 Task: Find connections with filter location Khandela with filter topic #Homeofficewith filter profile language Spanish with filter current company L&T Technology Services with filter school Noida International University with filter industry Community Services with filter service category Insurance with filter keywords title Welder
Action: Mouse moved to (327, 267)
Screenshot: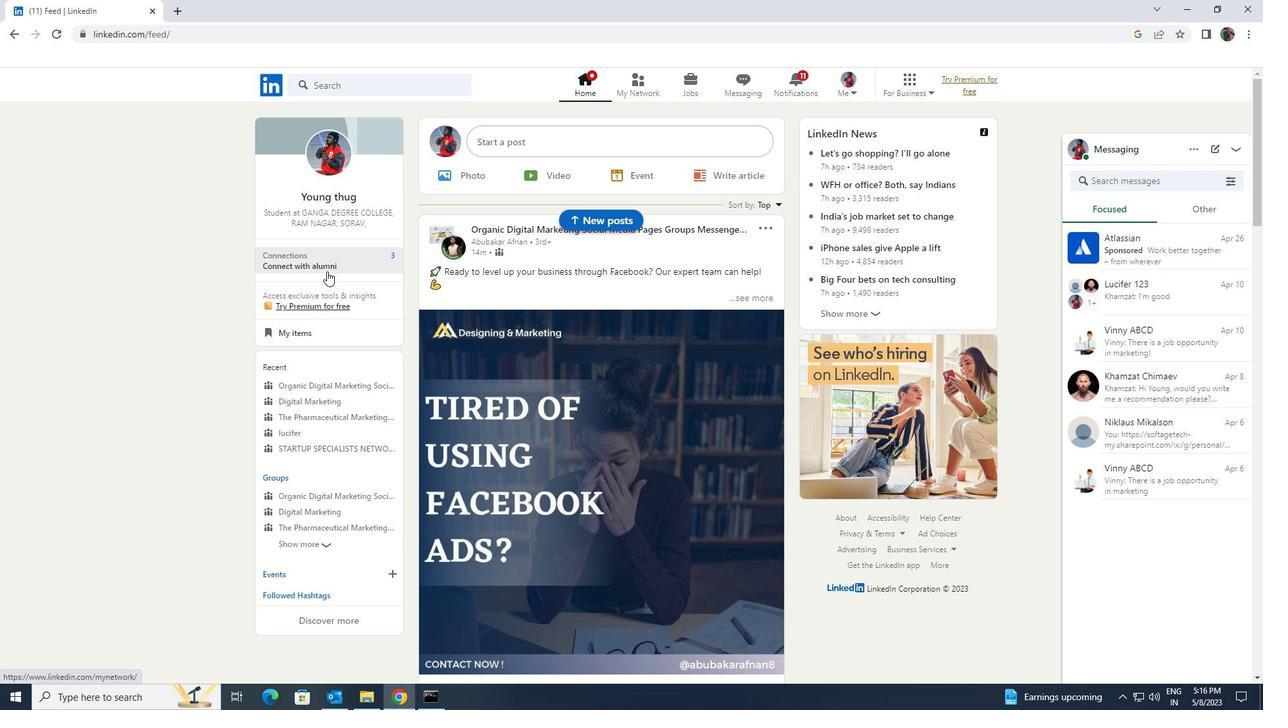 
Action: Mouse pressed left at (327, 267)
Screenshot: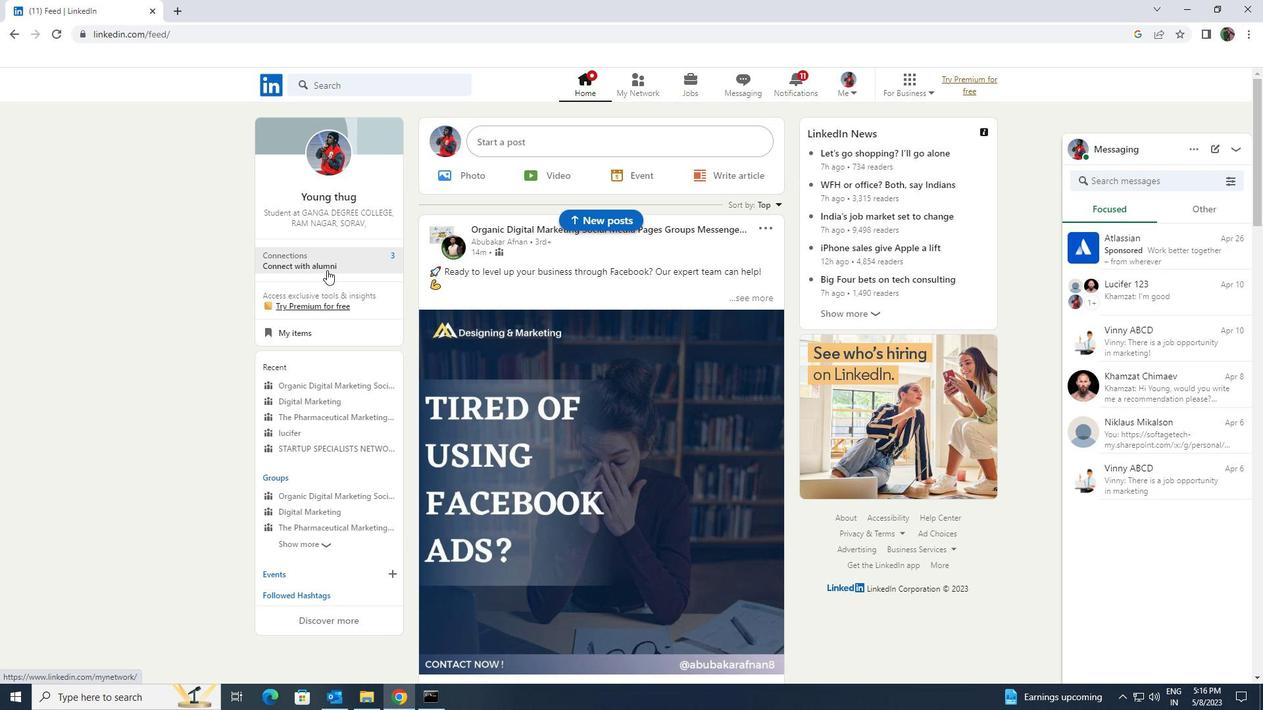 
Action: Mouse moved to (344, 161)
Screenshot: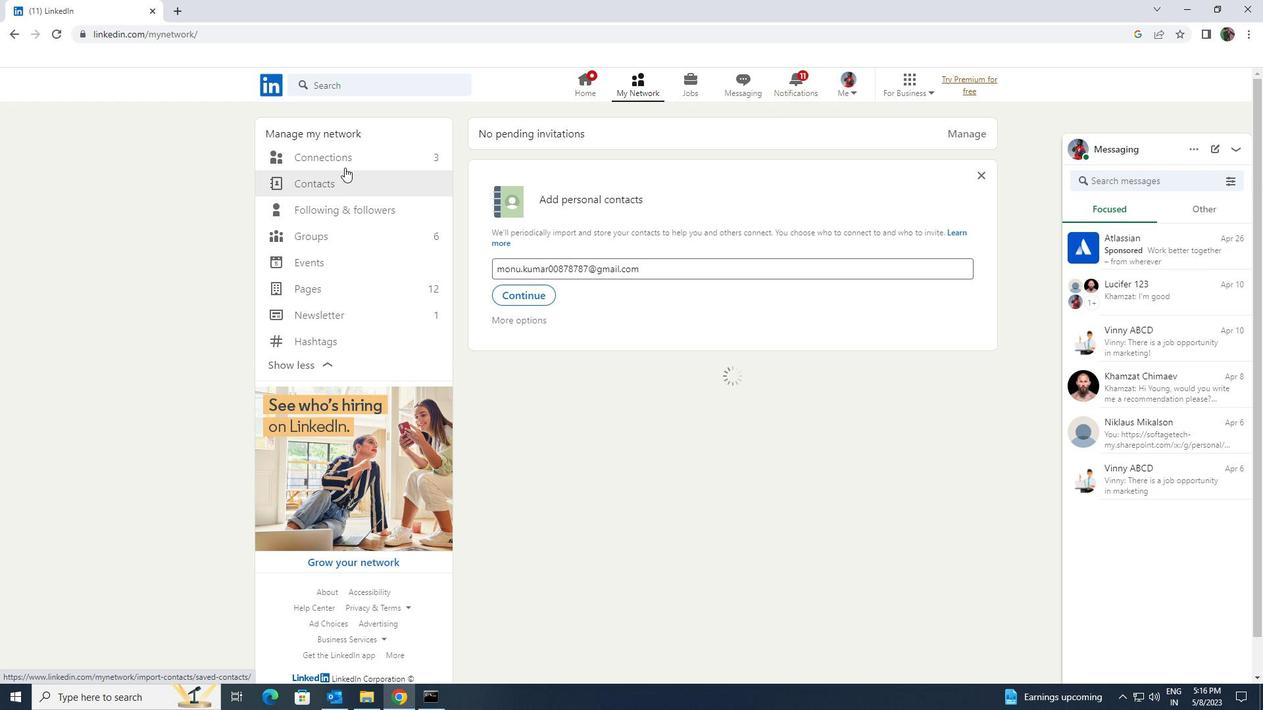 
Action: Mouse pressed left at (344, 161)
Screenshot: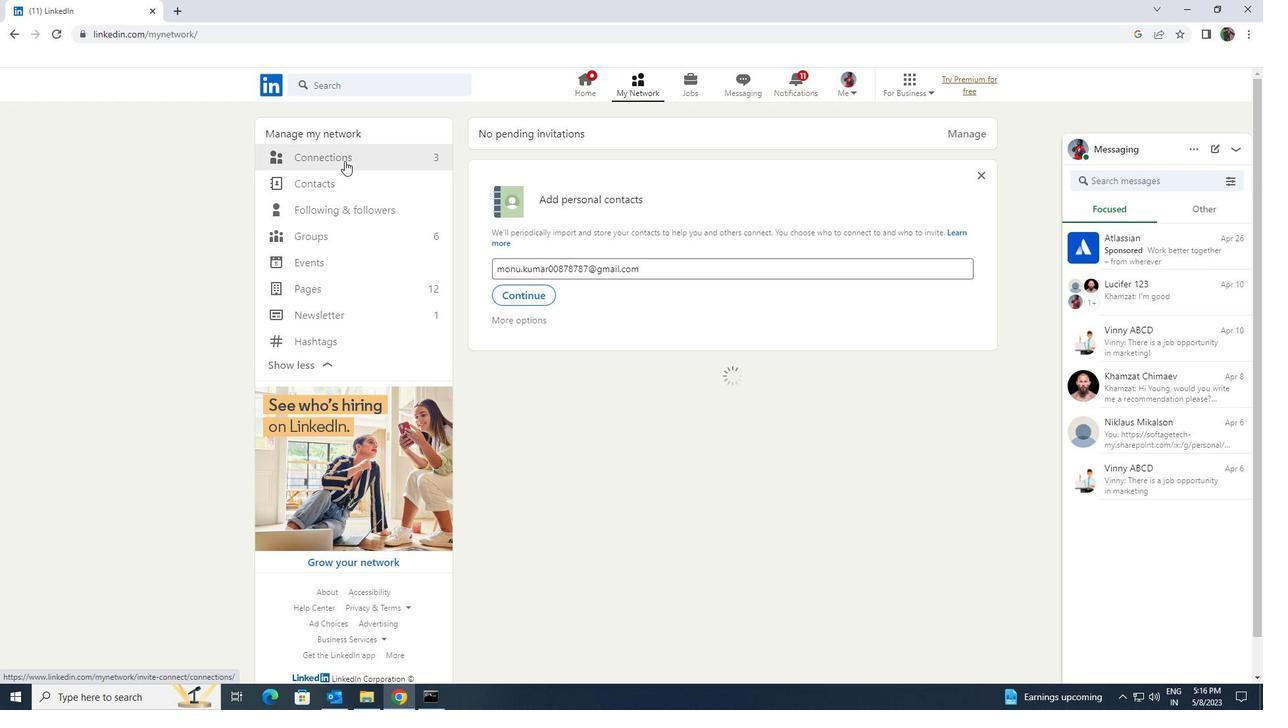 
Action: Mouse moved to (715, 158)
Screenshot: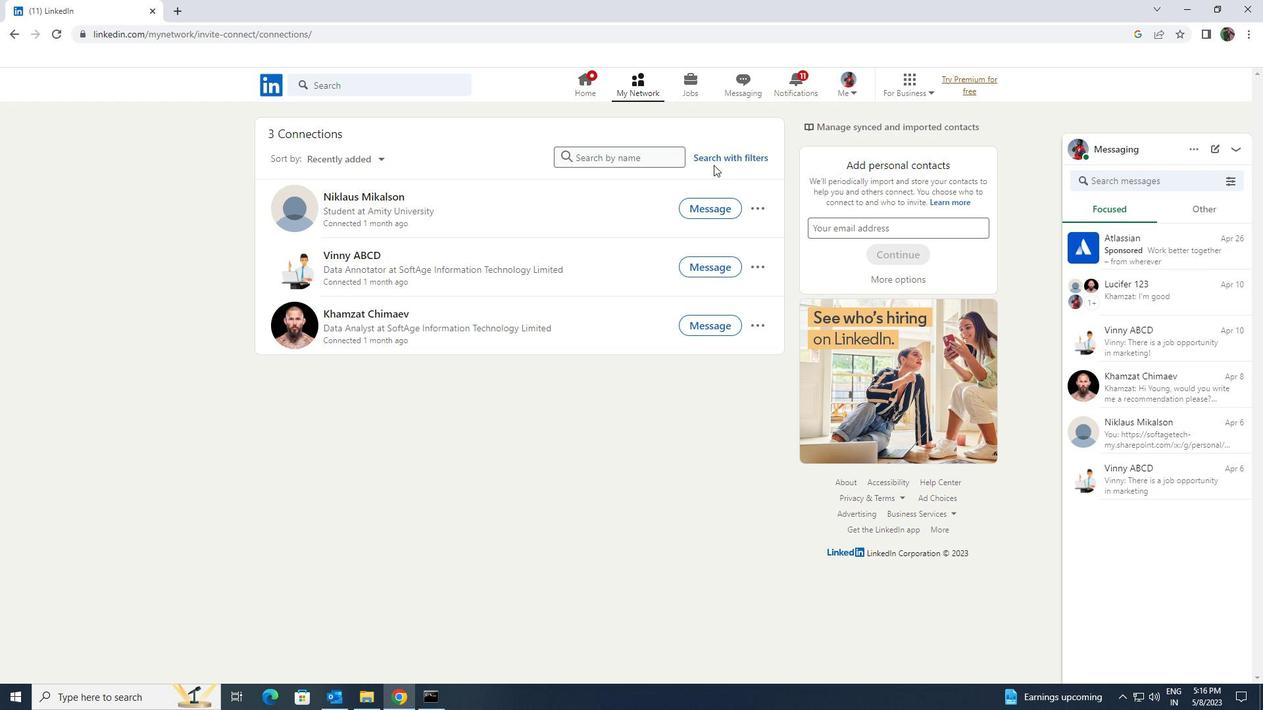 
Action: Mouse pressed left at (715, 158)
Screenshot: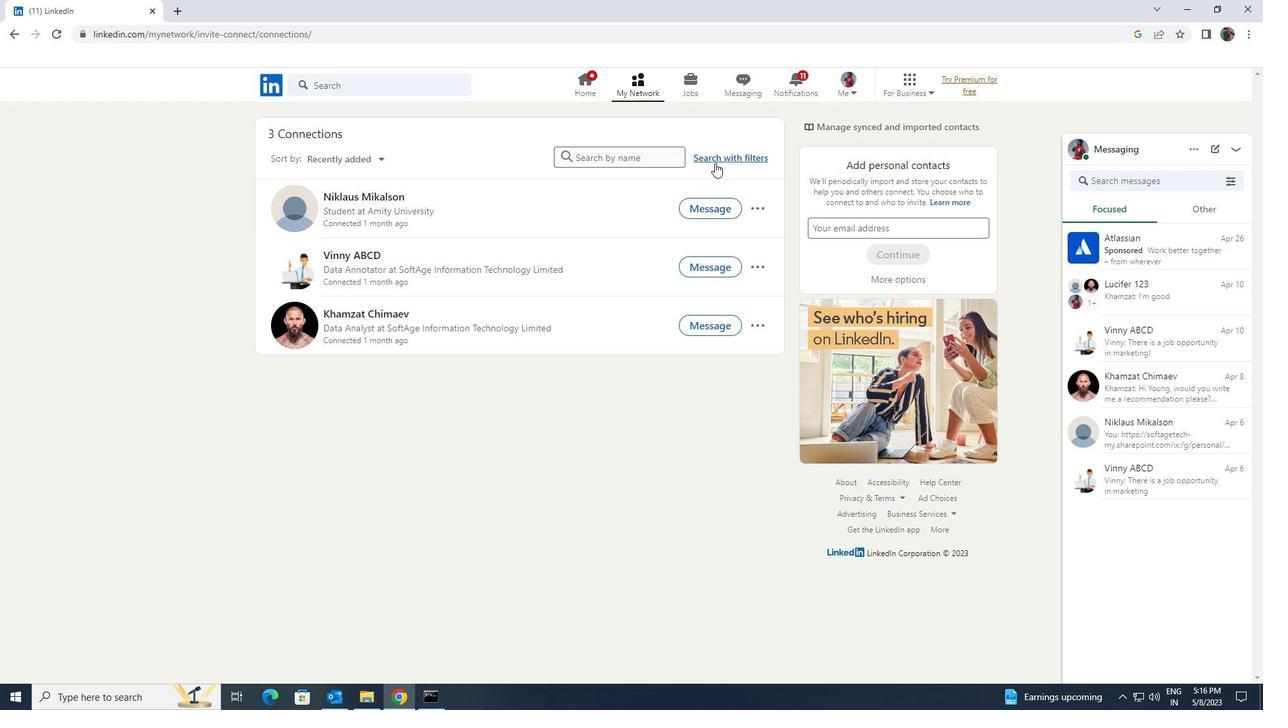 
Action: Mouse moved to (678, 121)
Screenshot: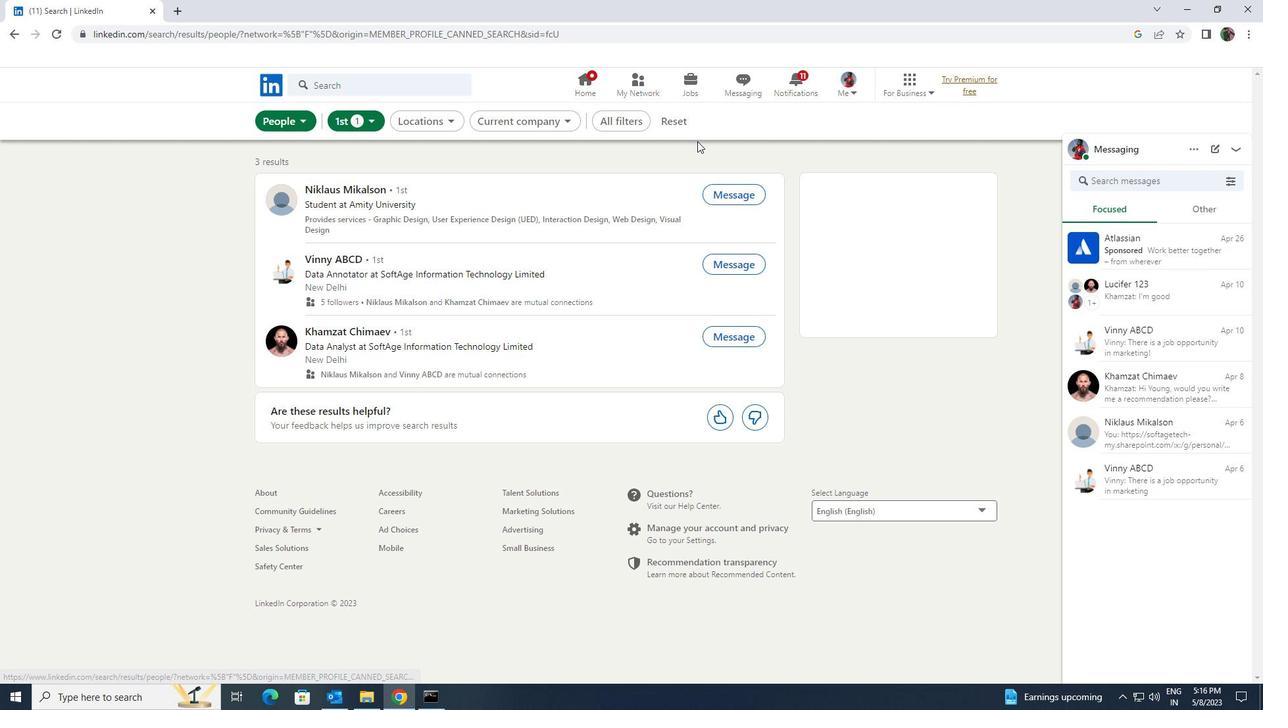 
Action: Mouse pressed left at (678, 121)
Screenshot: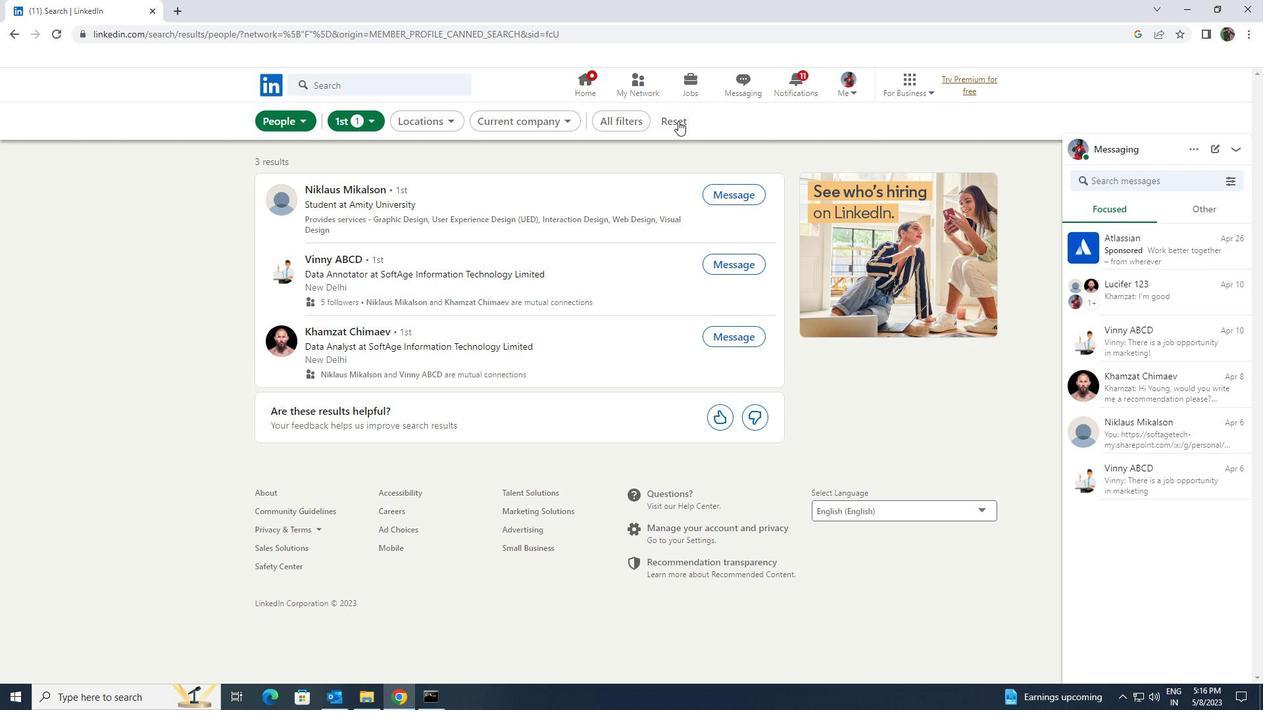 
Action: Mouse moved to (669, 118)
Screenshot: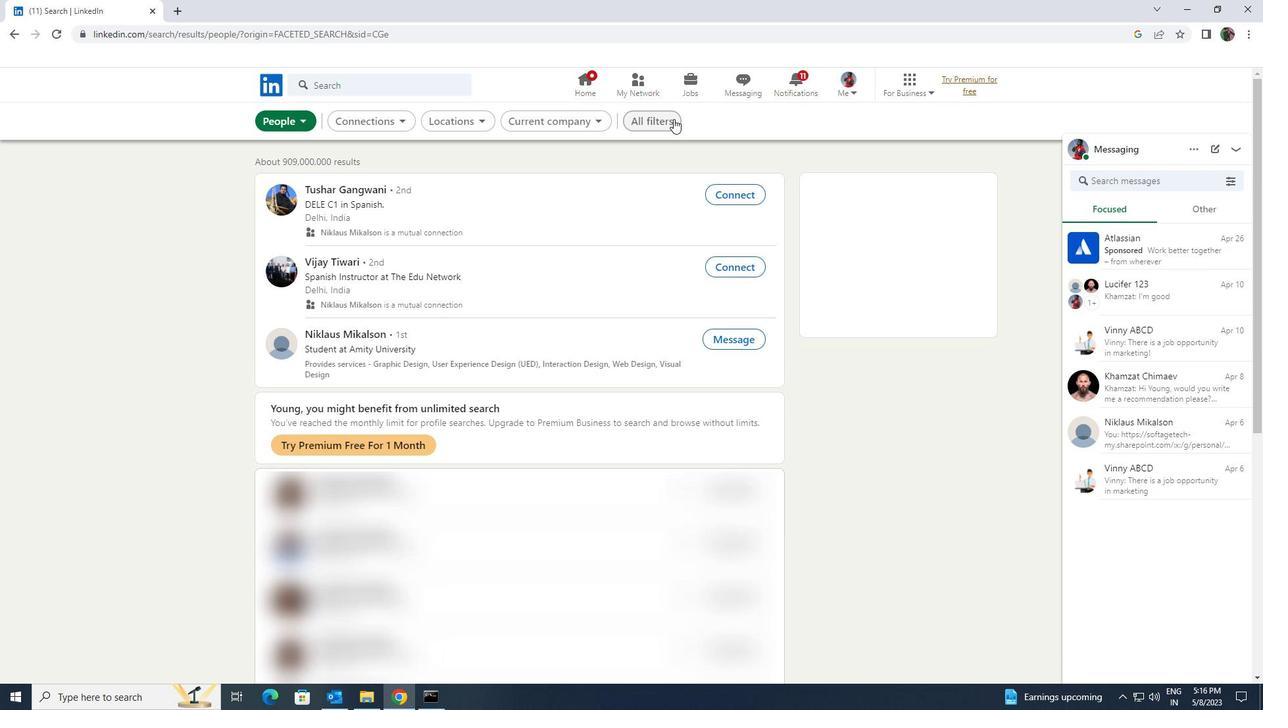 
Action: Mouse pressed left at (669, 118)
Screenshot: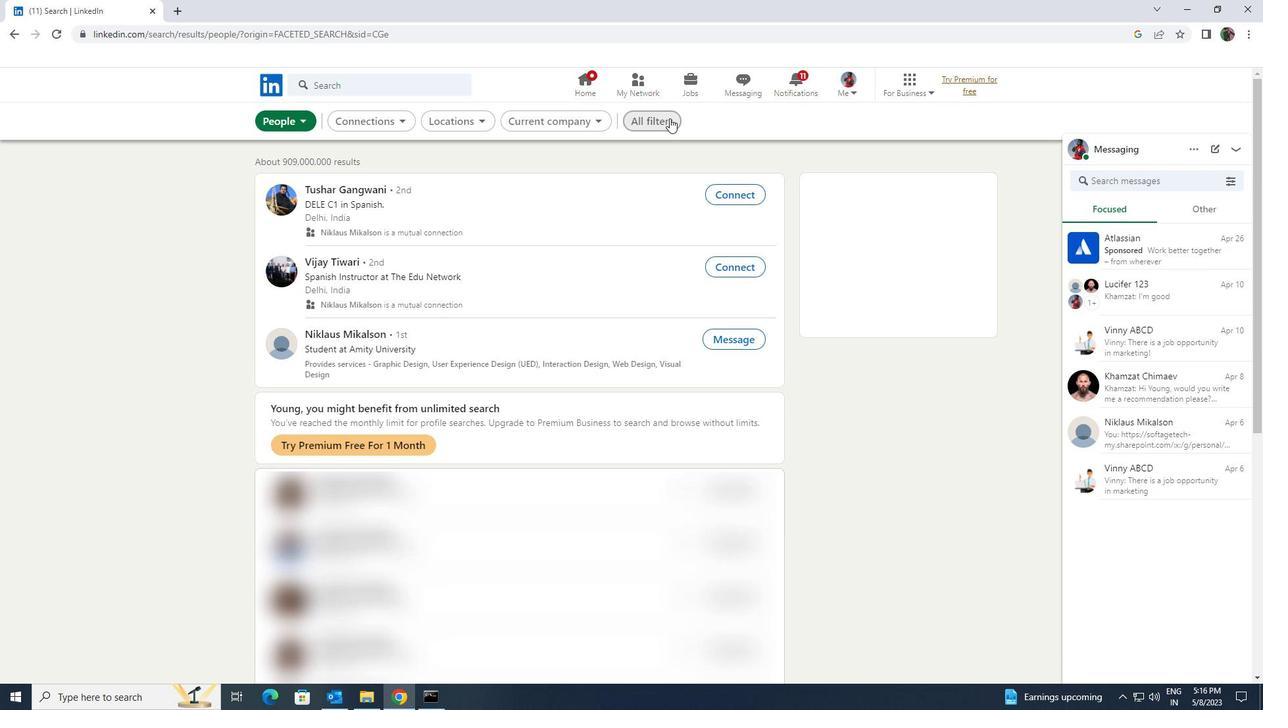 
Action: Mouse moved to (1091, 511)
Screenshot: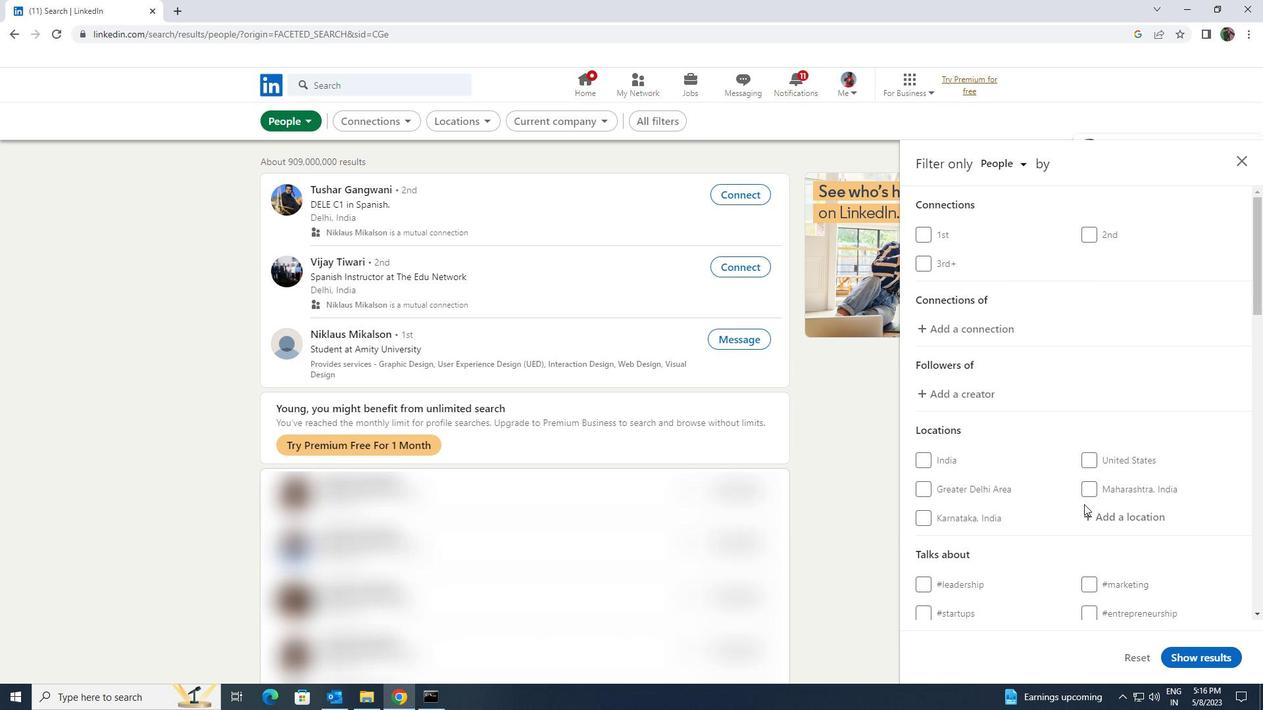 
Action: Mouse pressed left at (1091, 511)
Screenshot: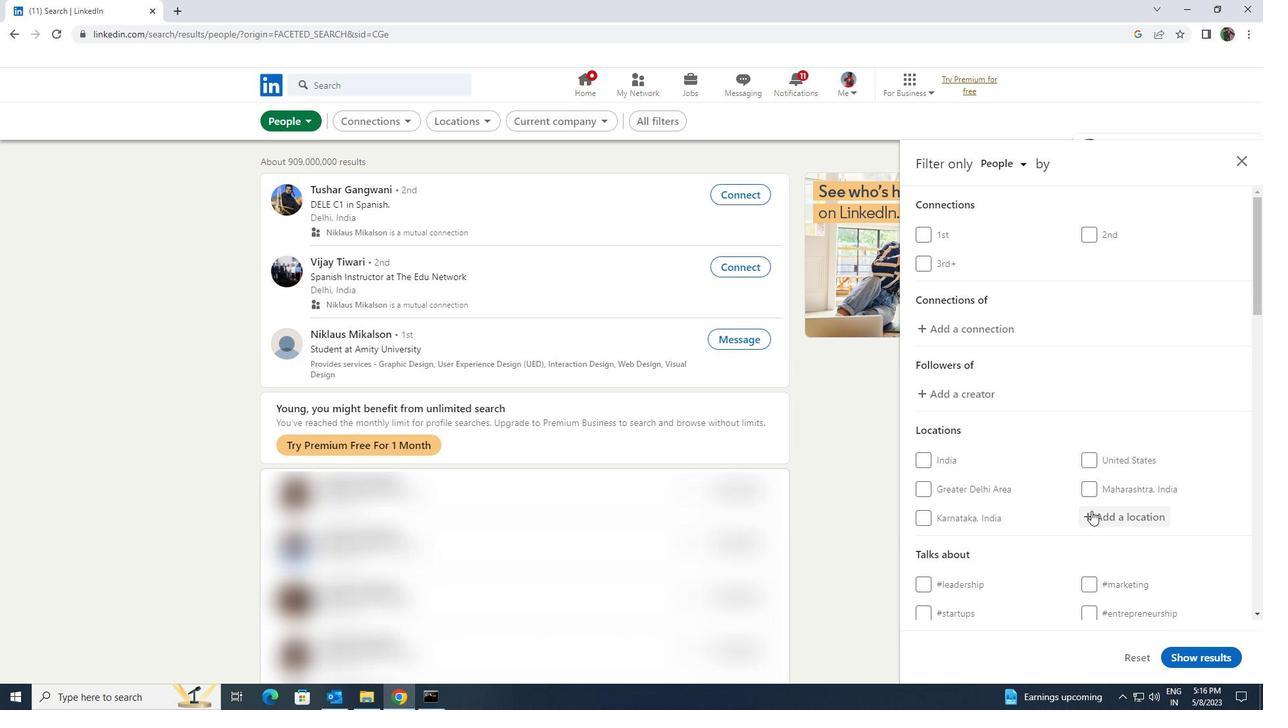 
Action: Key pressed <Key.shift>KHANDELA
Screenshot: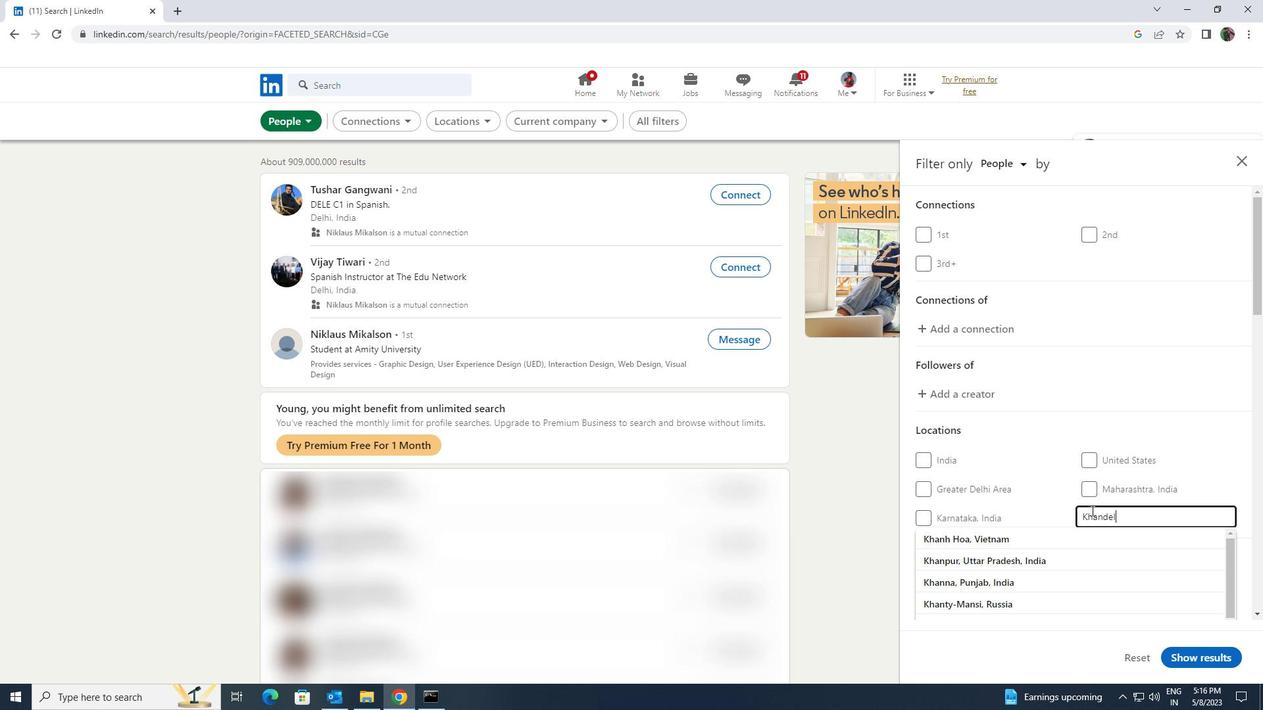 
Action: Mouse moved to (1098, 535)
Screenshot: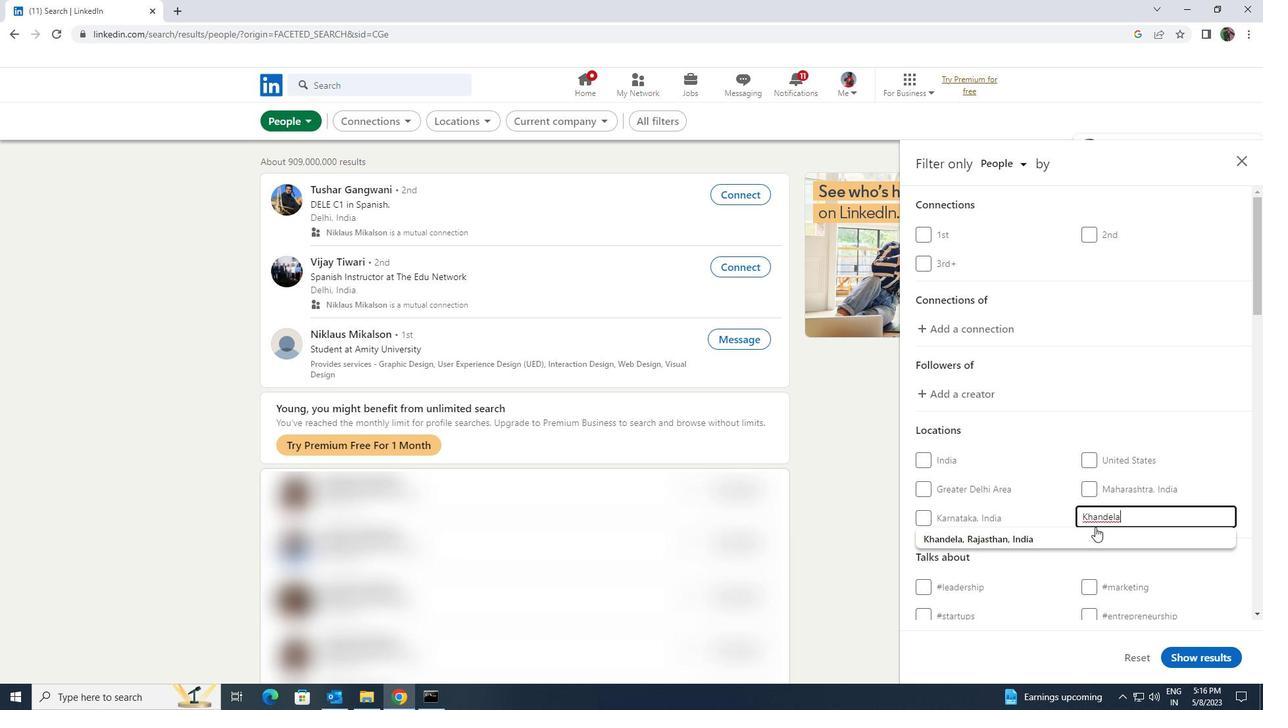 
Action: Mouse pressed left at (1098, 535)
Screenshot: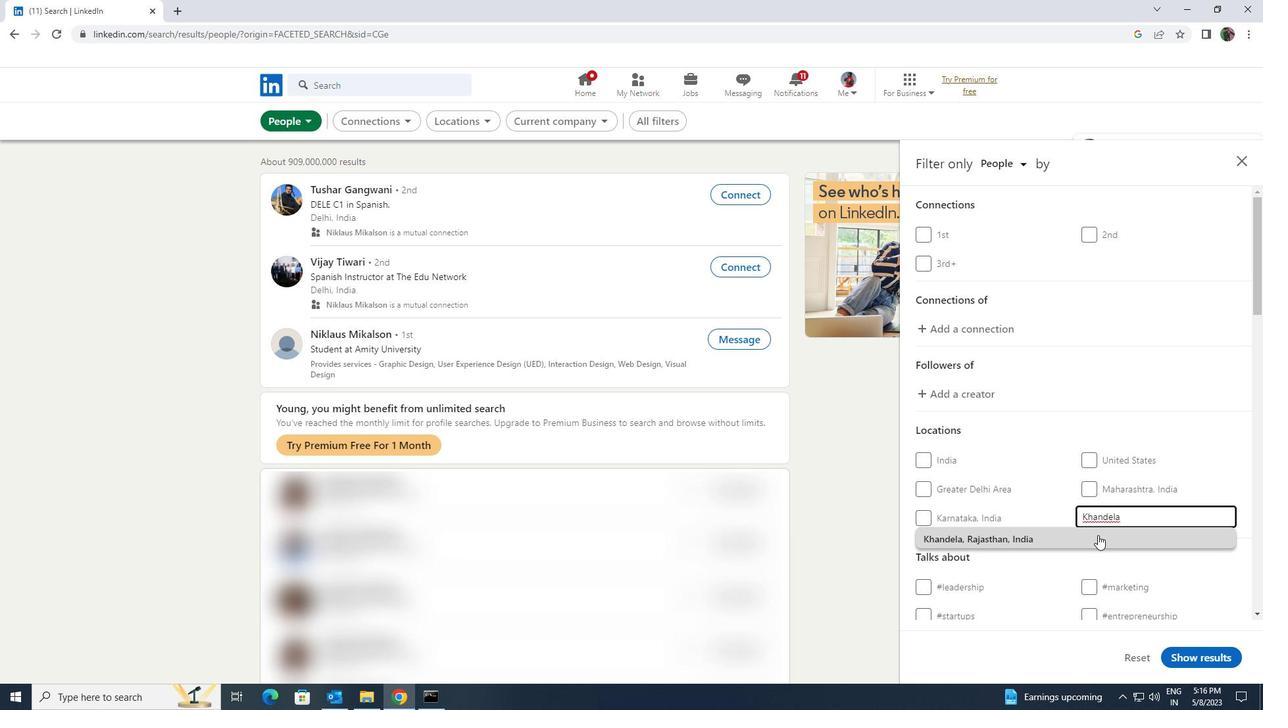 
Action: Mouse scrolled (1098, 534) with delta (0, 0)
Screenshot: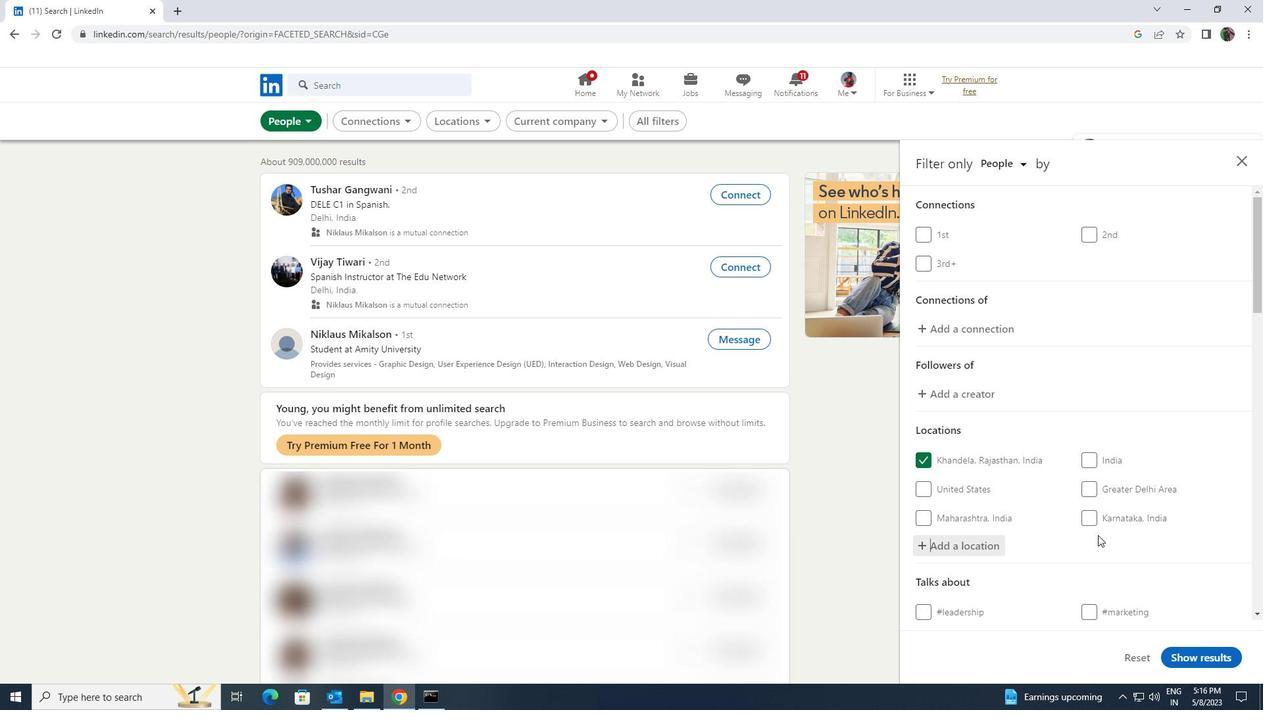 
Action: Mouse scrolled (1098, 534) with delta (0, 0)
Screenshot: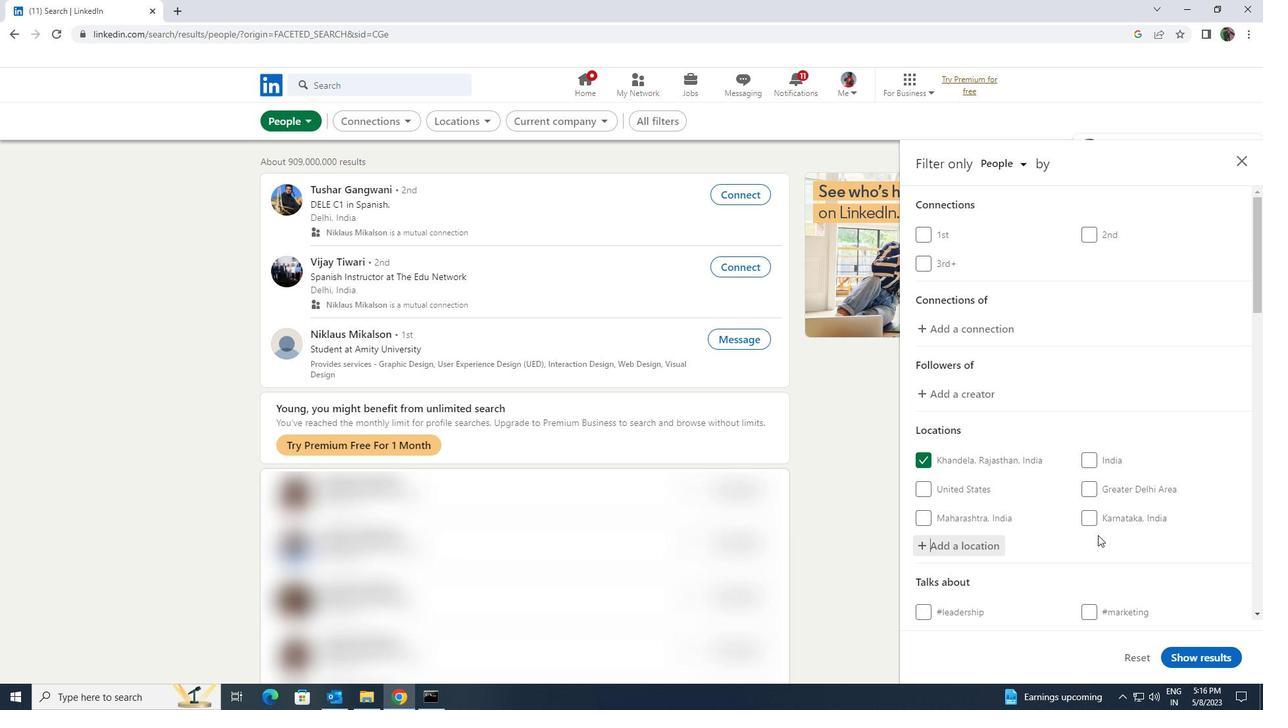 
Action: Mouse pressed left at (1098, 535)
Screenshot: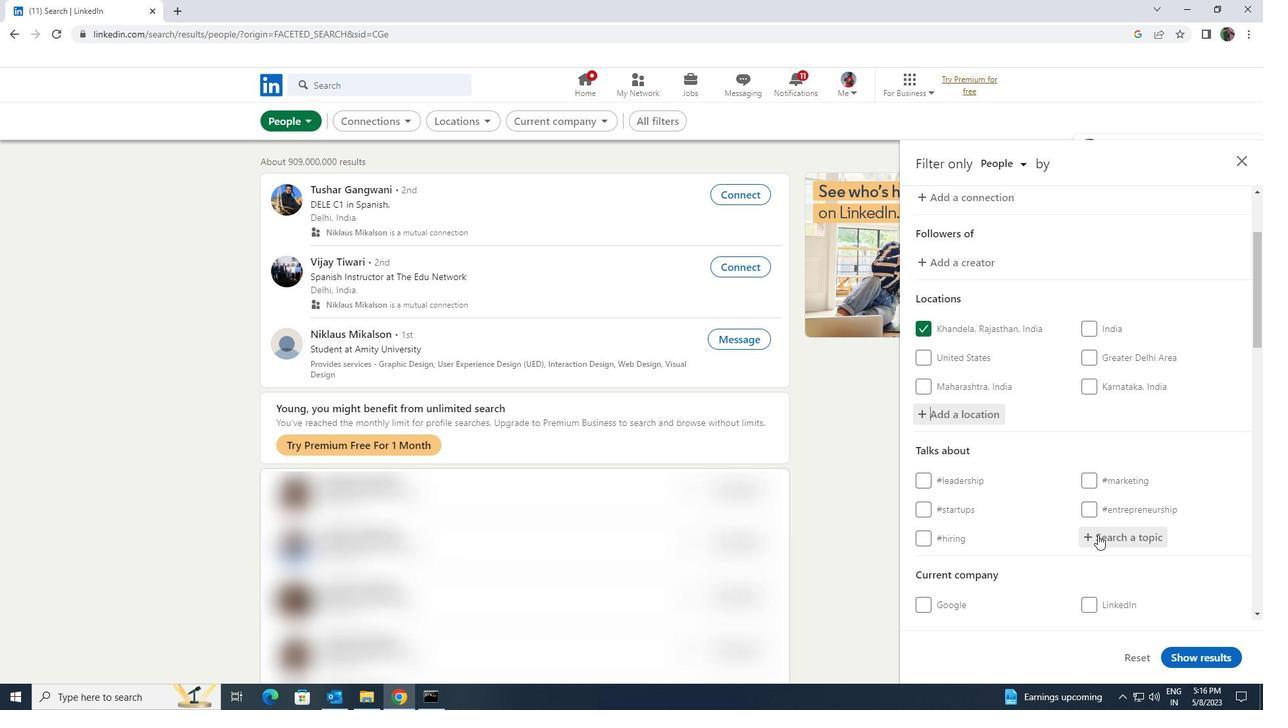 
Action: Key pressed <Key.shift><Key.shift><Key.shift><Key.shift><Key.shift><Key.shift><Key.shift><Key.shift><Key.shift>HOMEOFFICE
Screenshot: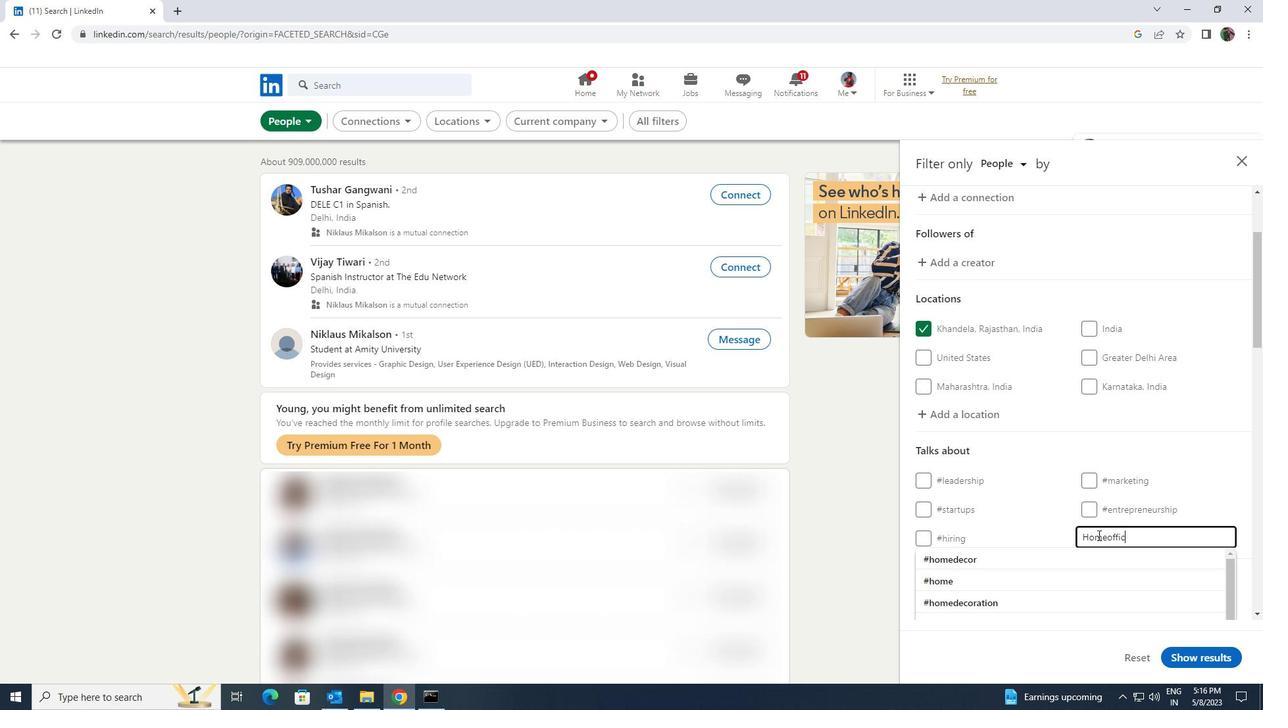 
Action: Mouse moved to (1100, 561)
Screenshot: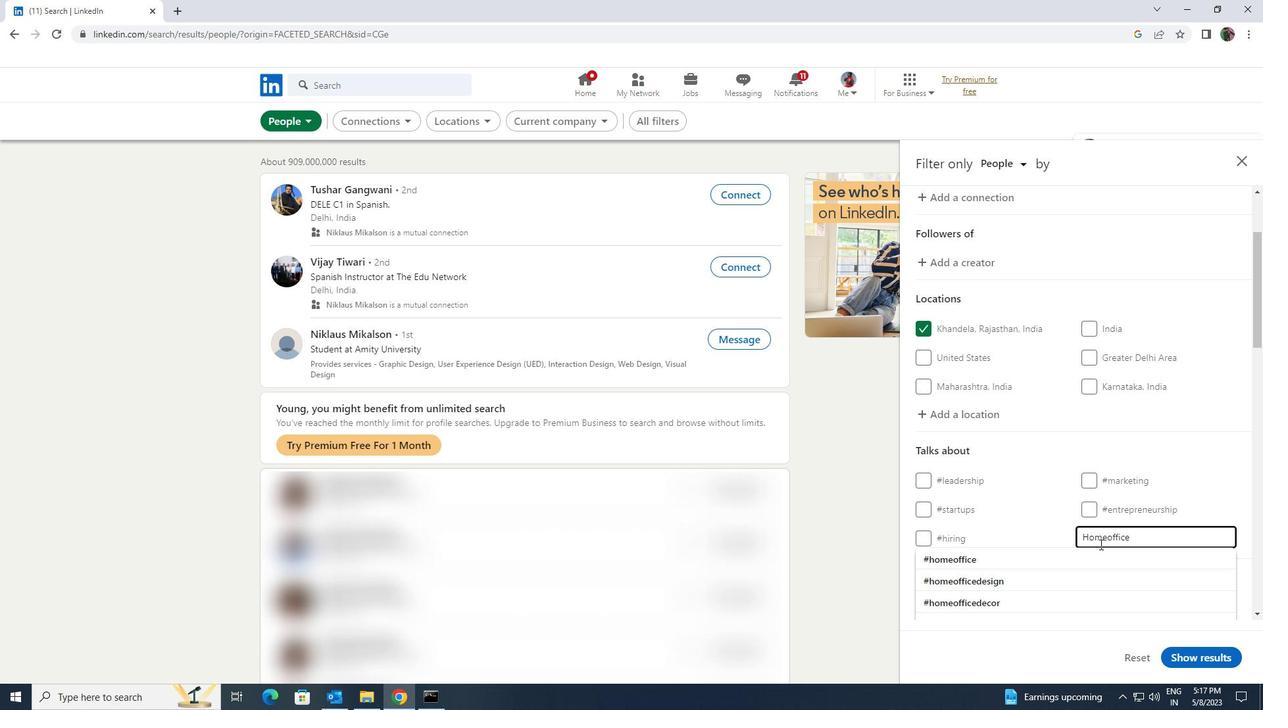 
Action: Mouse pressed left at (1100, 561)
Screenshot: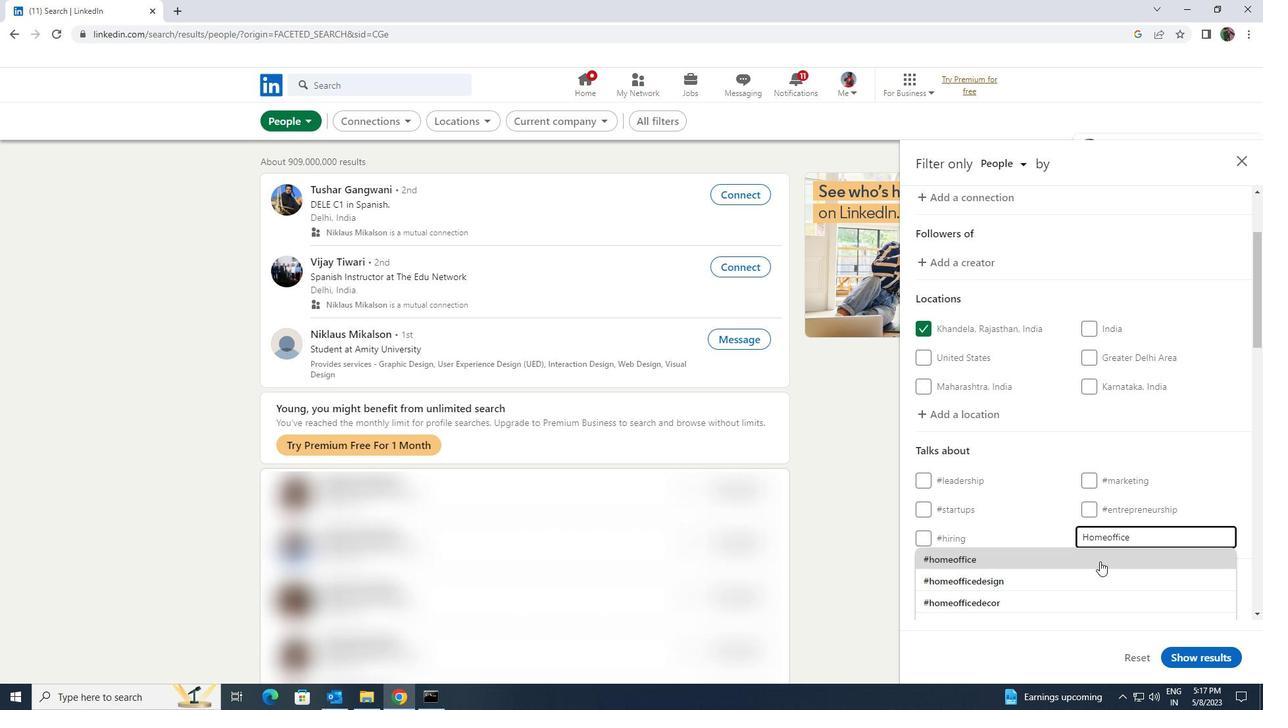
Action: Mouse scrolled (1100, 561) with delta (0, 0)
Screenshot: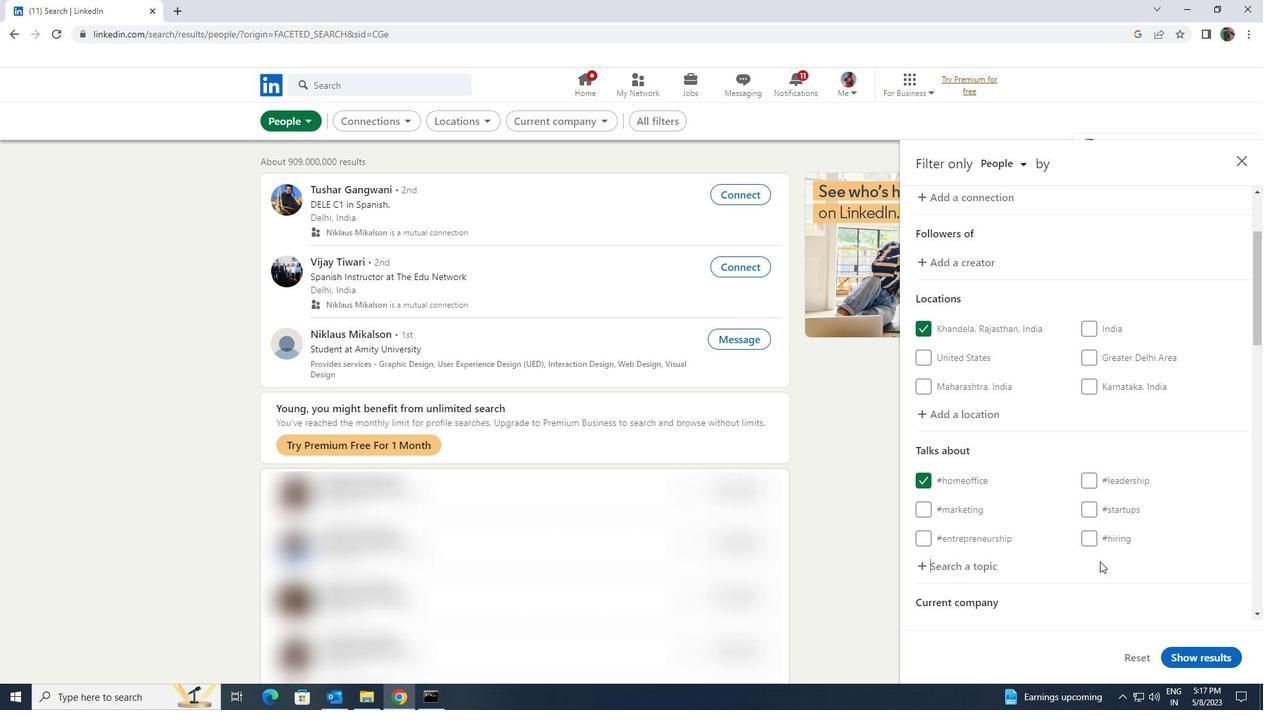 
Action: Mouse scrolled (1100, 561) with delta (0, 0)
Screenshot: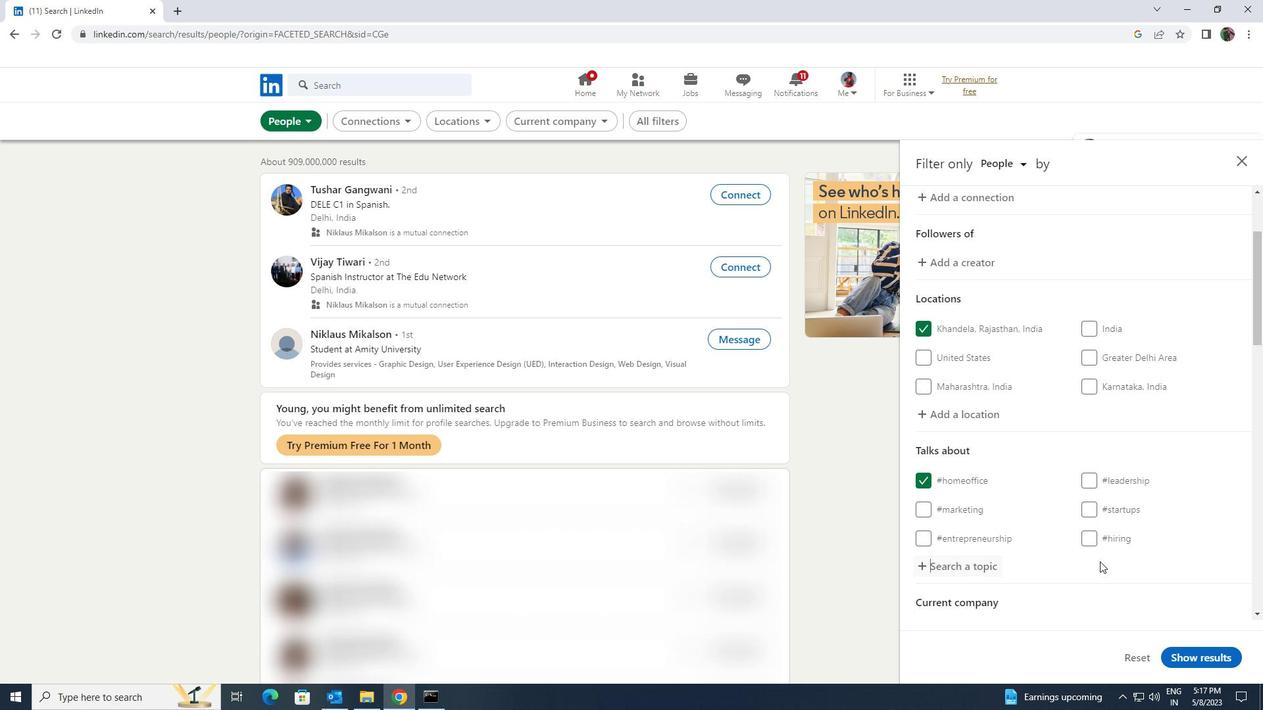 
Action: Mouse scrolled (1100, 561) with delta (0, 0)
Screenshot: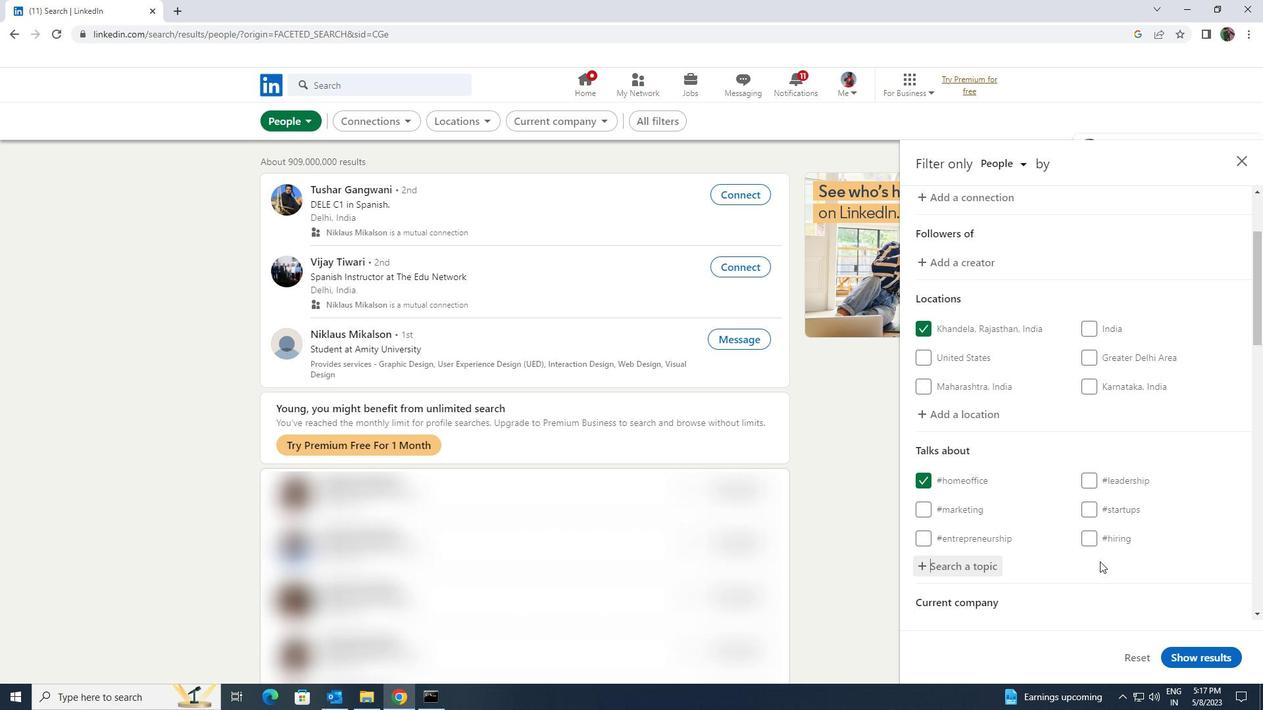 
Action: Mouse moved to (1100, 561)
Screenshot: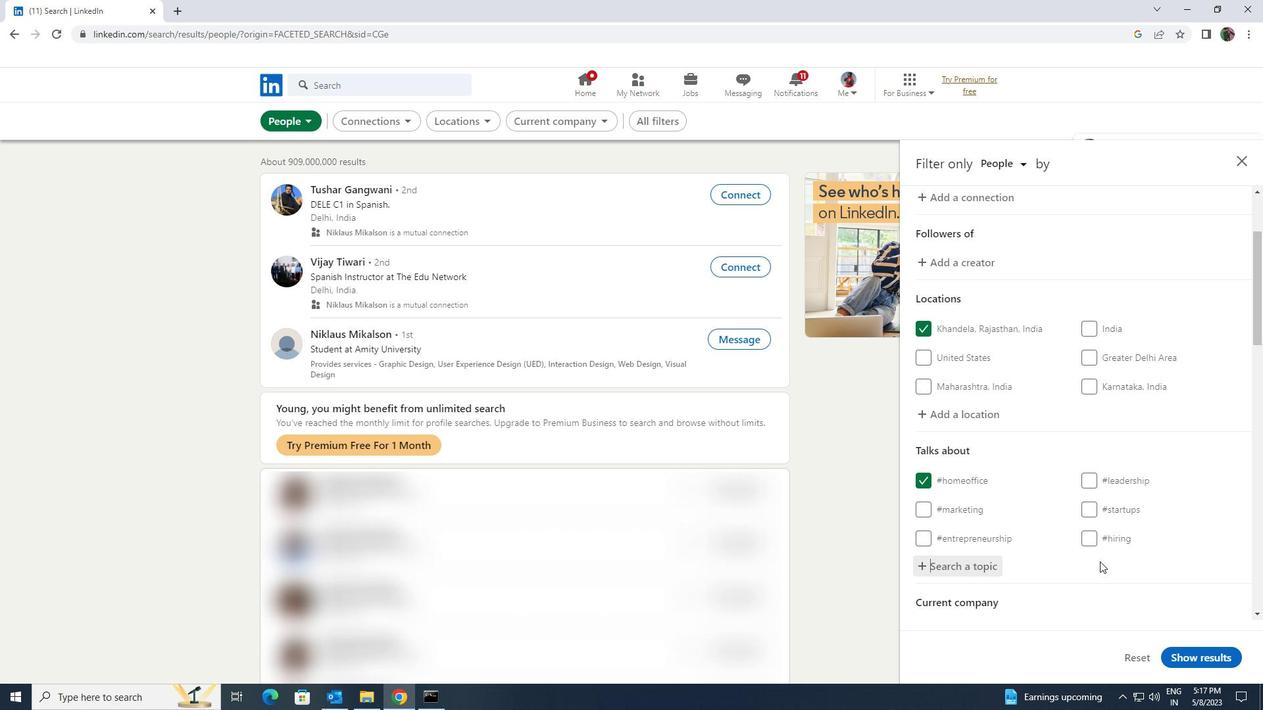 
Action: Mouse scrolled (1100, 561) with delta (0, 0)
Screenshot: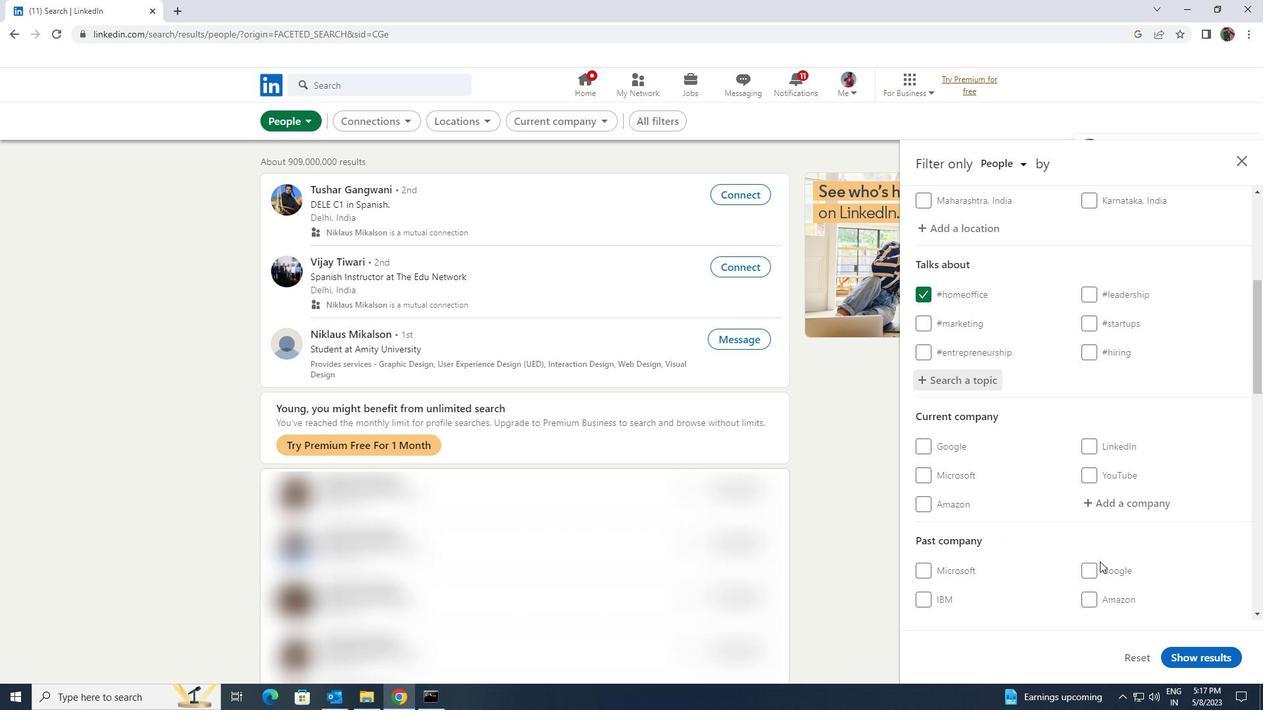 
Action: Mouse scrolled (1100, 561) with delta (0, 0)
Screenshot: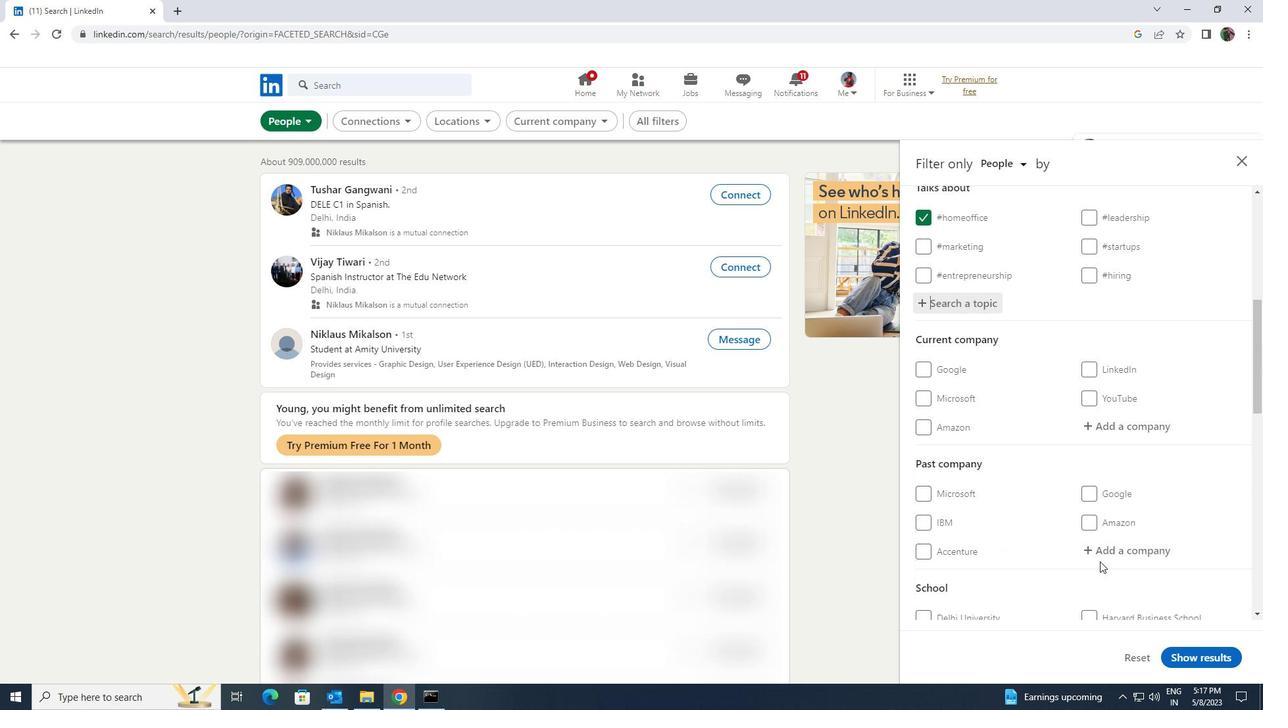 
Action: Mouse moved to (1100, 562)
Screenshot: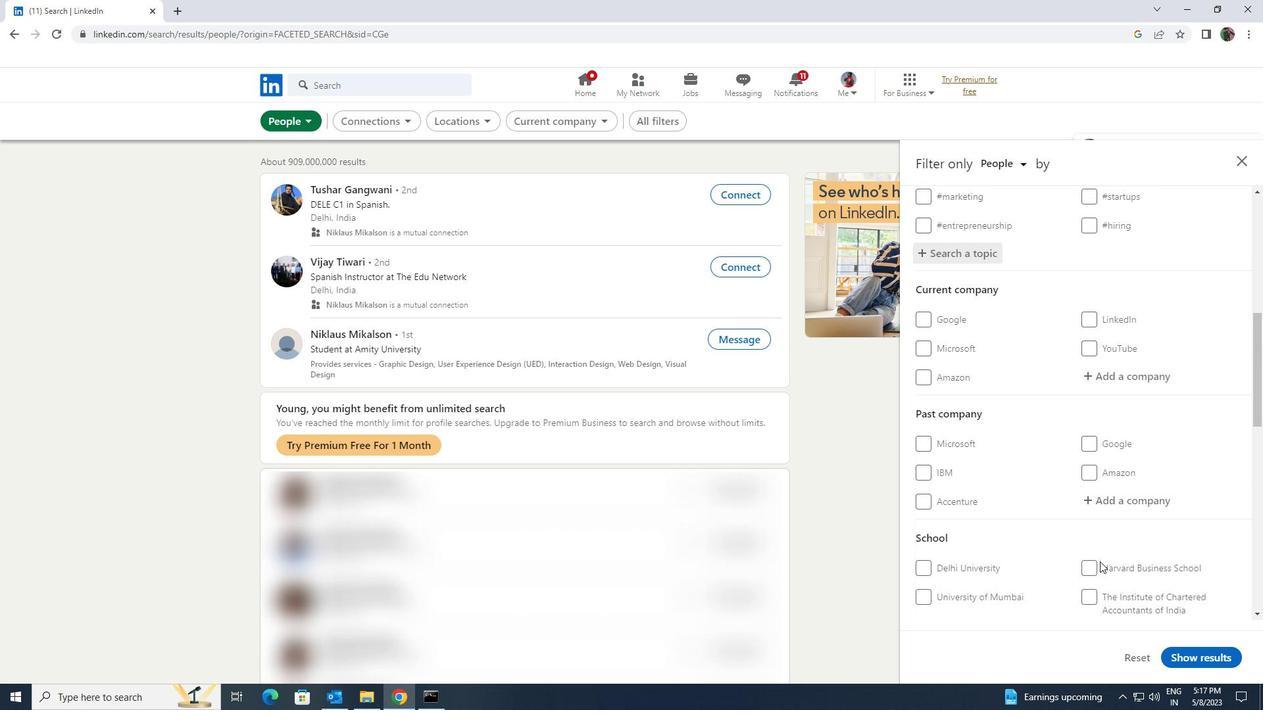 
Action: Mouse scrolled (1100, 561) with delta (0, 0)
Screenshot: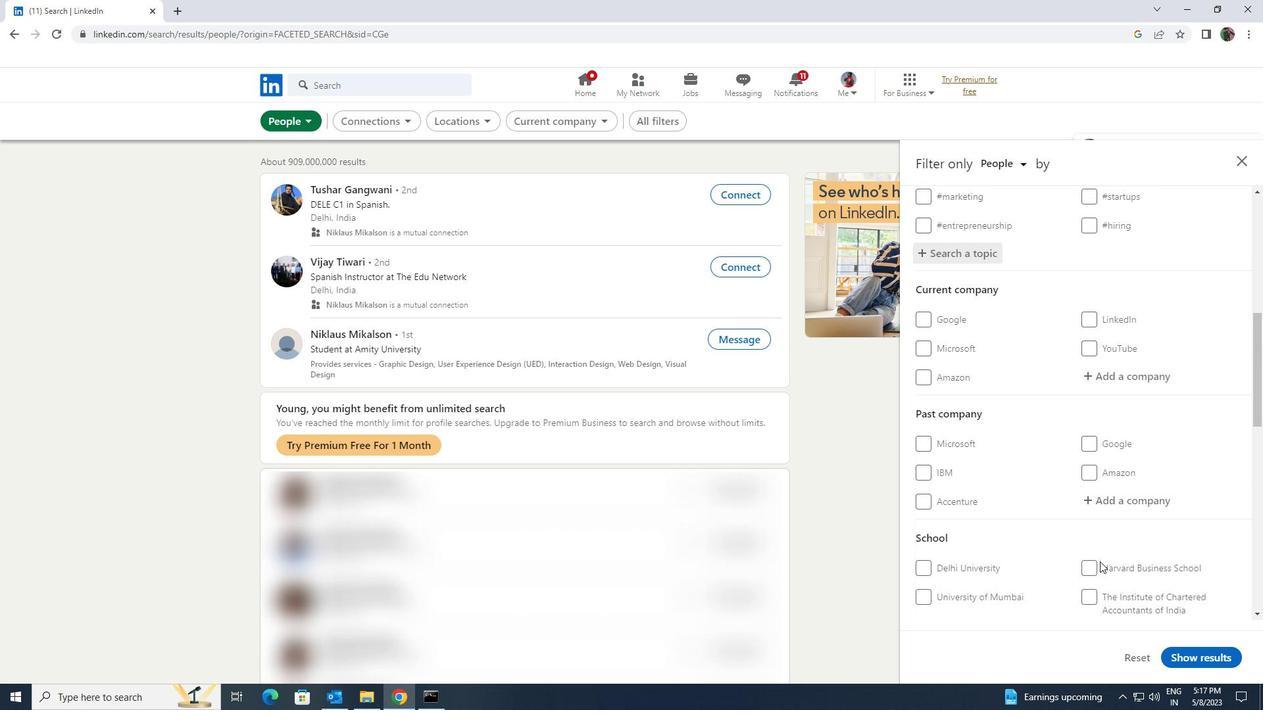 
Action: Mouse scrolled (1100, 561) with delta (0, 0)
Screenshot: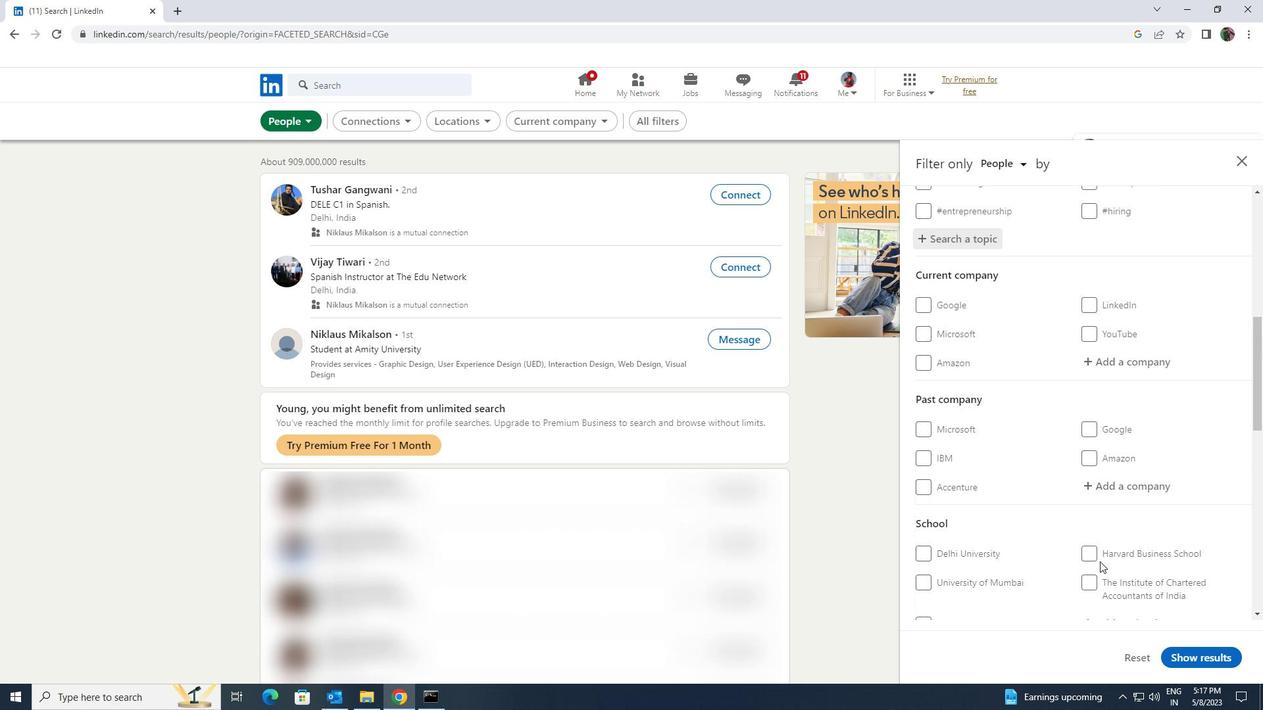 
Action: Mouse scrolled (1100, 561) with delta (0, 0)
Screenshot: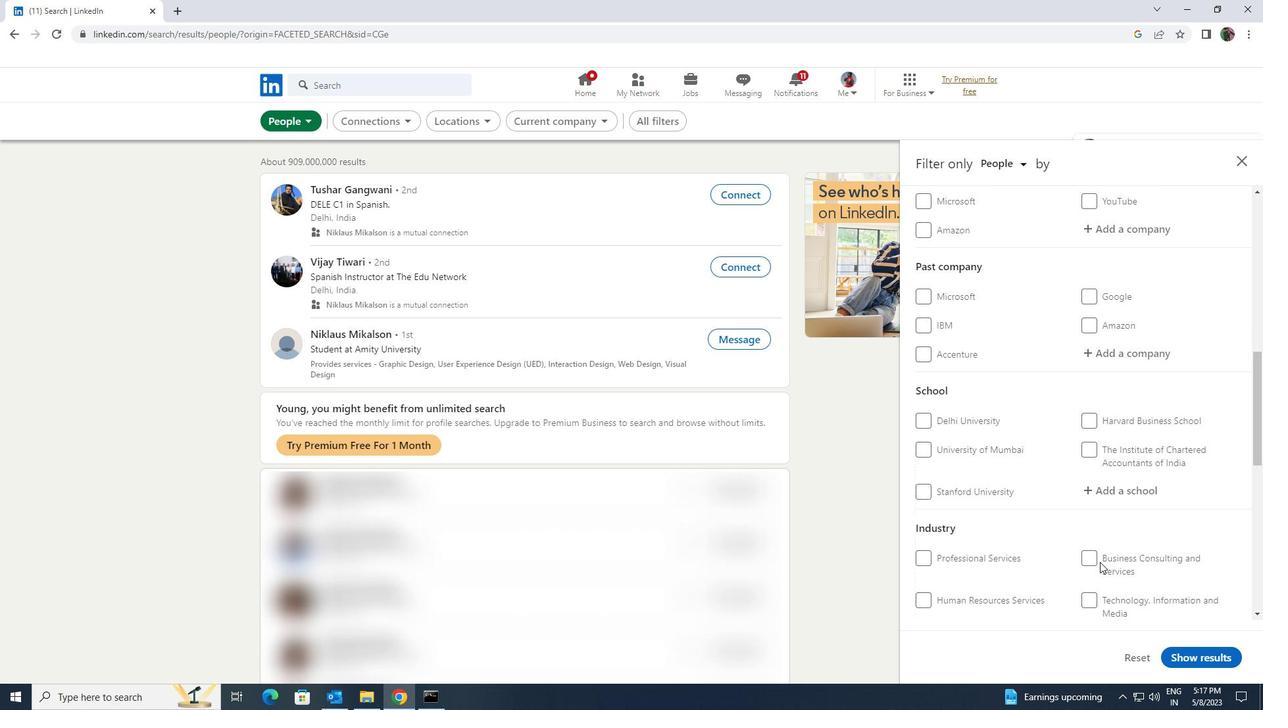 
Action: Mouse scrolled (1100, 561) with delta (0, 0)
Screenshot: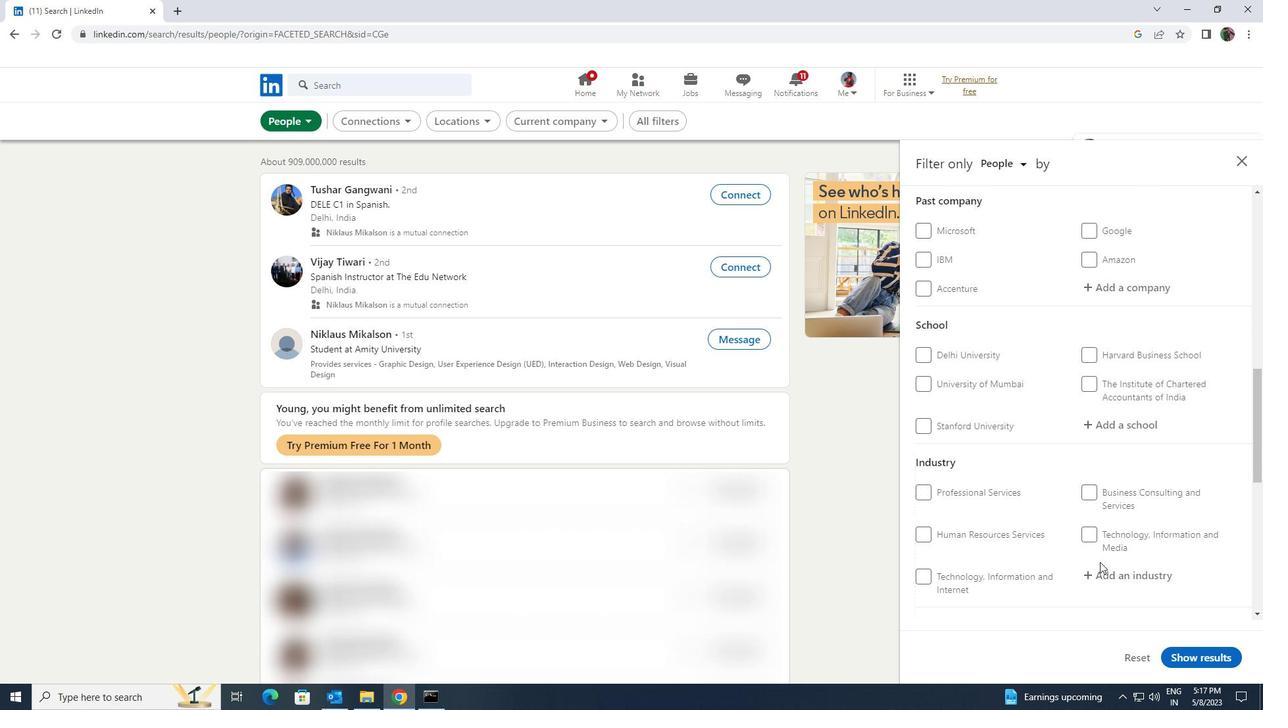 
Action: Mouse scrolled (1100, 561) with delta (0, 0)
Screenshot: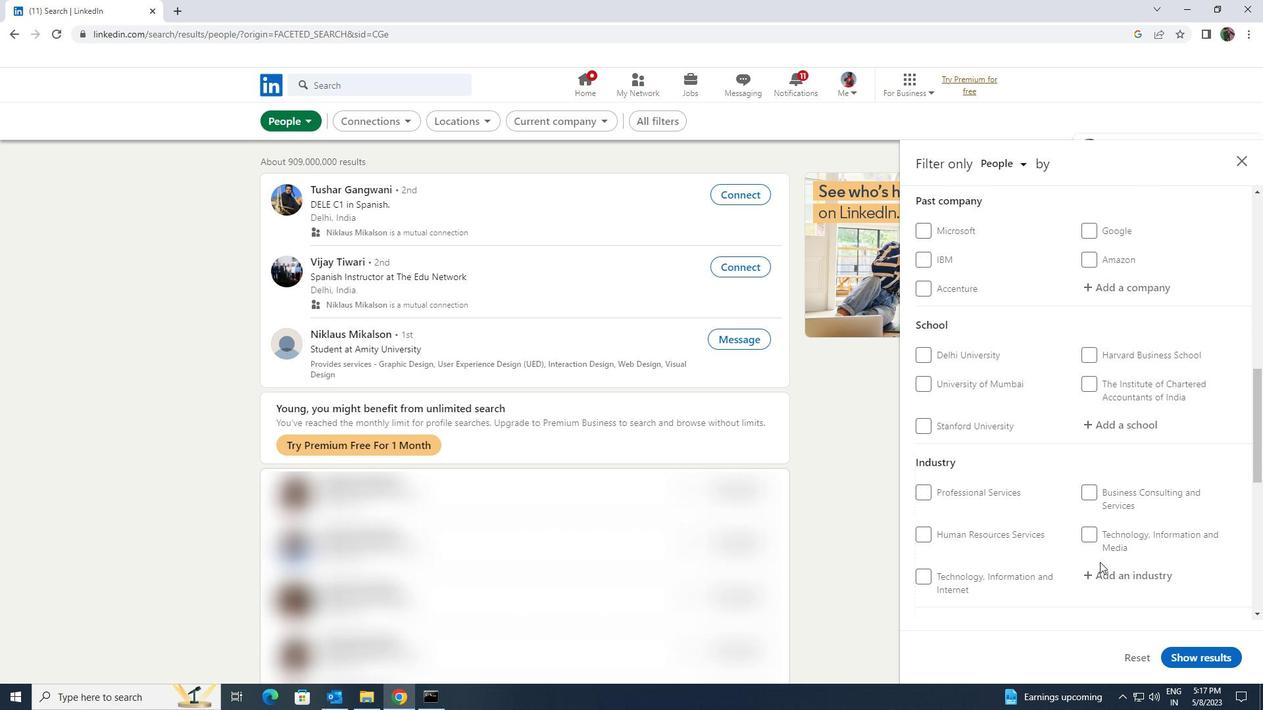 
Action: Mouse moved to (952, 555)
Screenshot: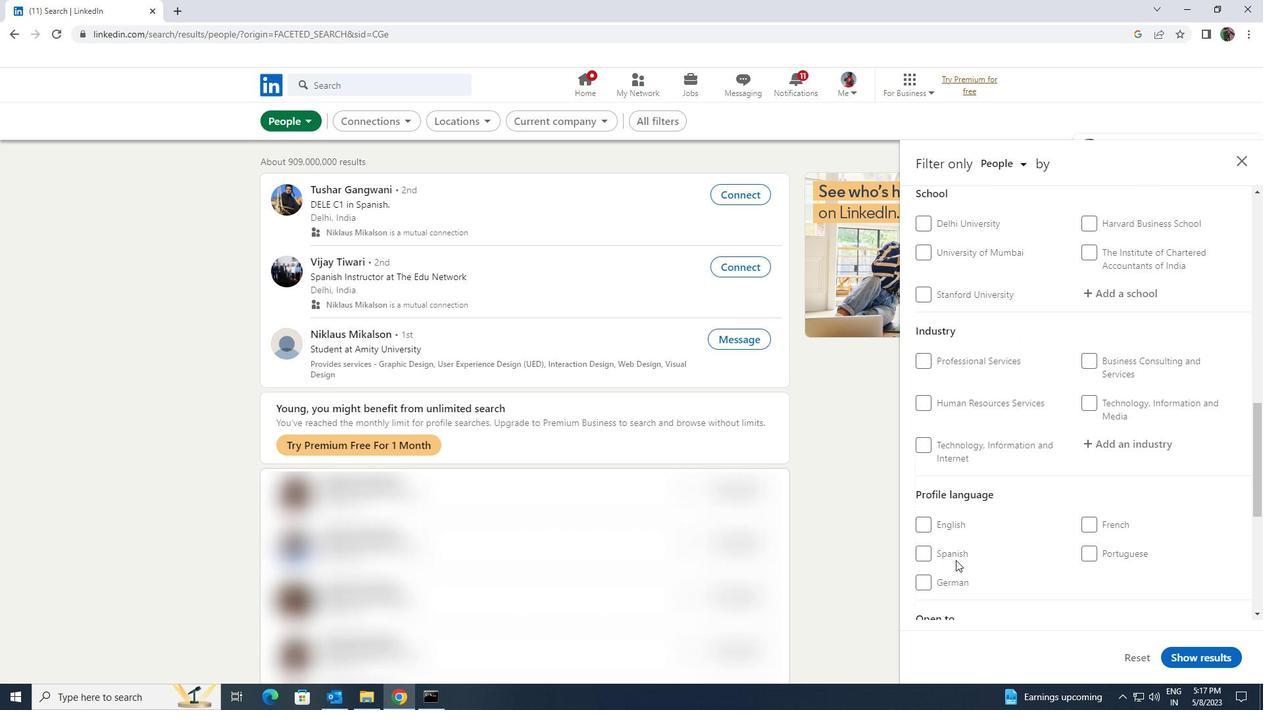 
Action: Mouse pressed left at (952, 555)
Screenshot: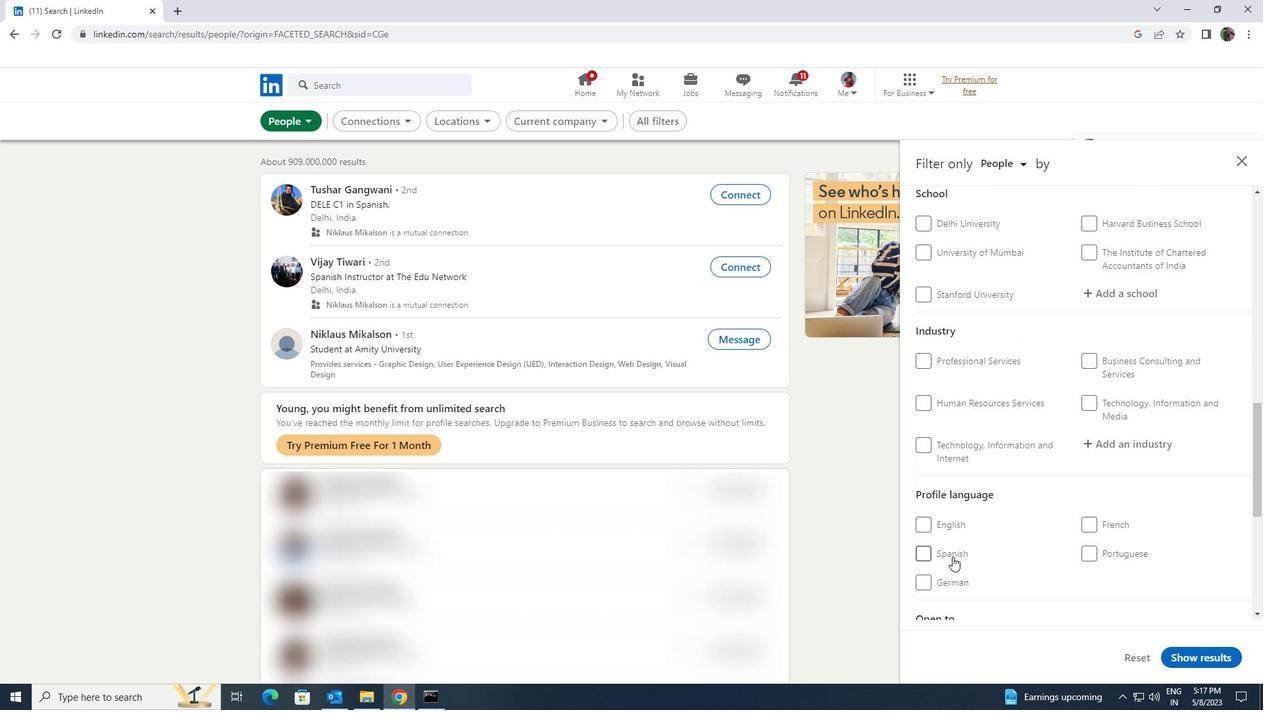 
Action: Mouse moved to (1093, 583)
Screenshot: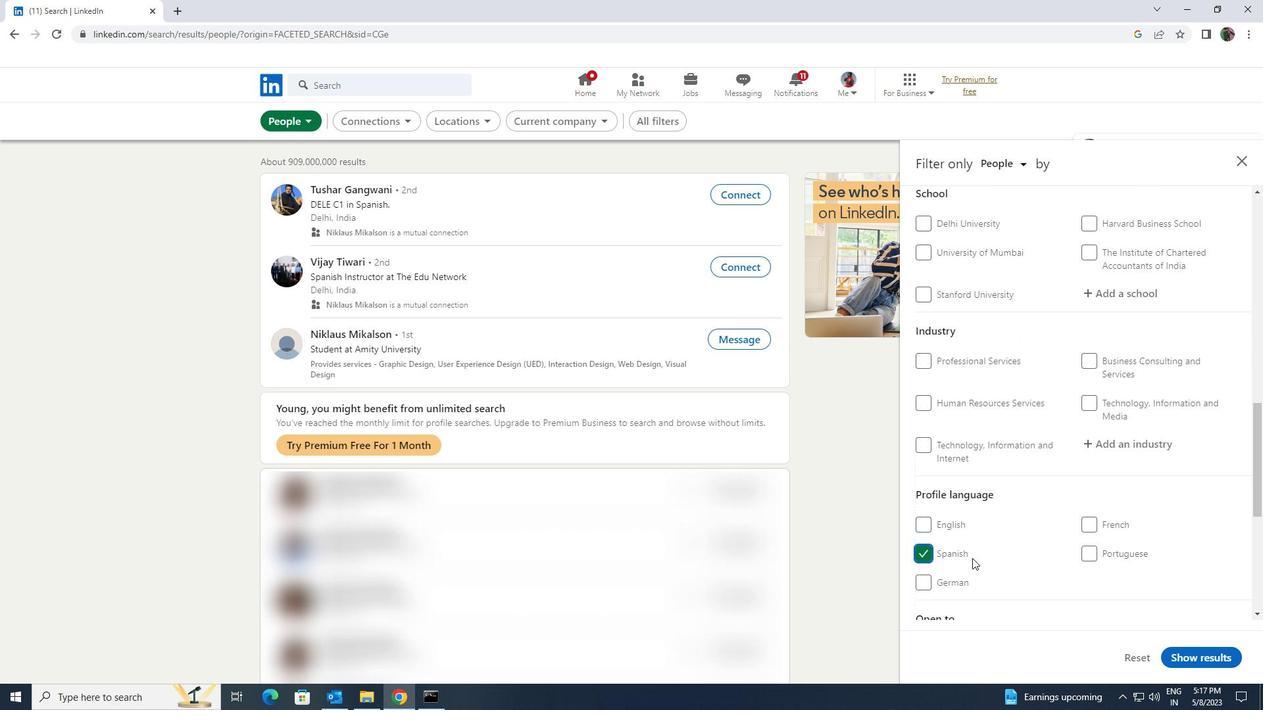 
Action: Mouse scrolled (1093, 584) with delta (0, 0)
Screenshot: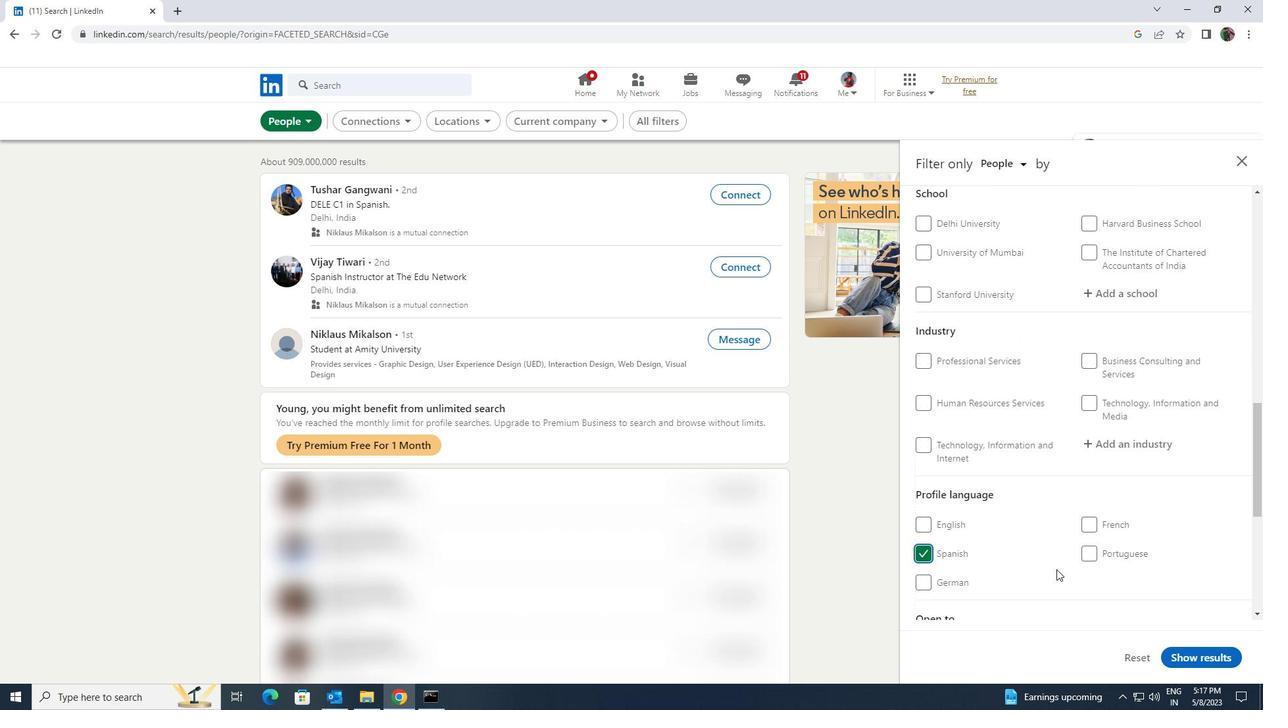 
Action: Mouse scrolled (1093, 584) with delta (0, 0)
Screenshot: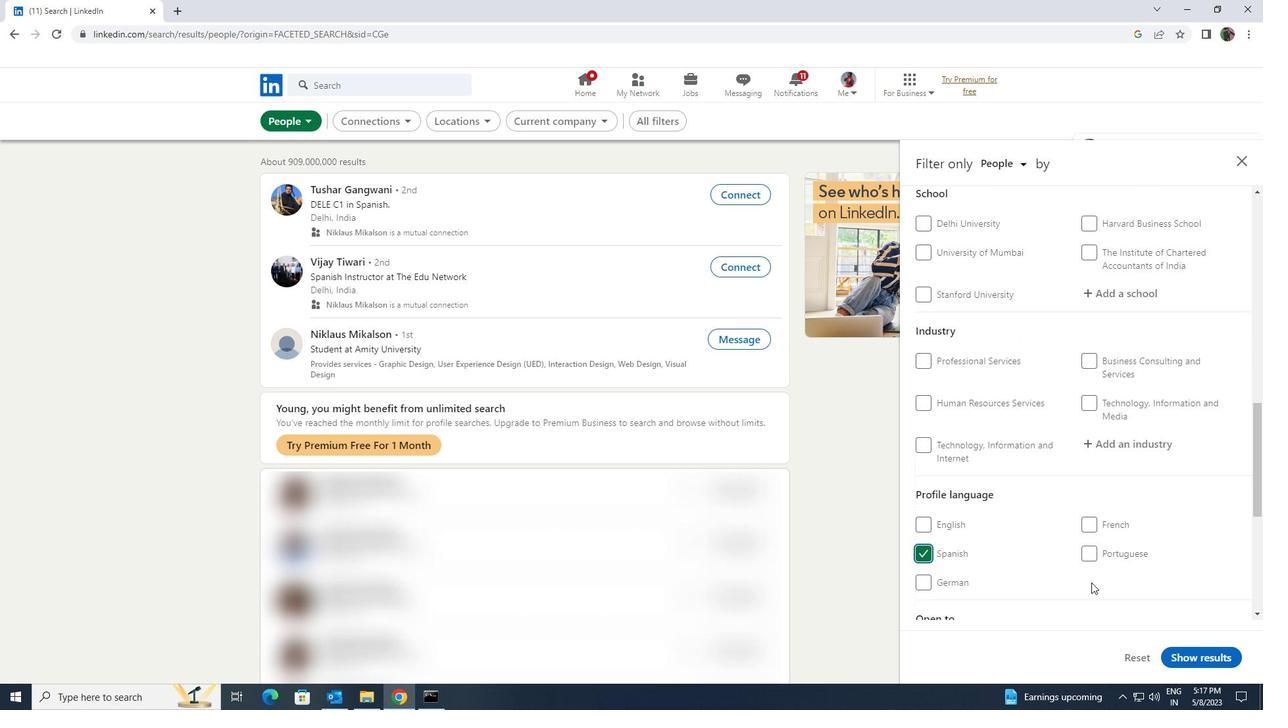 
Action: Mouse scrolled (1093, 584) with delta (0, 0)
Screenshot: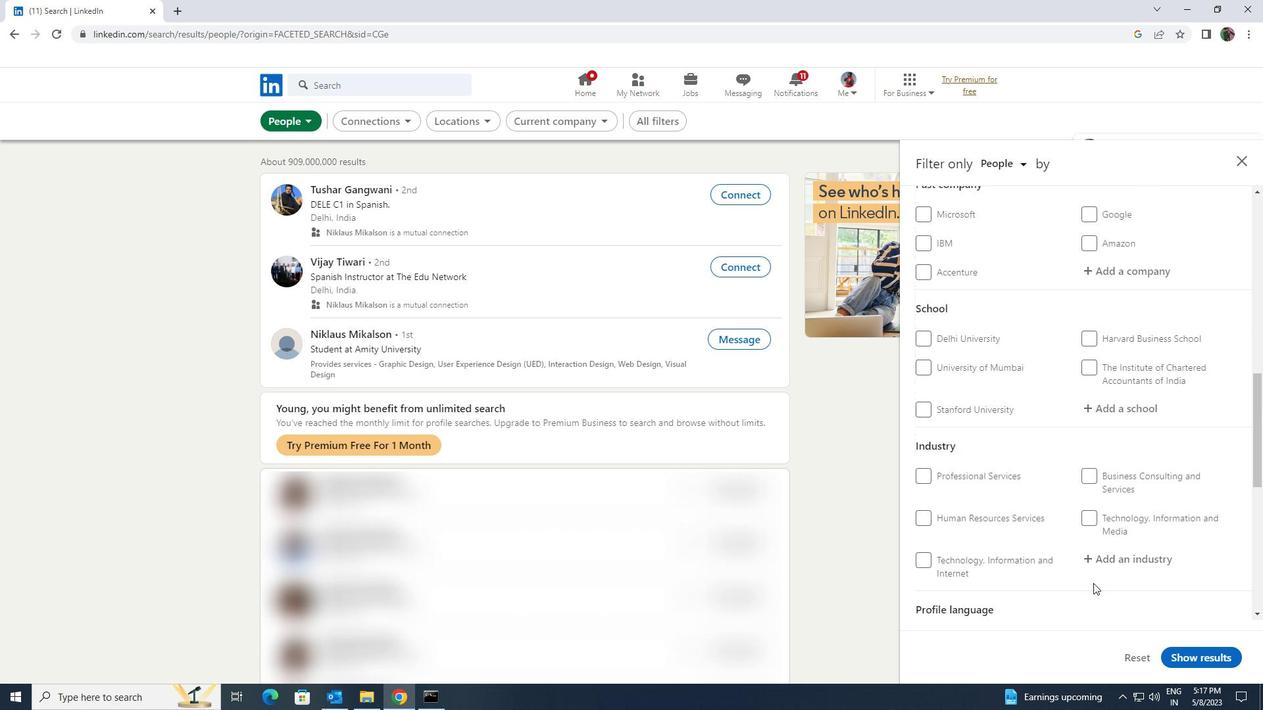 
Action: Mouse scrolled (1093, 584) with delta (0, 0)
Screenshot: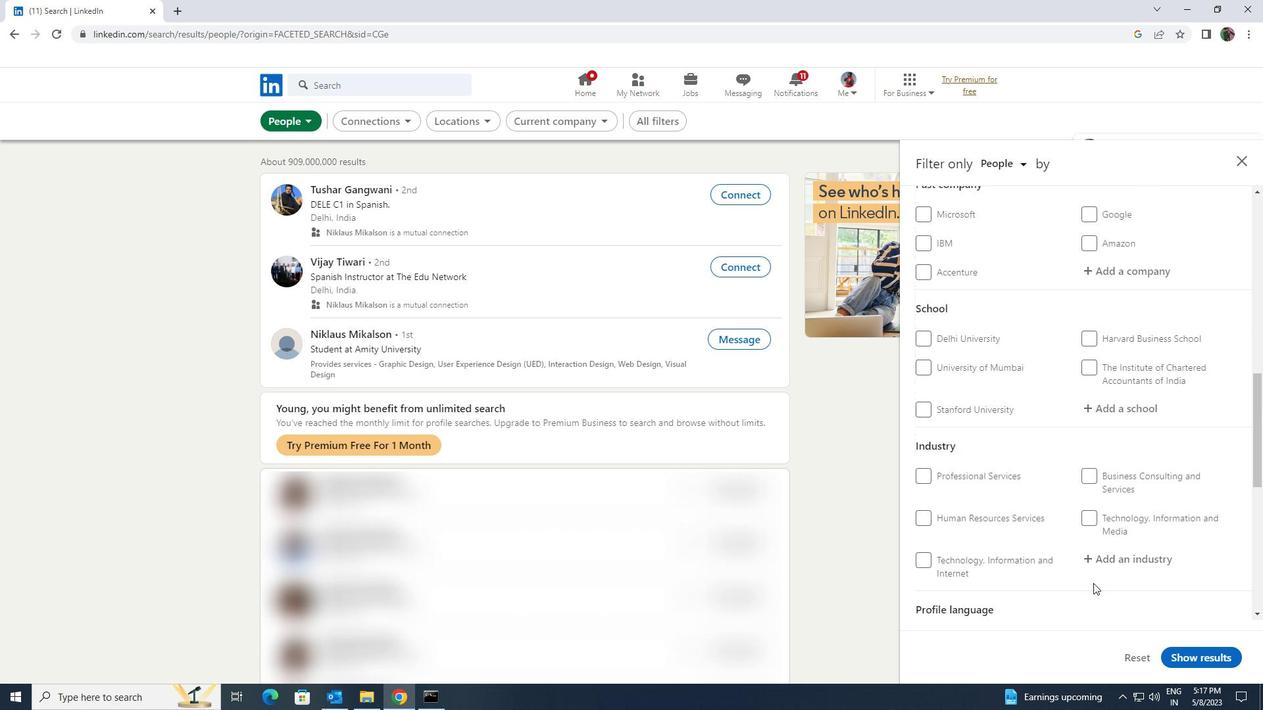
Action: Mouse scrolled (1093, 584) with delta (0, 0)
Screenshot: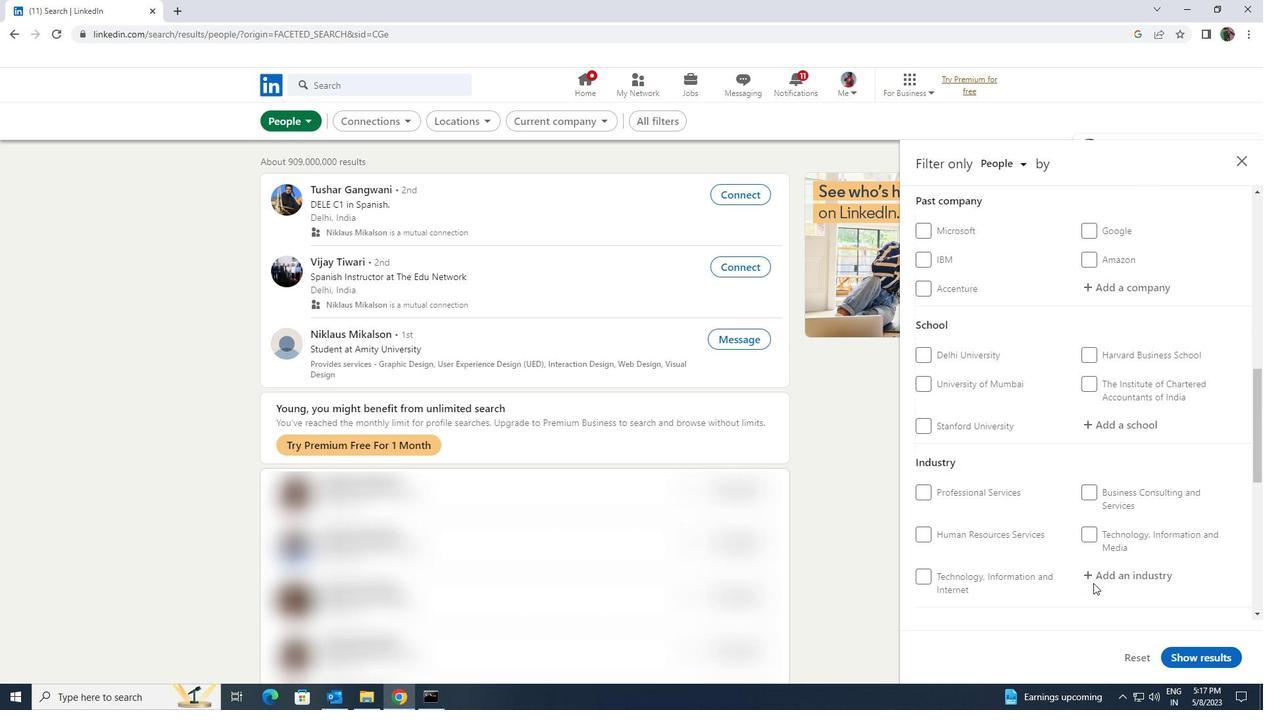 
Action: Mouse scrolled (1093, 584) with delta (0, 0)
Screenshot: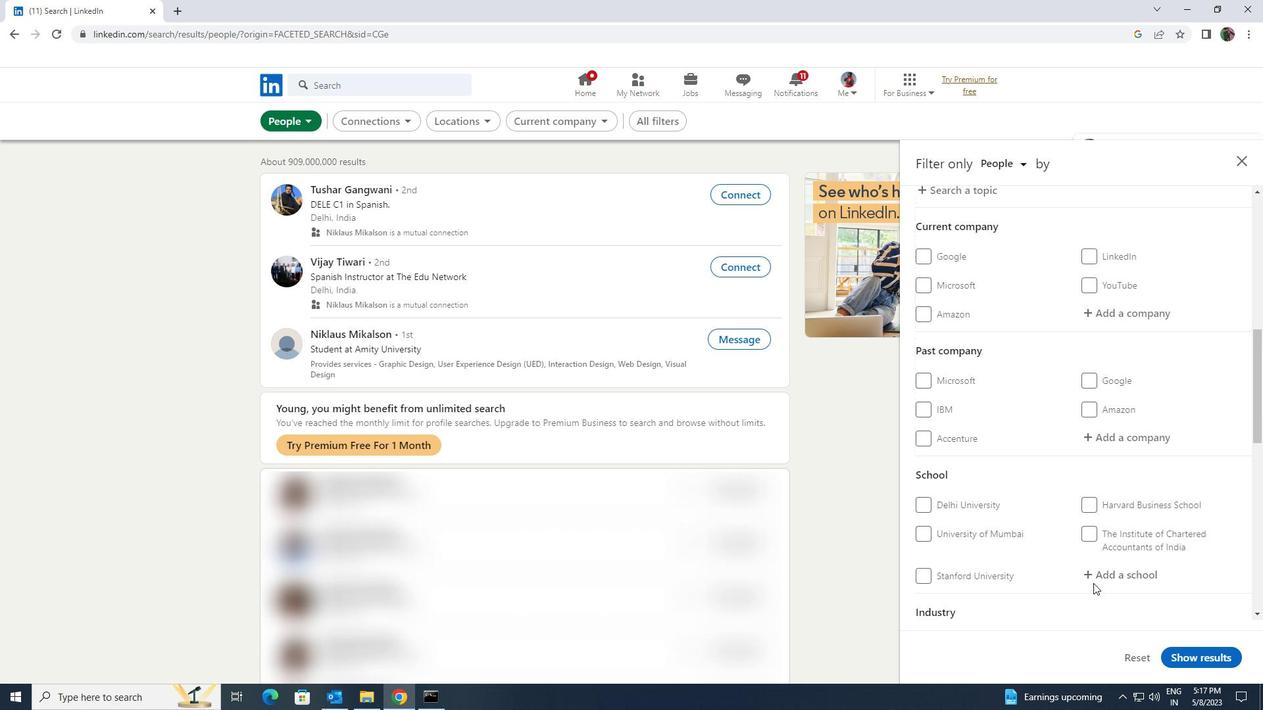 
Action: Mouse scrolled (1093, 584) with delta (0, 0)
Screenshot: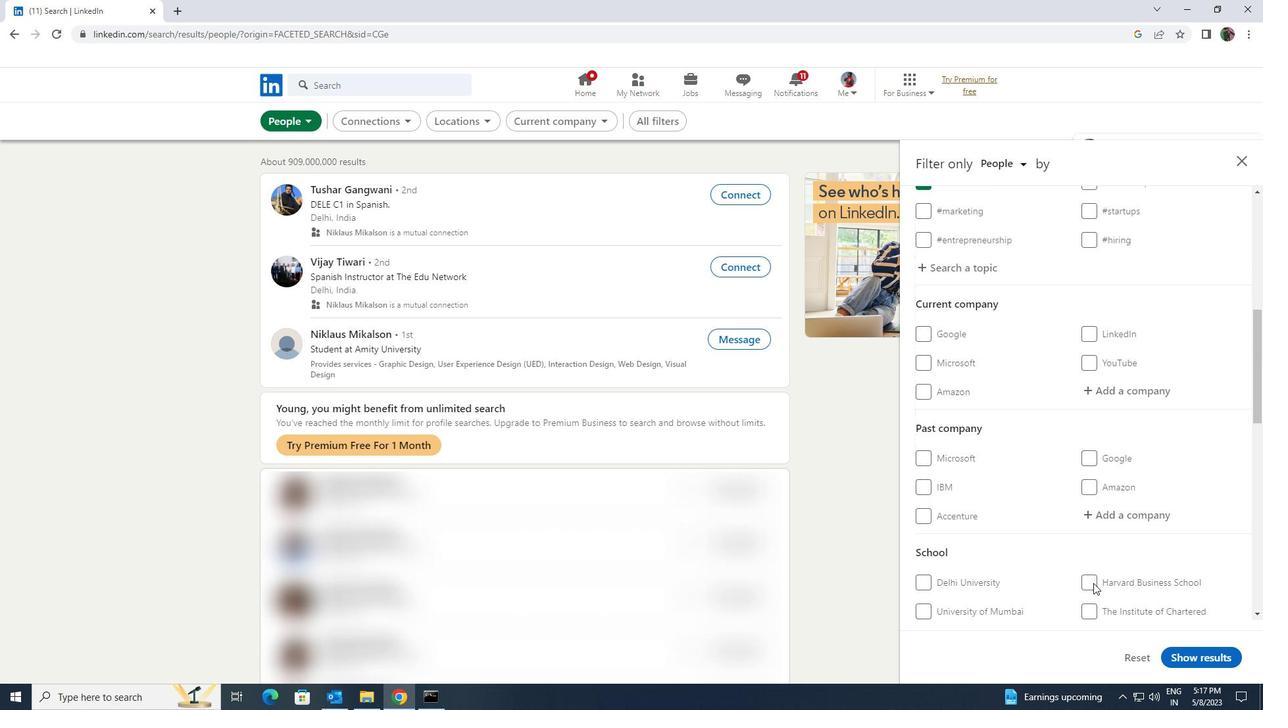 
Action: Mouse scrolled (1093, 584) with delta (0, 0)
Screenshot: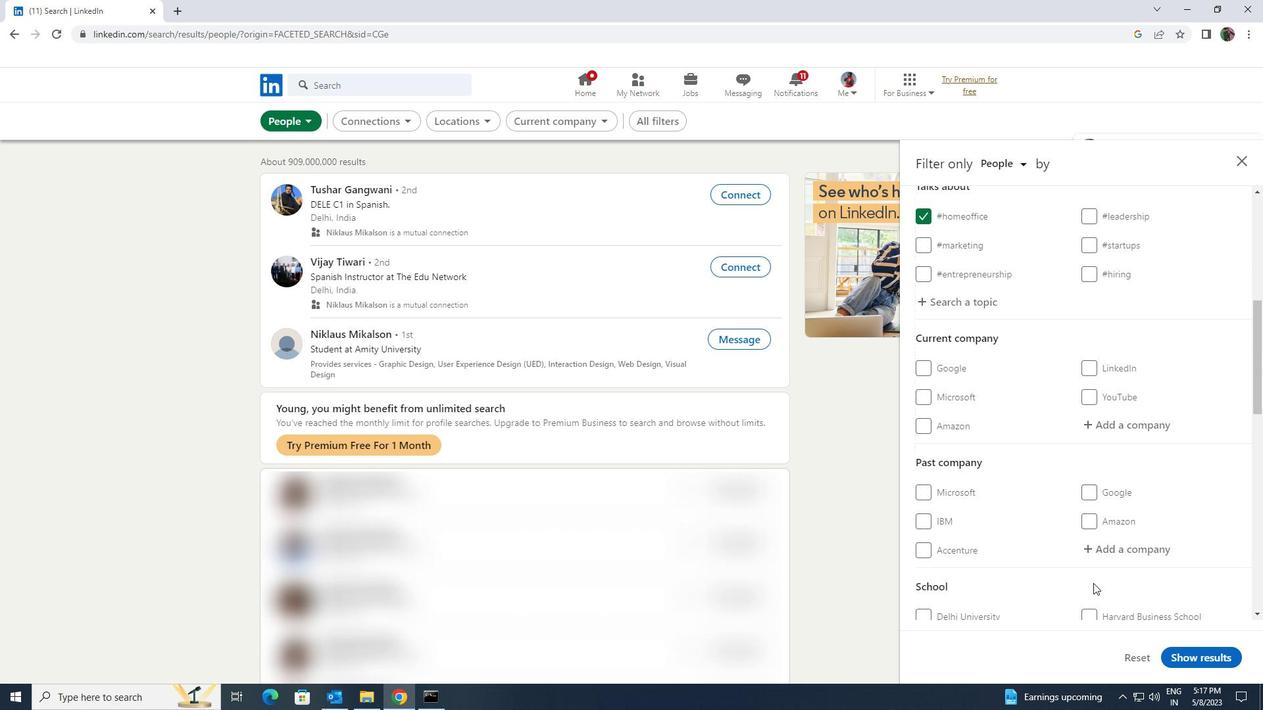 
Action: Mouse moved to (1096, 563)
Screenshot: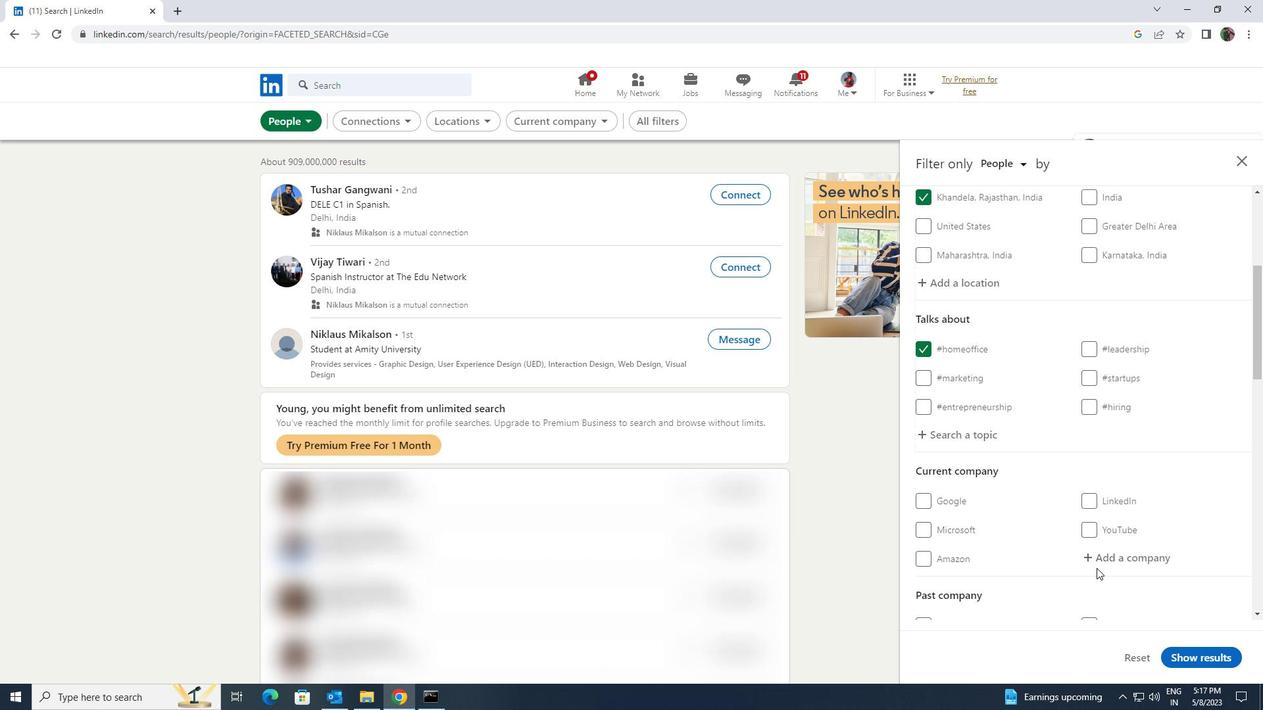 
Action: Mouse pressed left at (1096, 563)
Screenshot: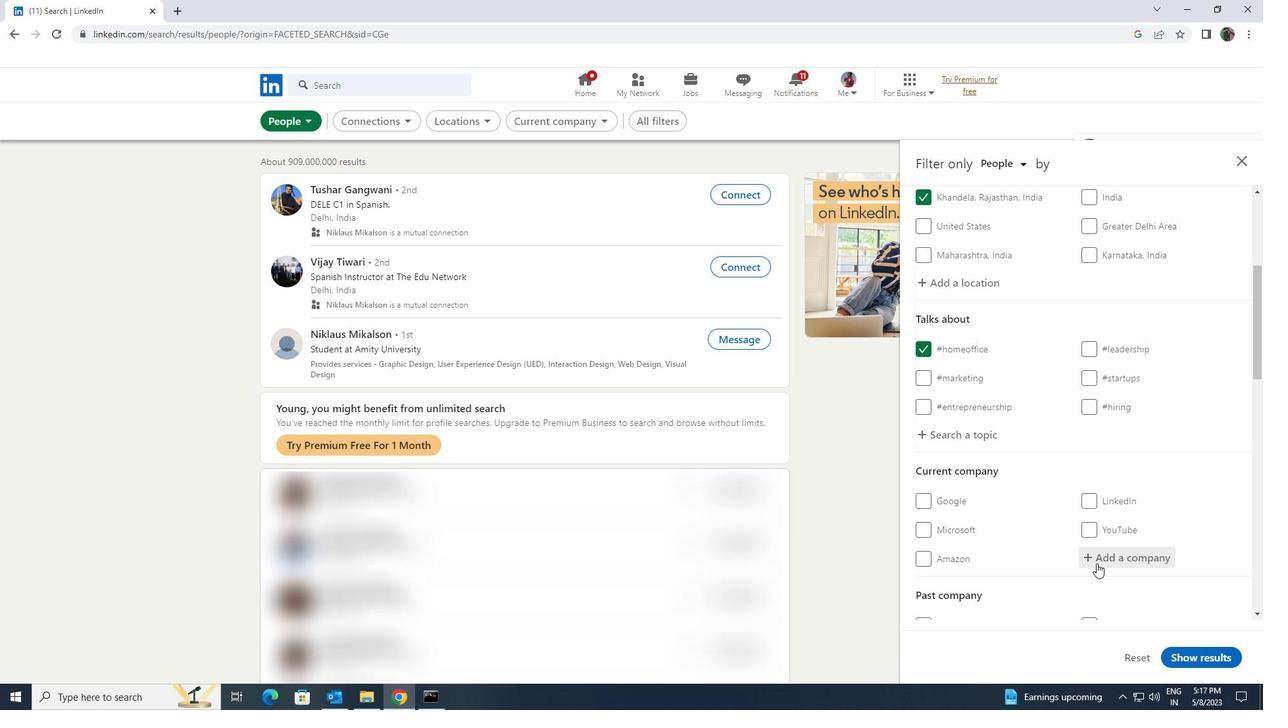 
Action: Key pressed <Key.shift>L<Key.shift><Key.shift><Key.shift><Key.shift><Key.shift><Key.shift>&T
Screenshot: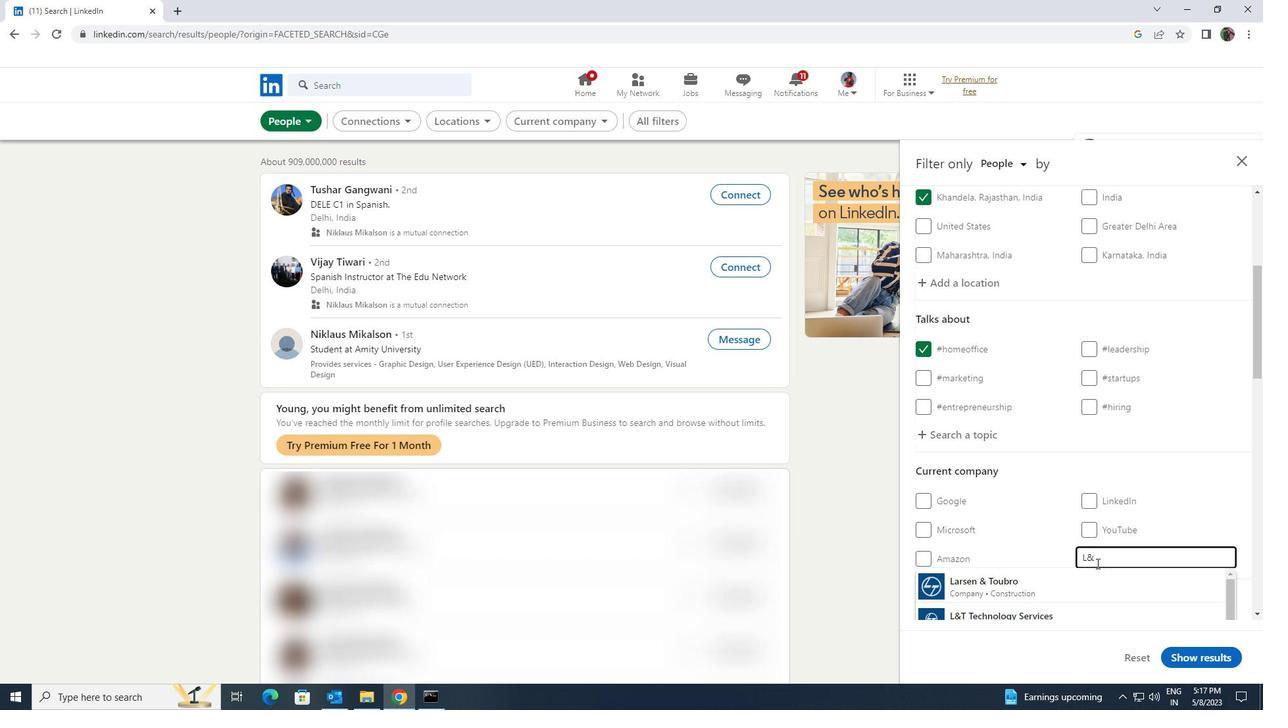 
Action: Mouse moved to (1096, 574)
Screenshot: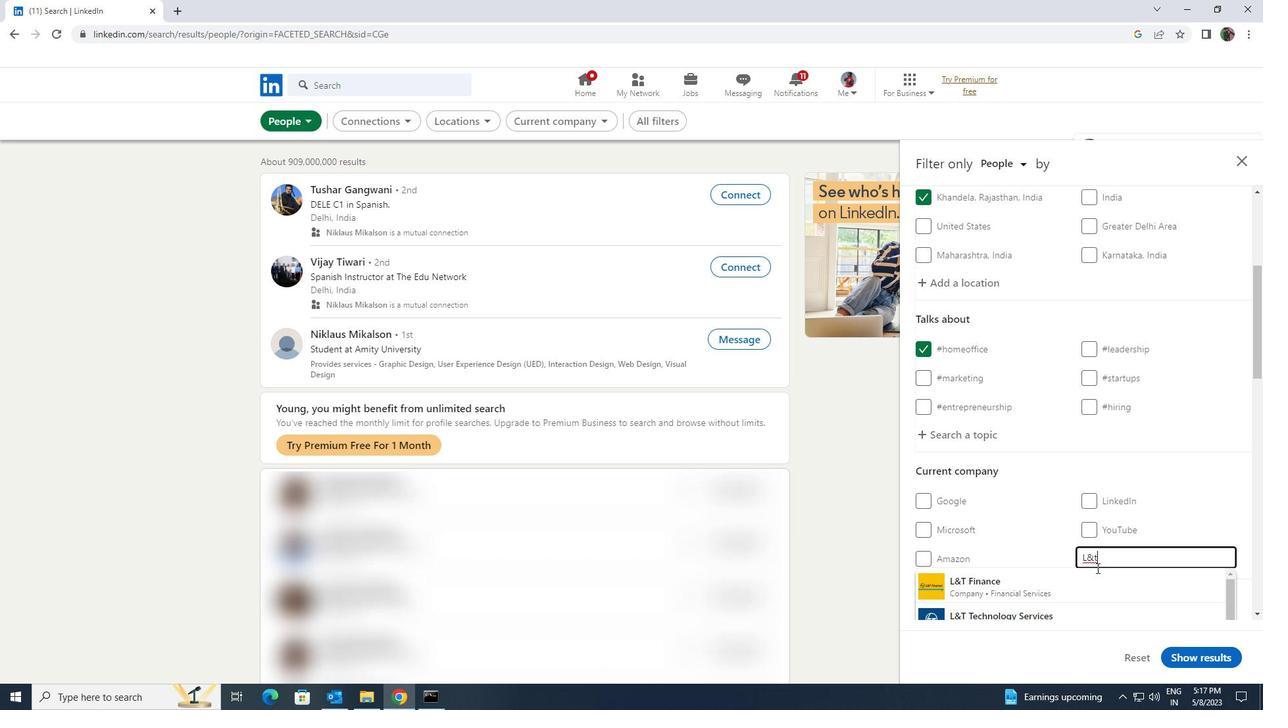 
Action: Key pressed <Key.space><Key.space><Key.shift>TECHNOLOGY
Screenshot: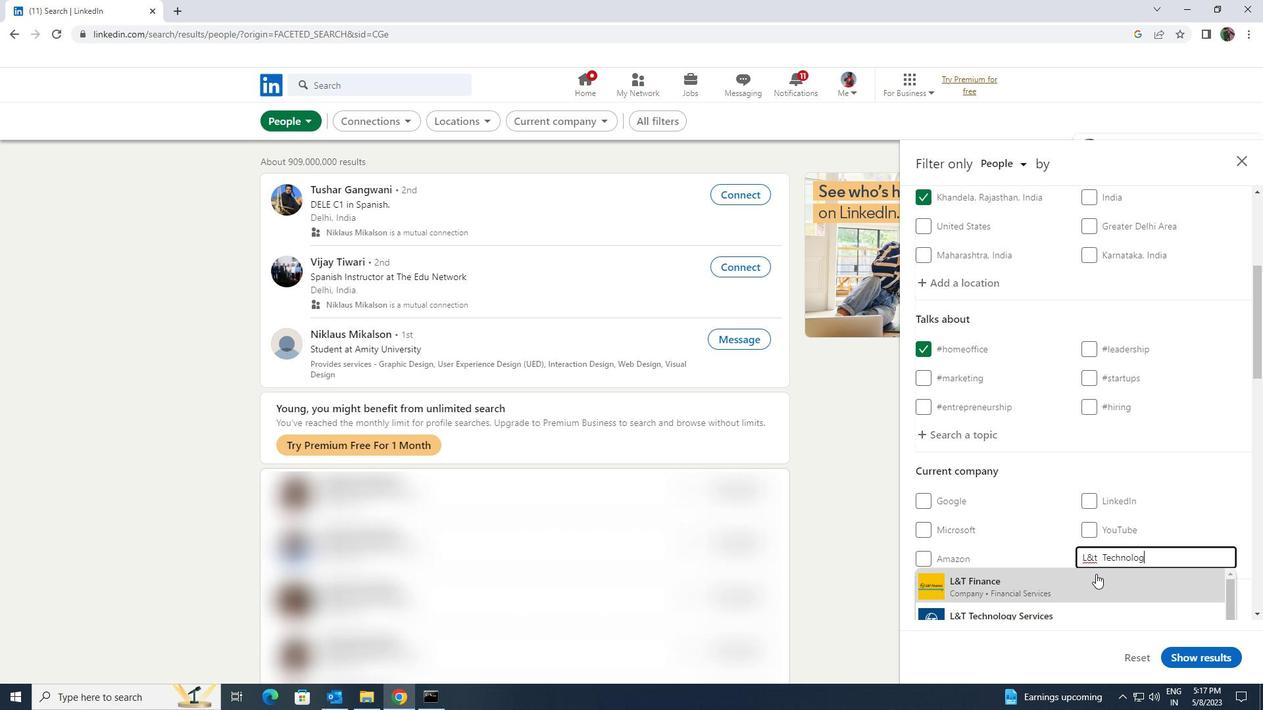 
Action: Mouse pressed left at (1096, 574)
Screenshot: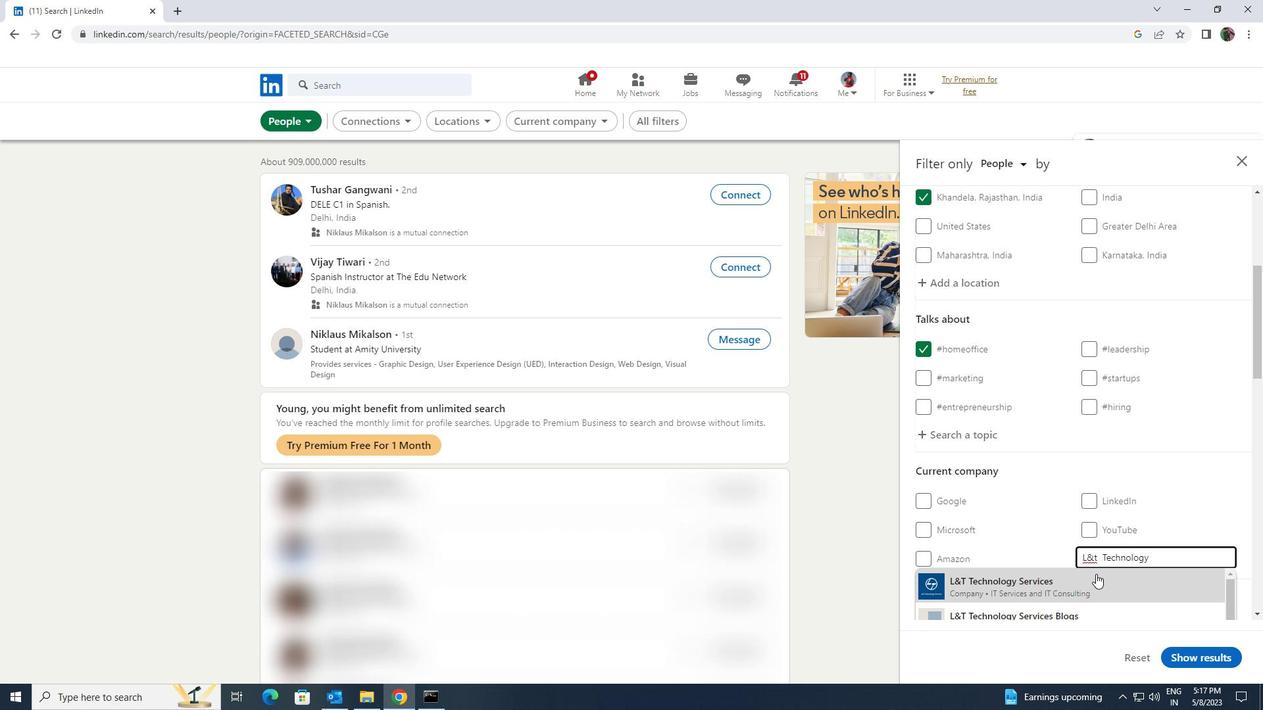 
Action: Mouse moved to (1098, 568)
Screenshot: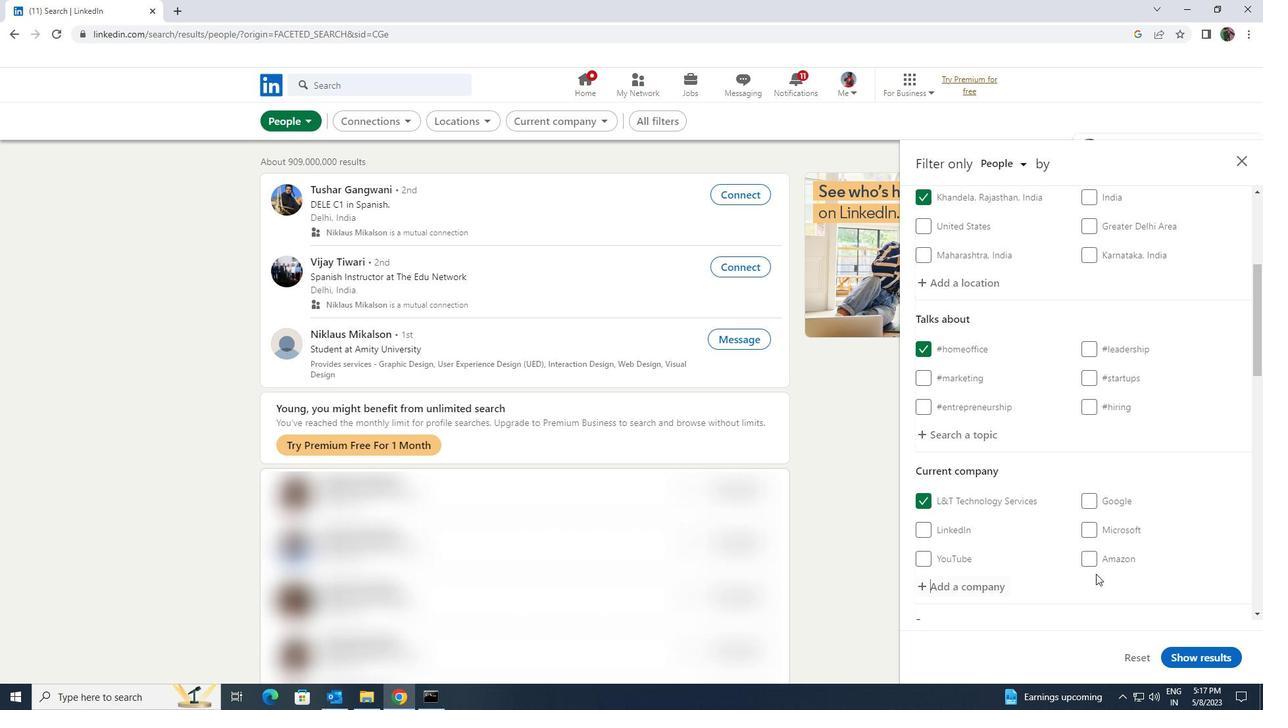 
Action: Mouse scrolled (1098, 567) with delta (0, 0)
Screenshot: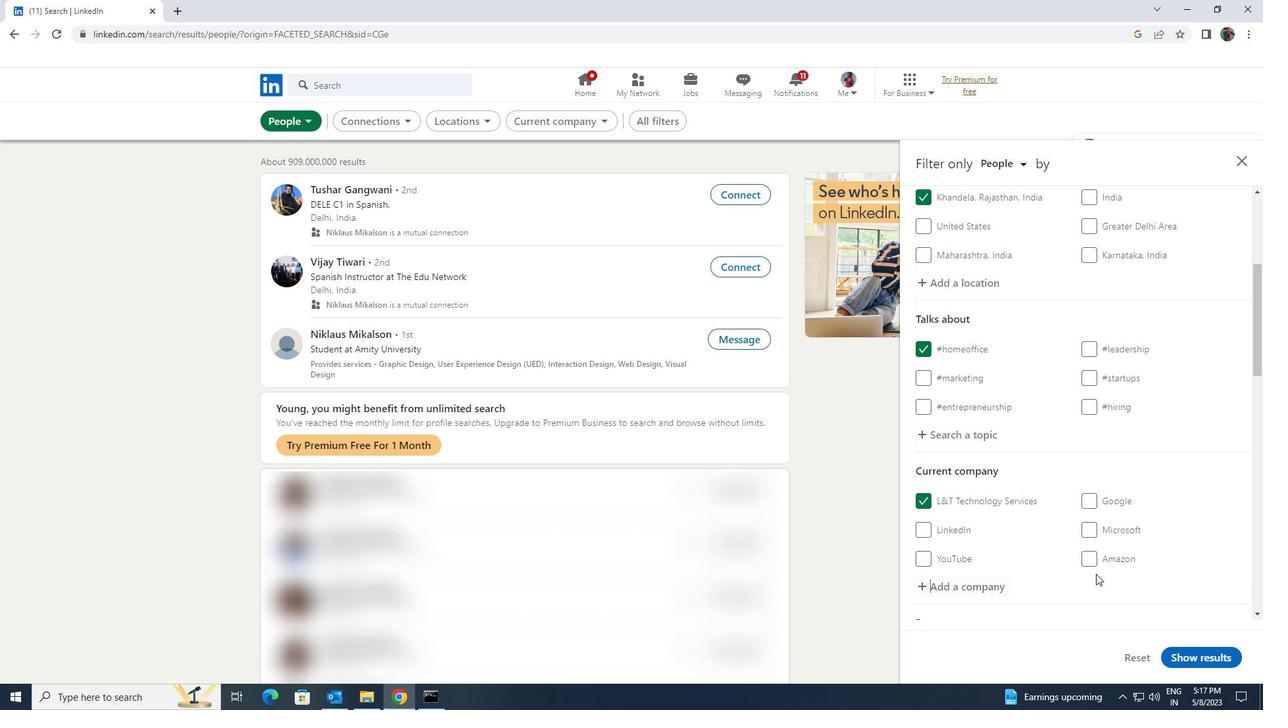 
Action: Mouse moved to (1098, 568)
Screenshot: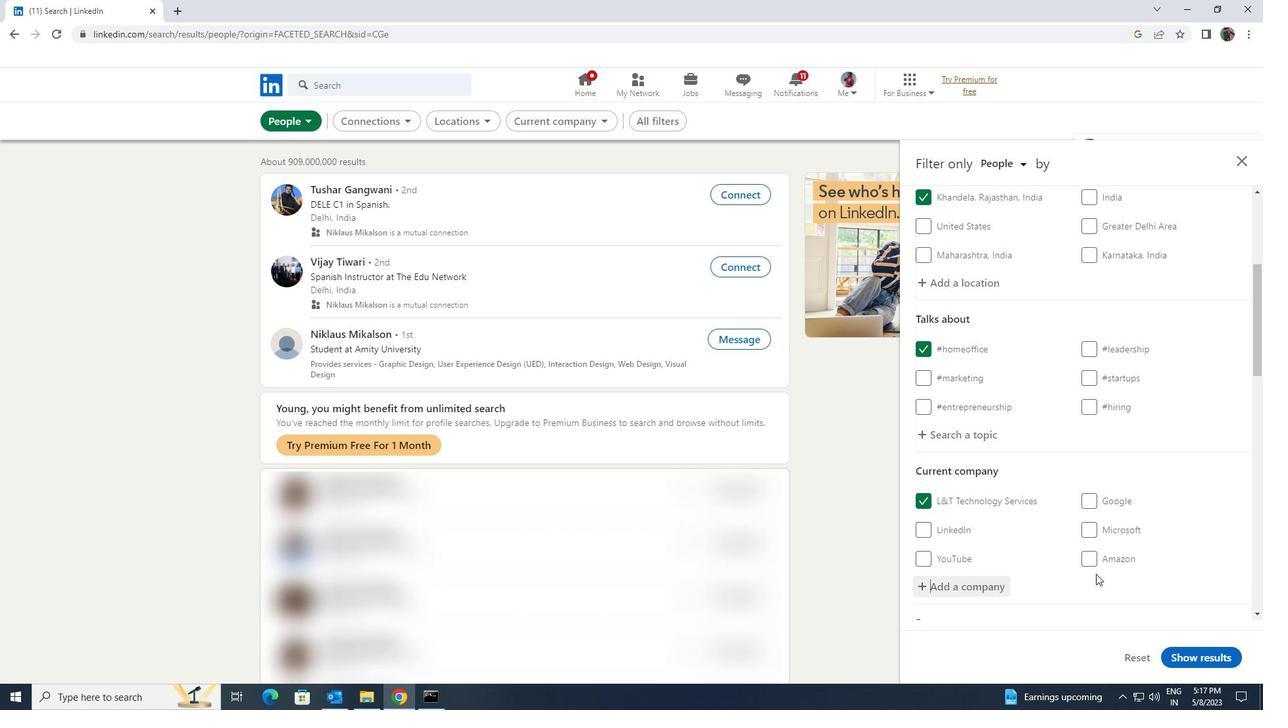 
Action: Mouse scrolled (1098, 567) with delta (0, 0)
Screenshot: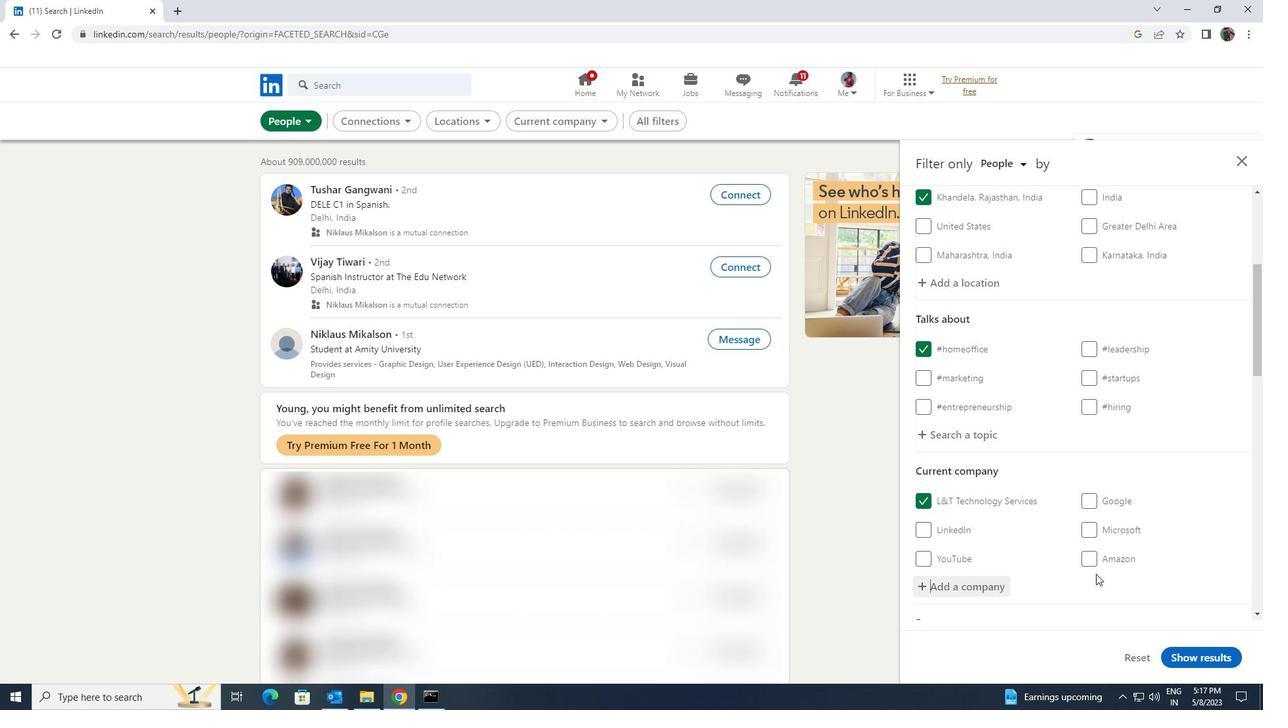 
Action: Mouse scrolled (1098, 567) with delta (0, 0)
Screenshot: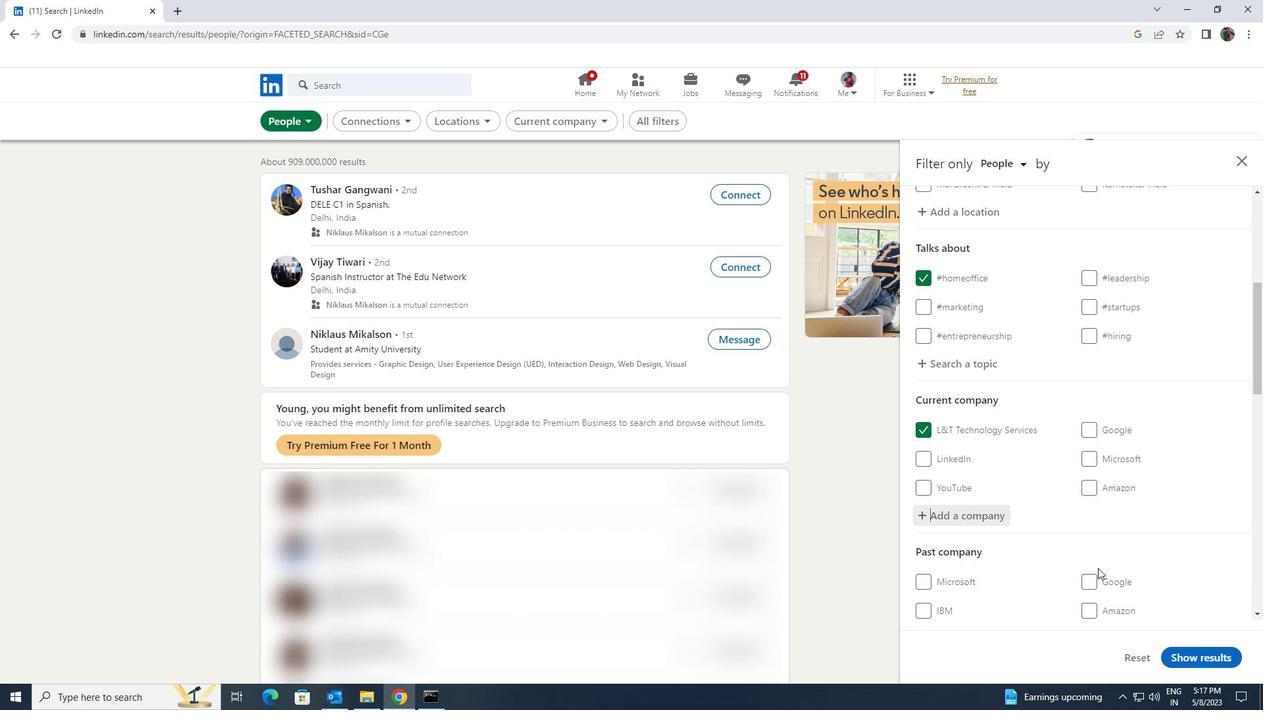 
Action: Mouse scrolled (1098, 567) with delta (0, 0)
Screenshot: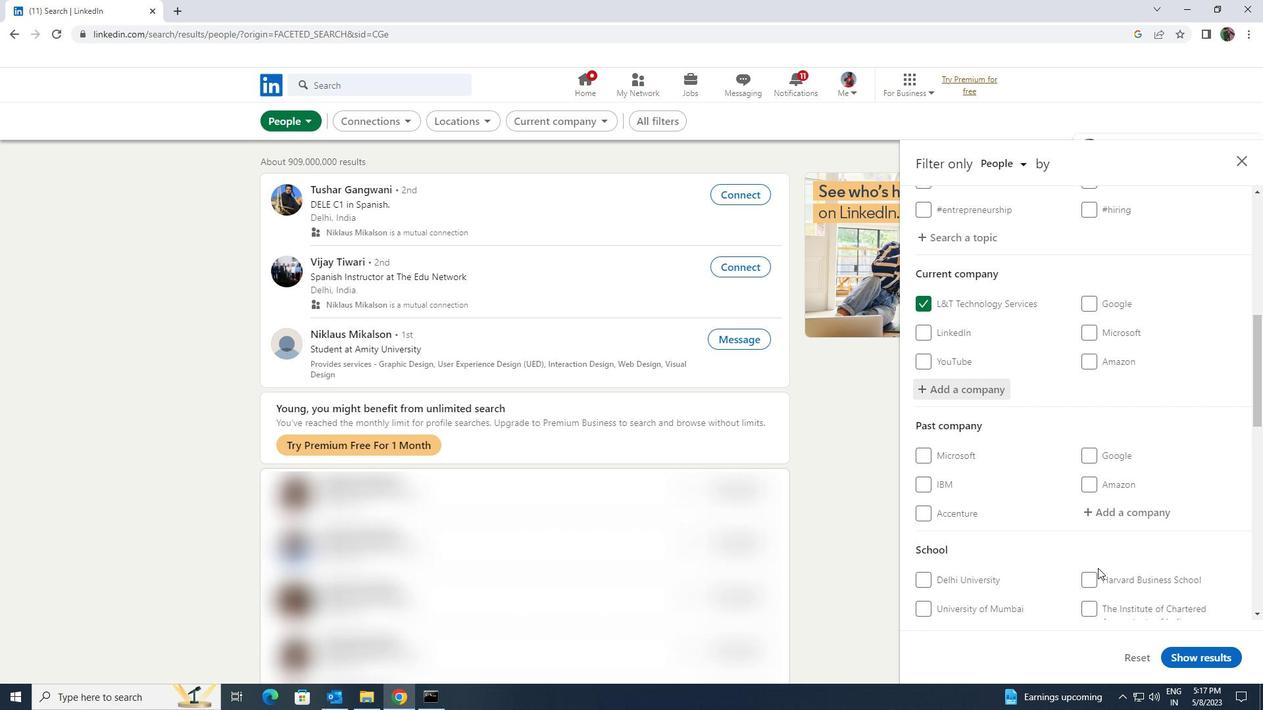 
Action: Mouse scrolled (1098, 567) with delta (0, 0)
Screenshot: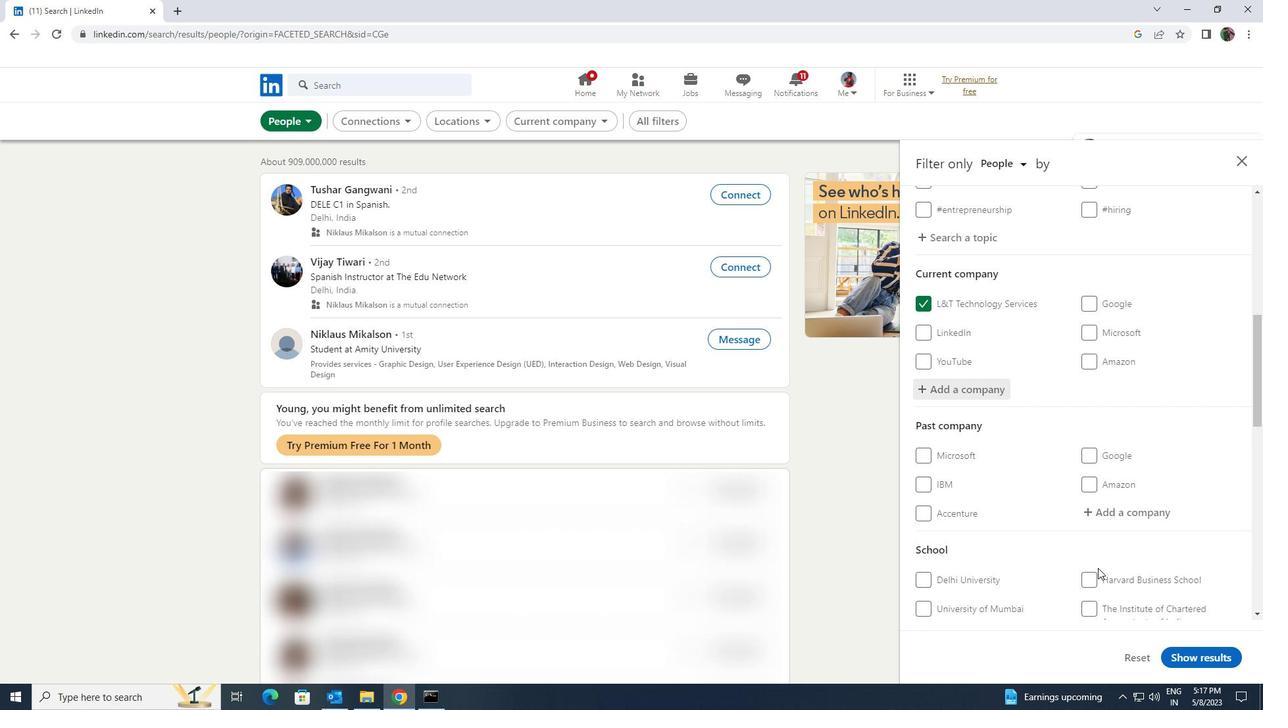 
Action: Mouse moved to (1108, 522)
Screenshot: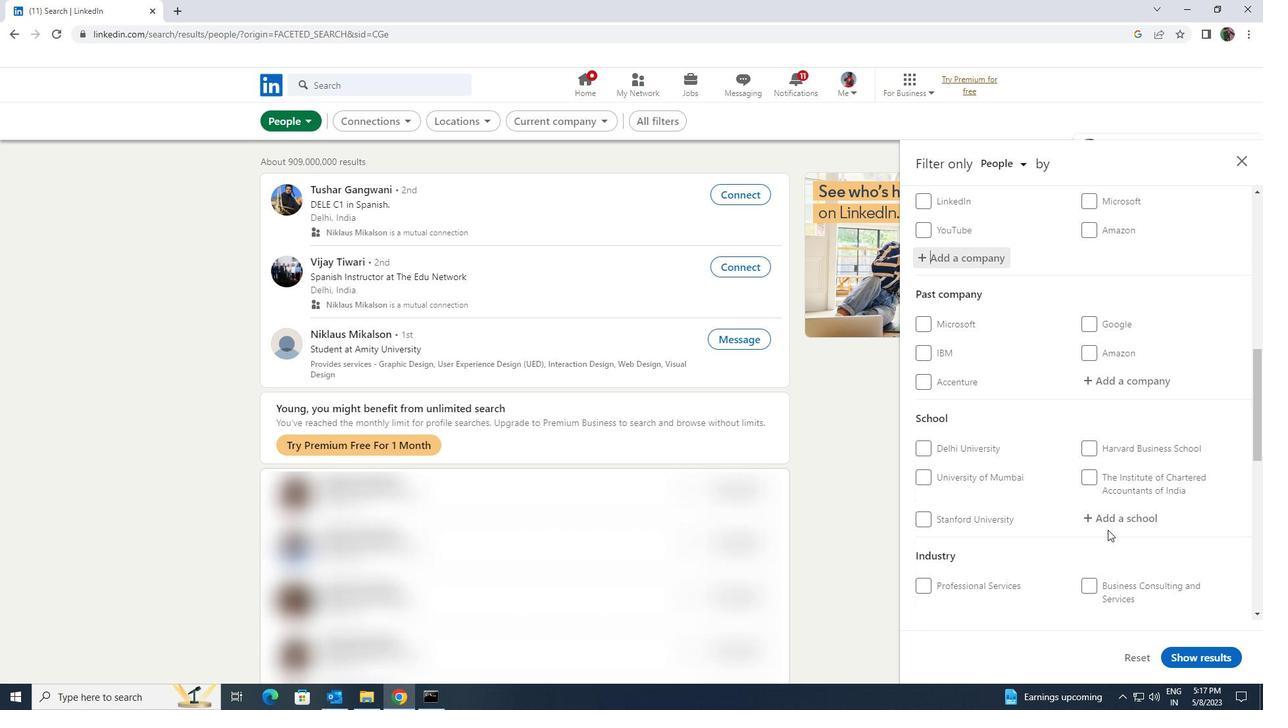 
Action: Mouse pressed left at (1108, 522)
Screenshot: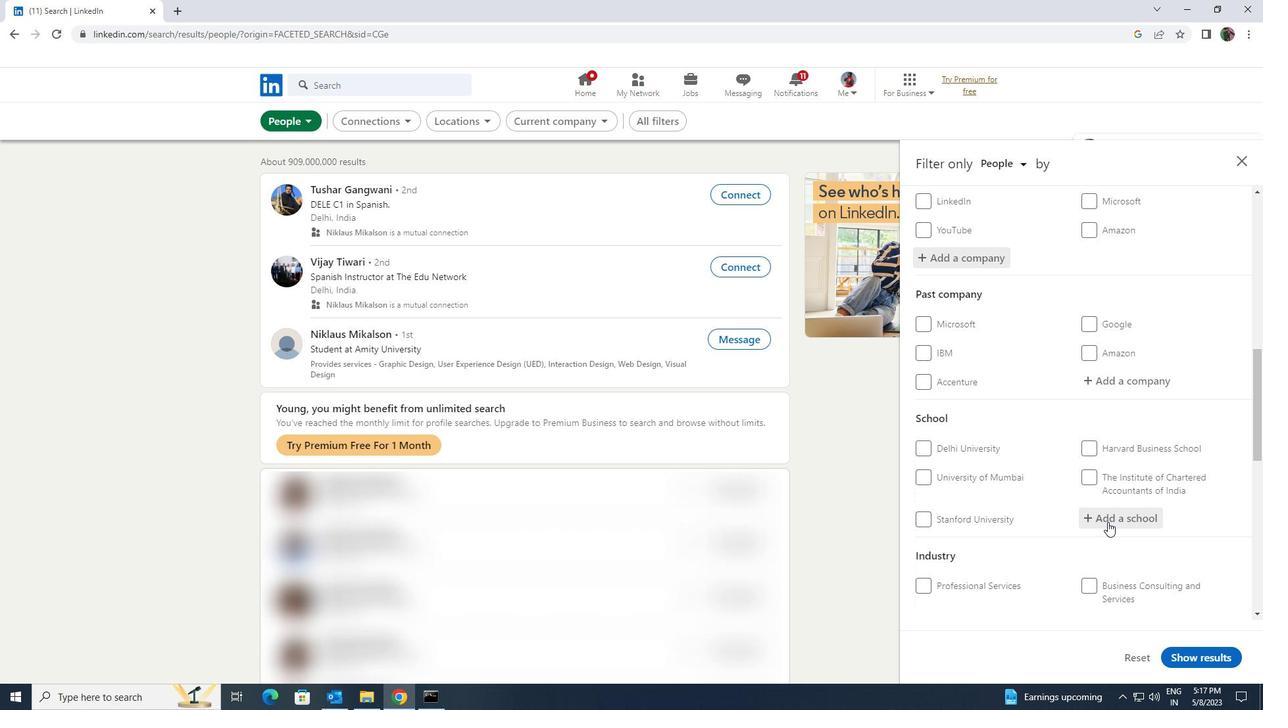
Action: Key pressed <Key.shift><Key.shift><Key.shift>NOIF<Key.backspace>DA<Key.space><Key.shift><Key.shift><Key.shift><Key.shift>INTERNATIONAL
Screenshot: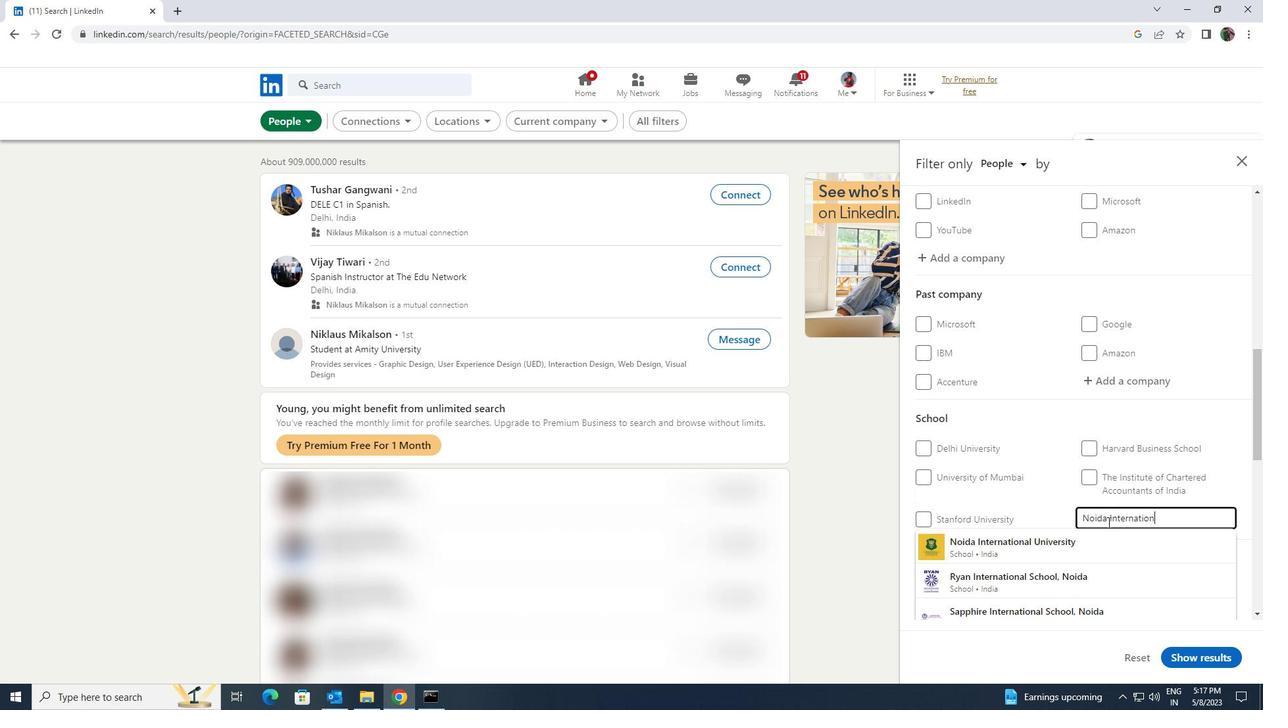 
Action: Mouse moved to (1112, 540)
Screenshot: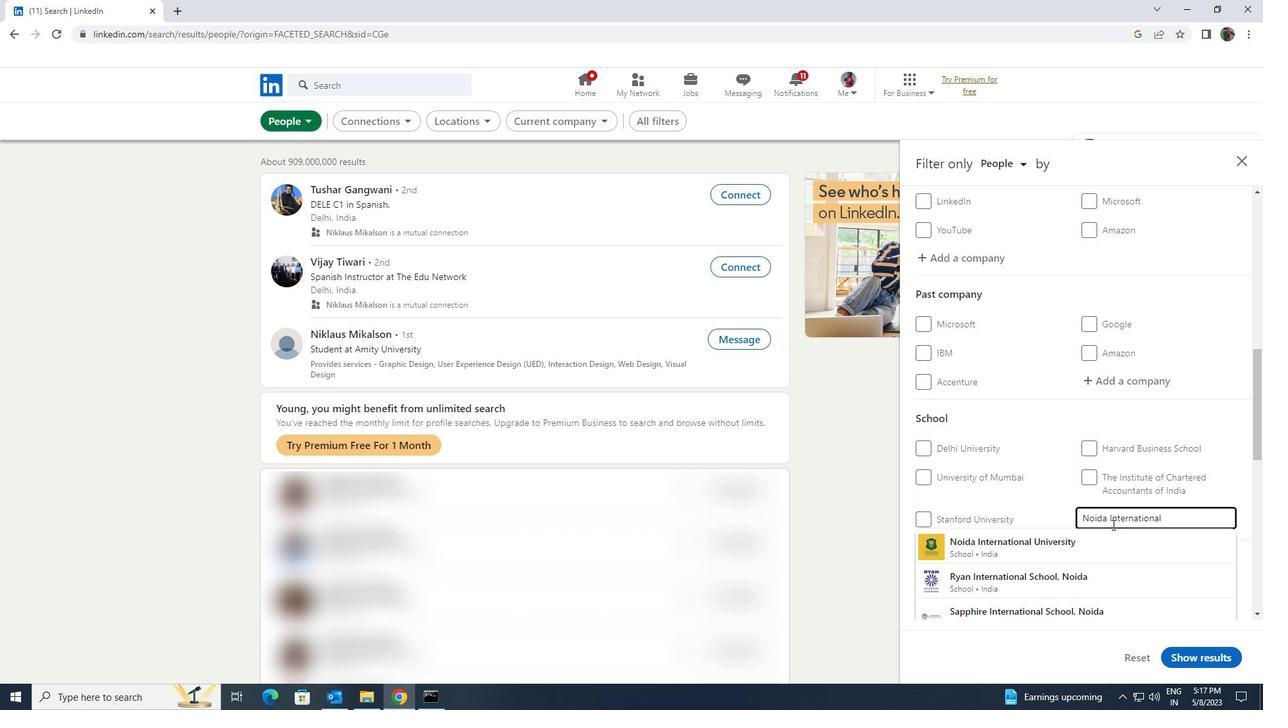 
Action: Mouse pressed left at (1112, 540)
Screenshot: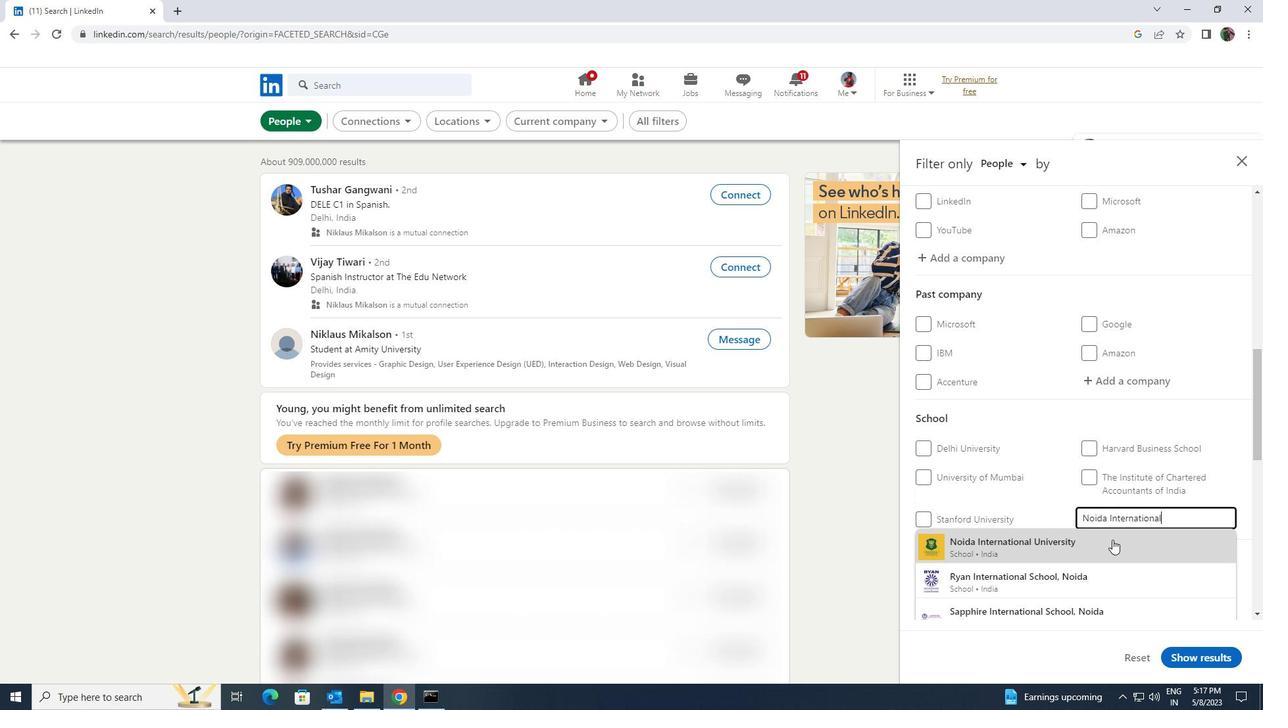 
Action: Mouse scrolled (1112, 539) with delta (0, 0)
Screenshot: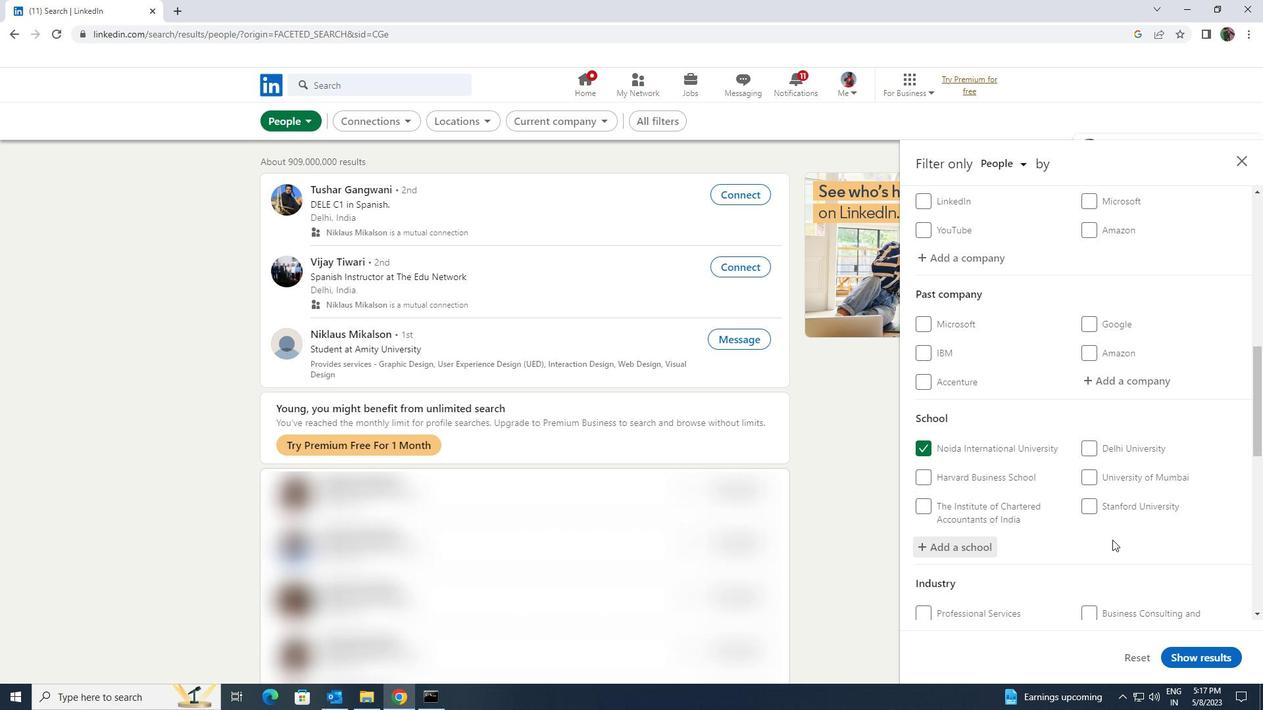 
Action: Mouse scrolled (1112, 539) with delta (0, 0)
Screenshot: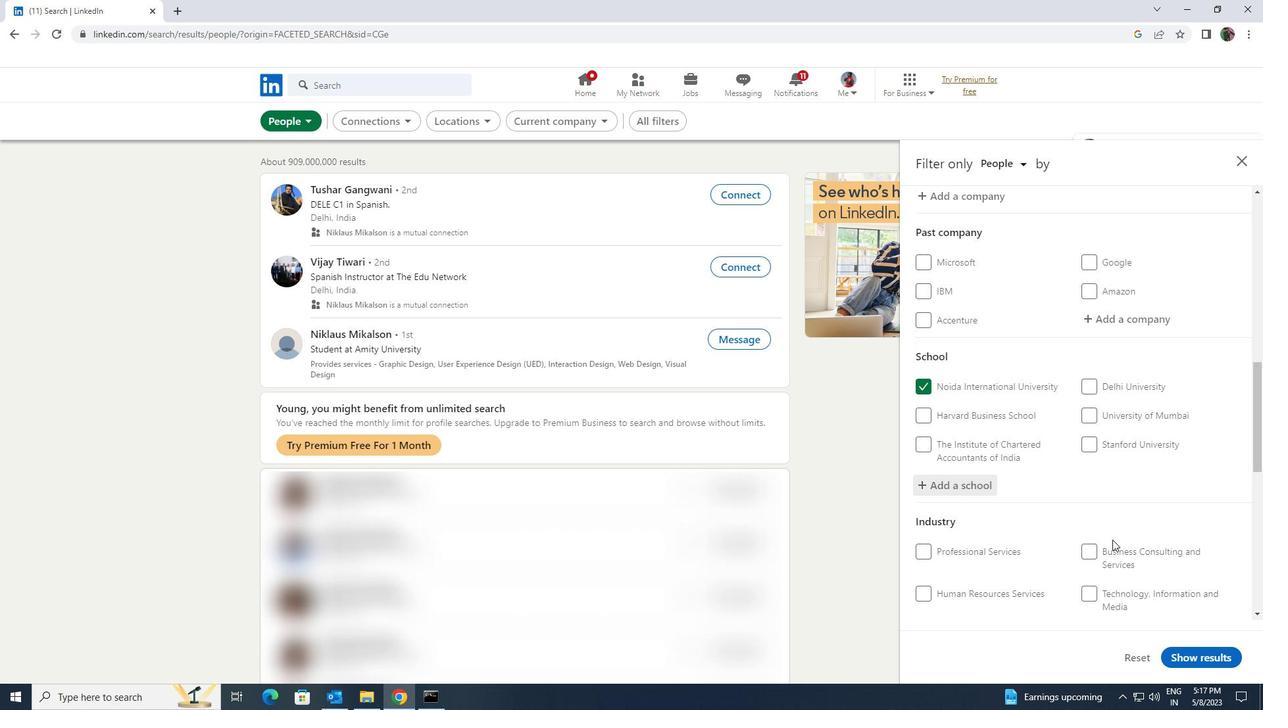 
Action: Mouse moved to (1114, 567)
Screenshot: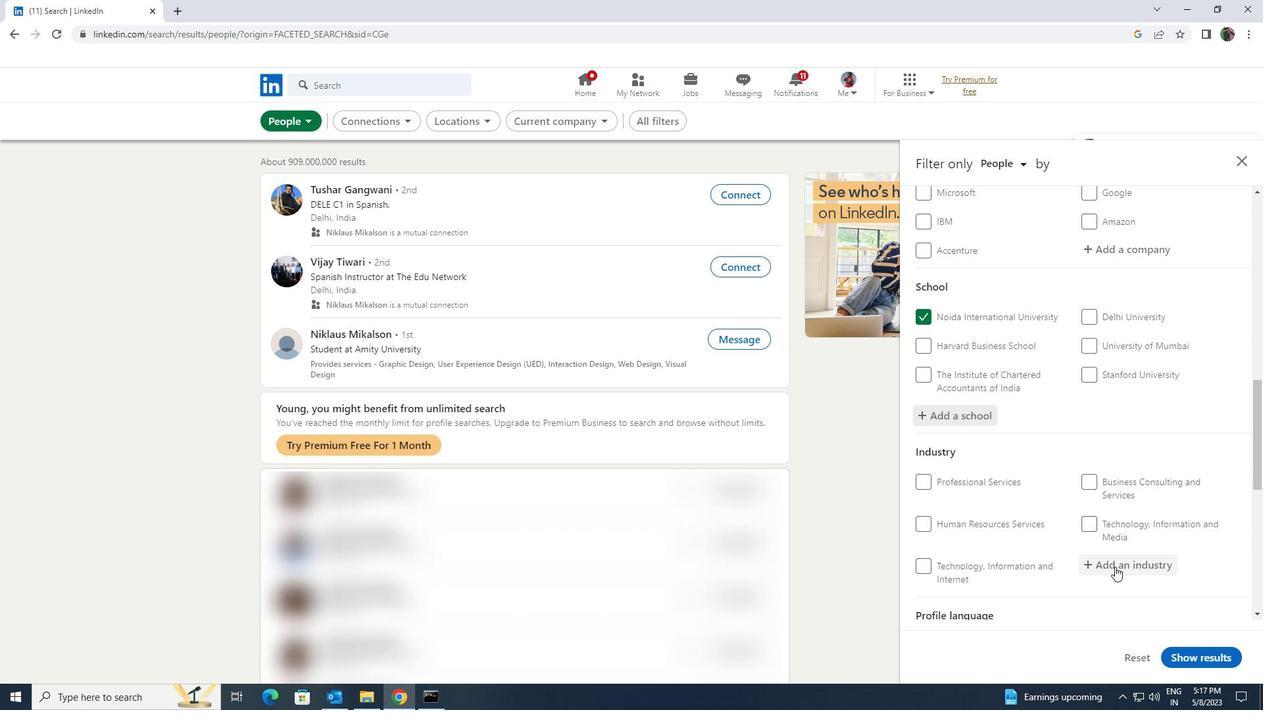 
Action: Mouse pressed left at (1114, 567)
Screenshot: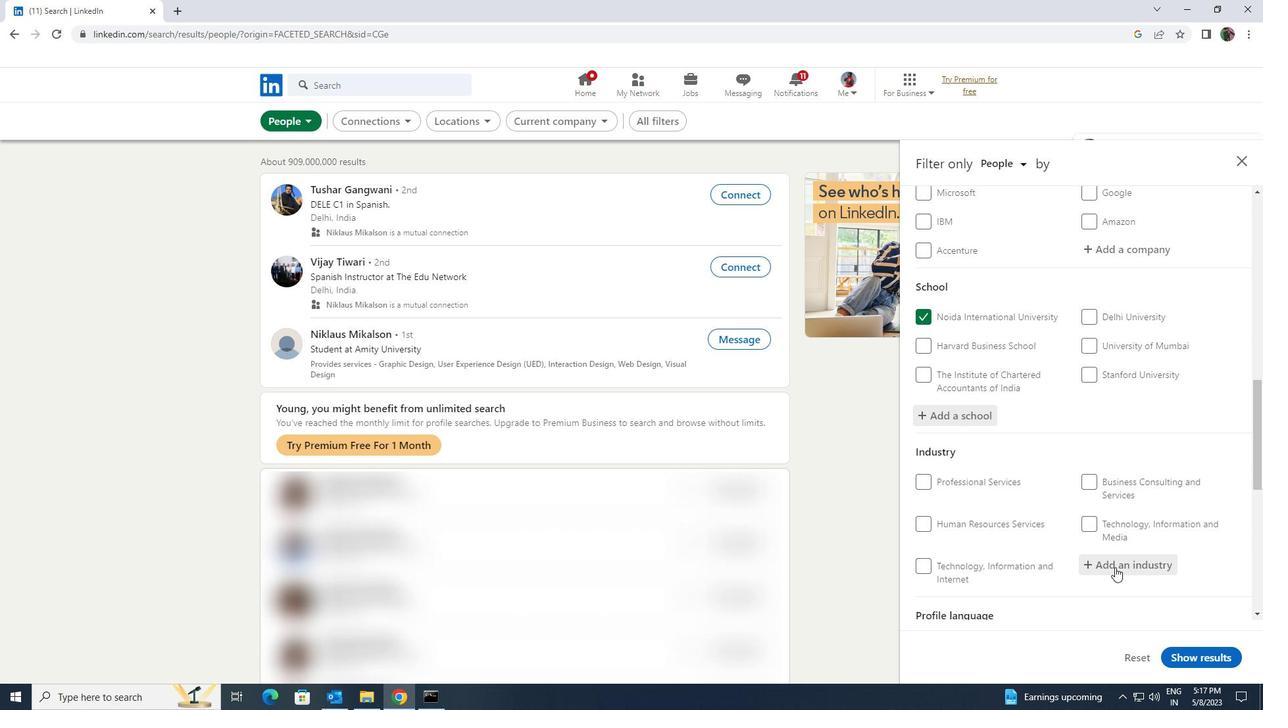 
Action: Key pressed <Key.shift>COMMUNITY<Key.space><Key.shift>SERVICE
Screenshot: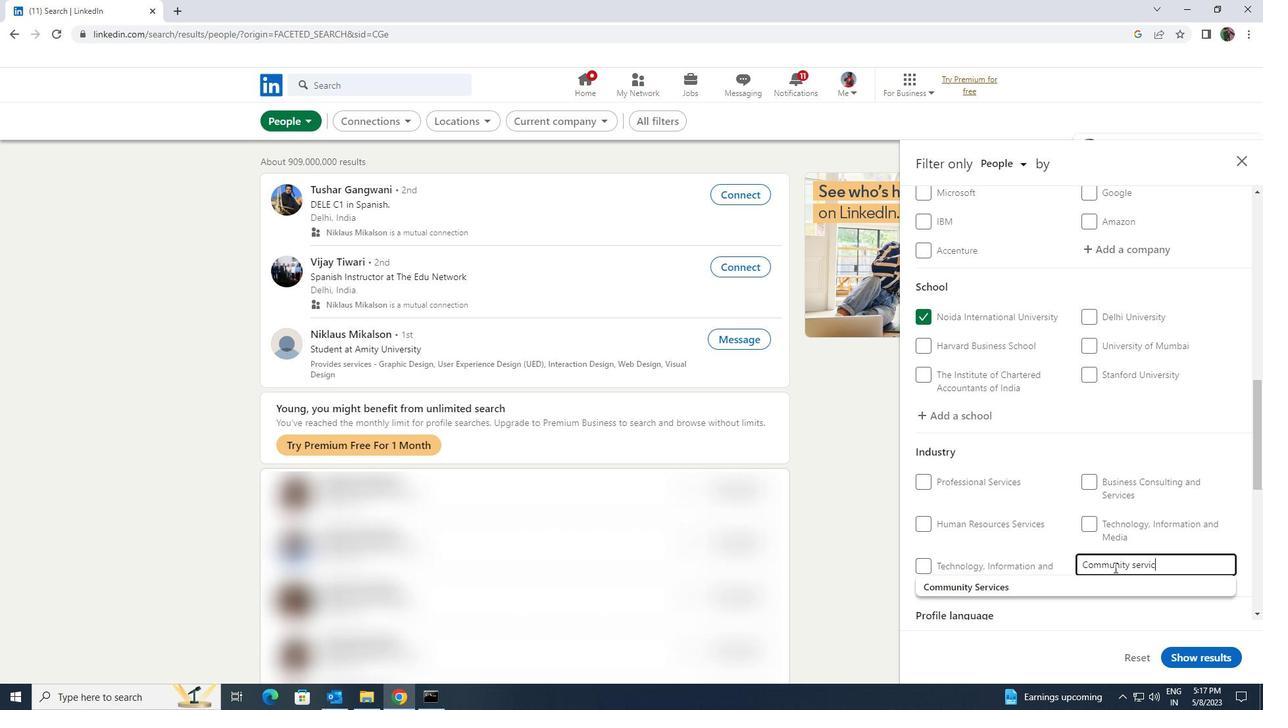 
Action: Mouse moved to (1104, 584)
Screenshot: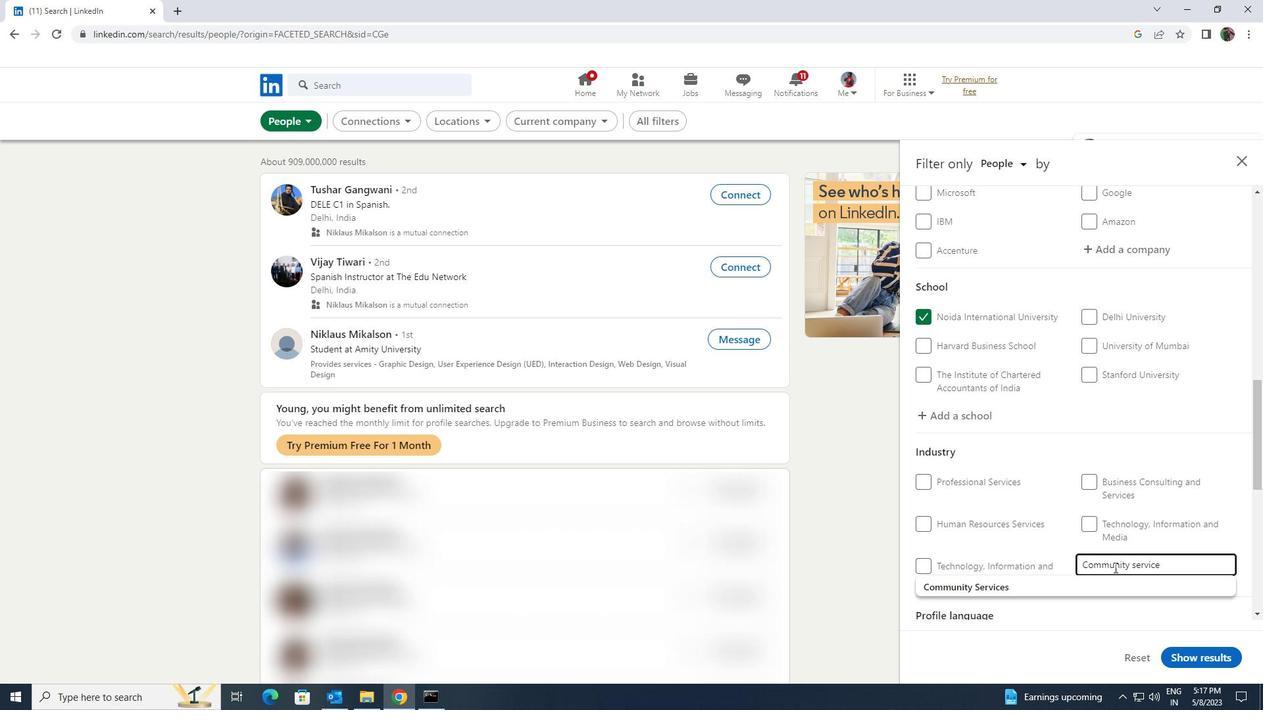 
Action: Mouse pressed left at (1104, 584)
Screenshot: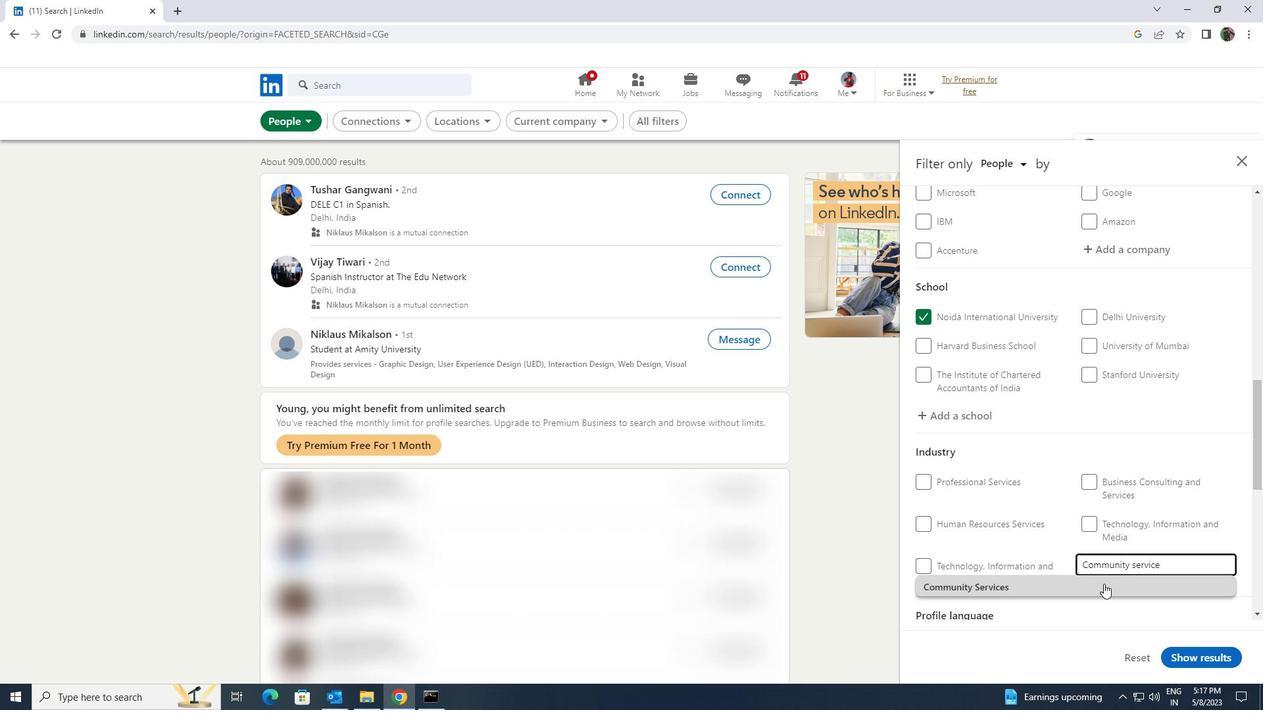 
Action: Mouse moved to (1104, 583)
Screenshot: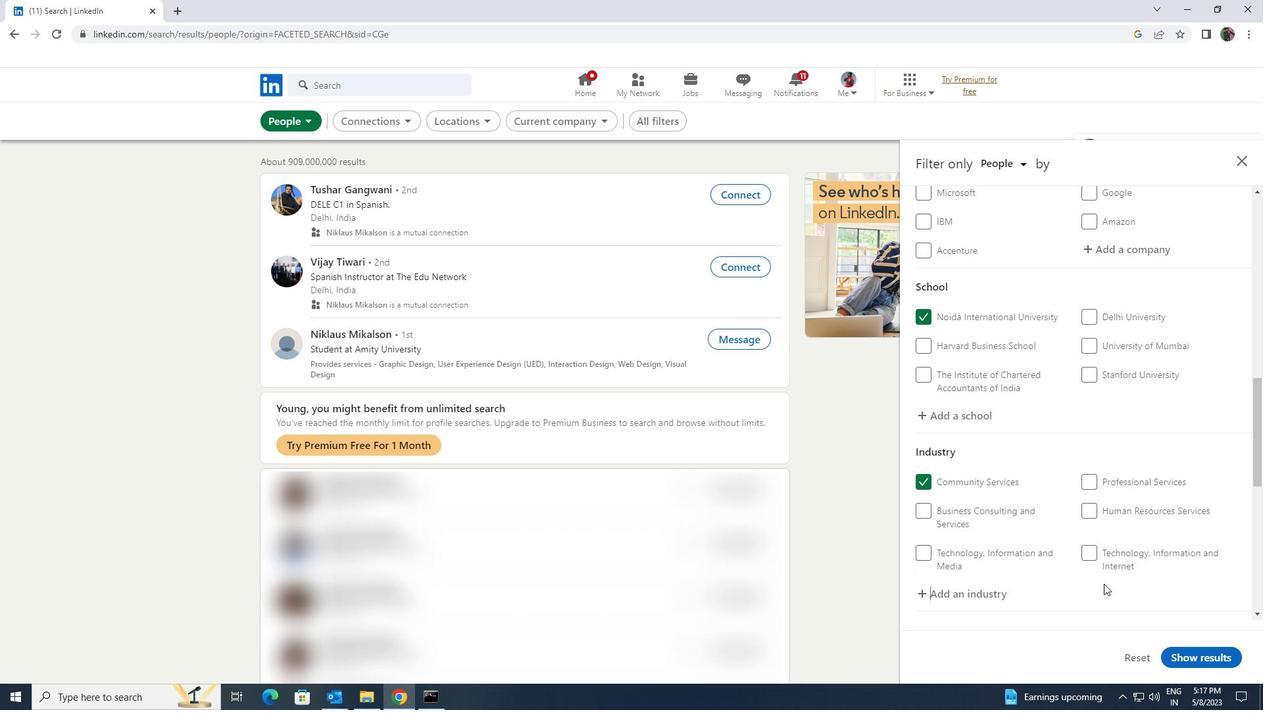 
Action: Mouse scrolled (1104, 583) with delta (0, 0)
Screenshot: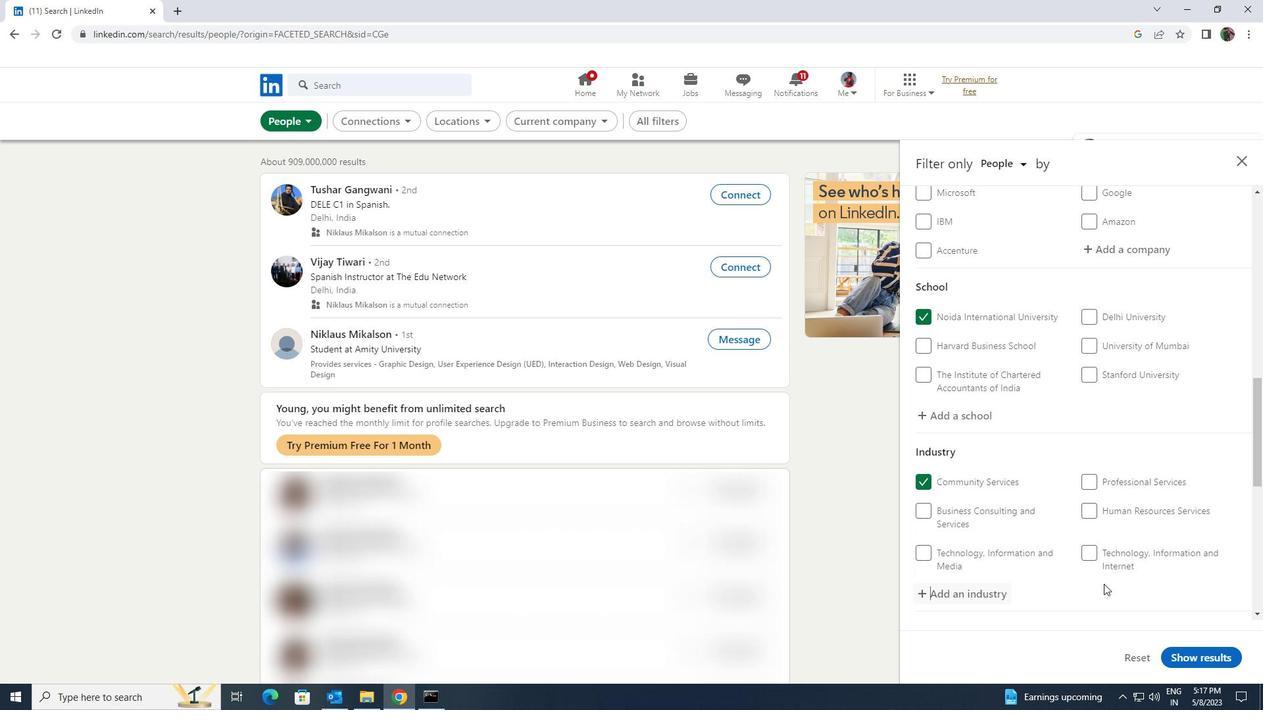 
Action: Mouse scrolled (1104, 583) with delta (0, 0)
Screenshot: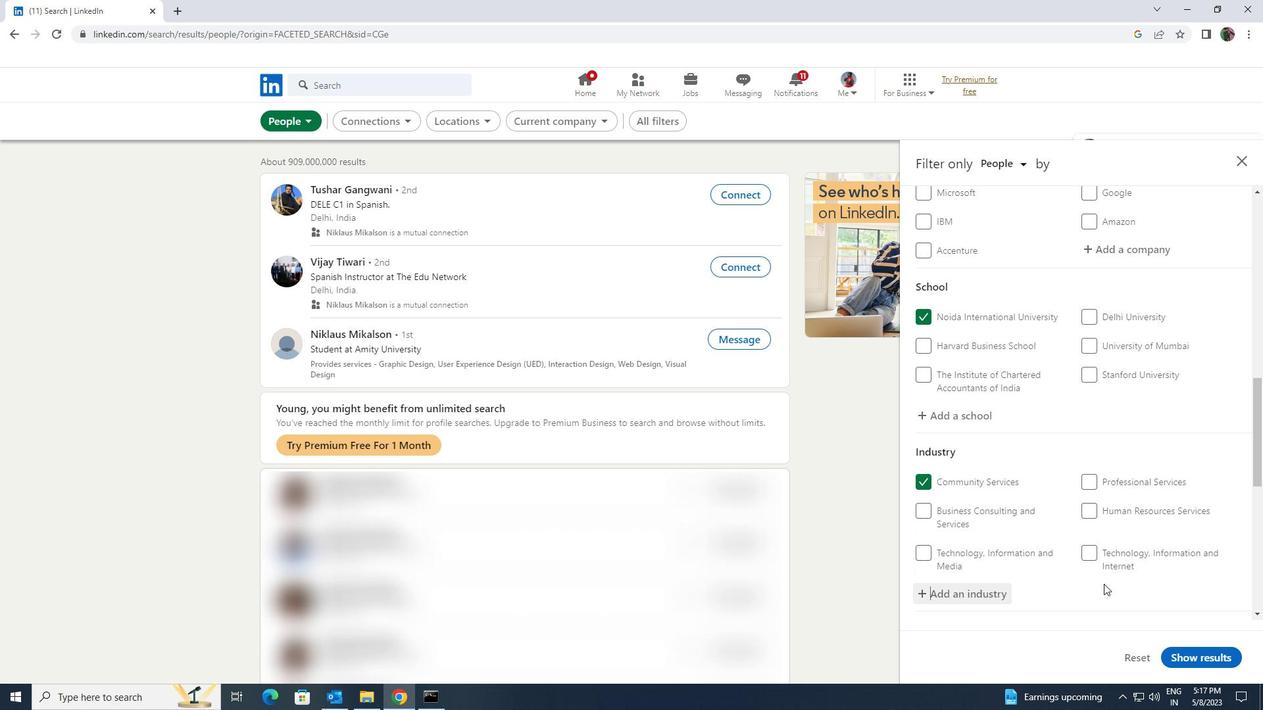 
Action: Mouse scrolled (1104, 583) with delta (0, 0)
Screenshot: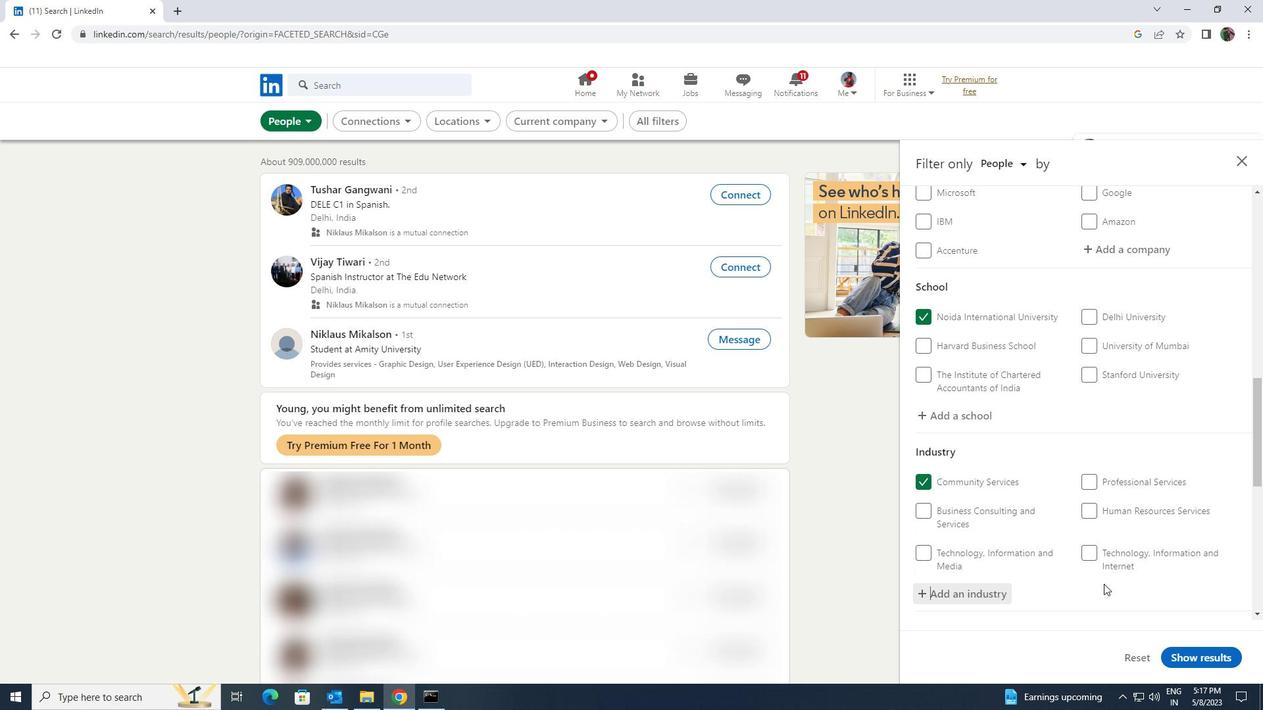 
Action: Mouse scrolled (1104, 583) with delta (0, 0)
Screenshot: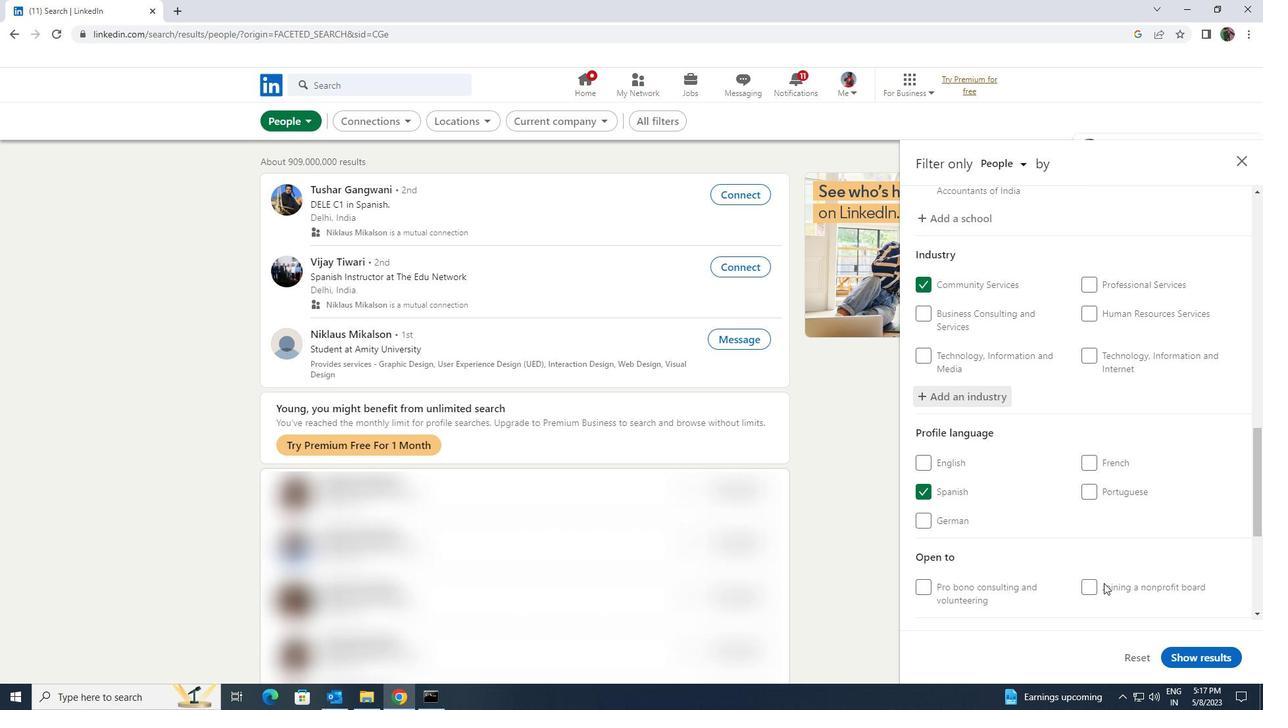 
Action: Mouse scrolled (1104, 583) with delta (0, 0)
Screenshot: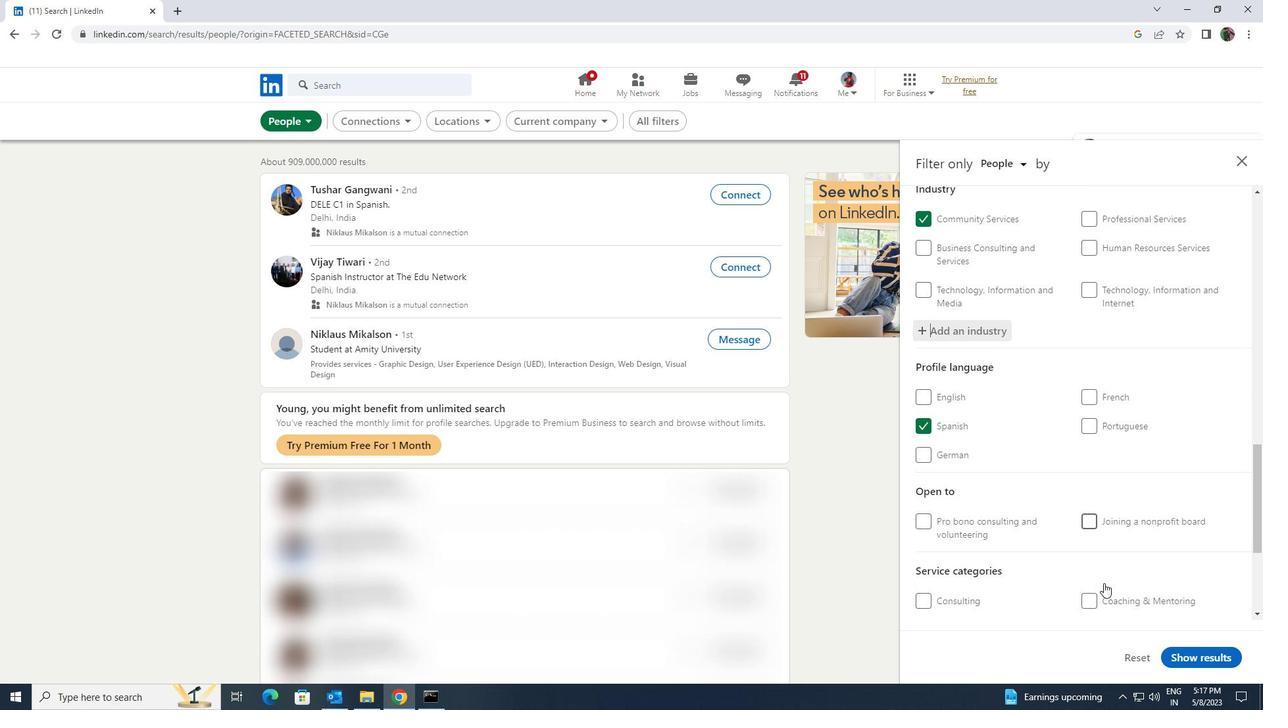
Action: Mouse scrolled (1104, 583) with delta (0, 0)
Screenshot: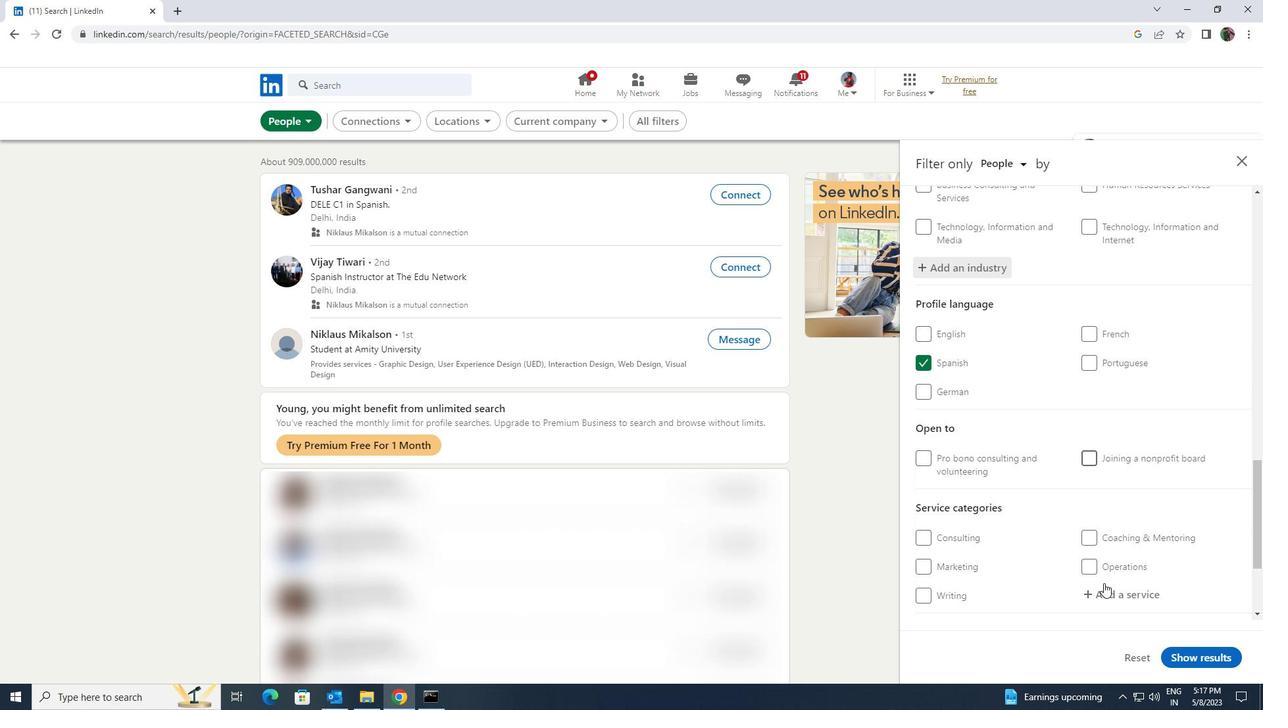 
Action: Mouse moved to (1112, 531)
Screenshot: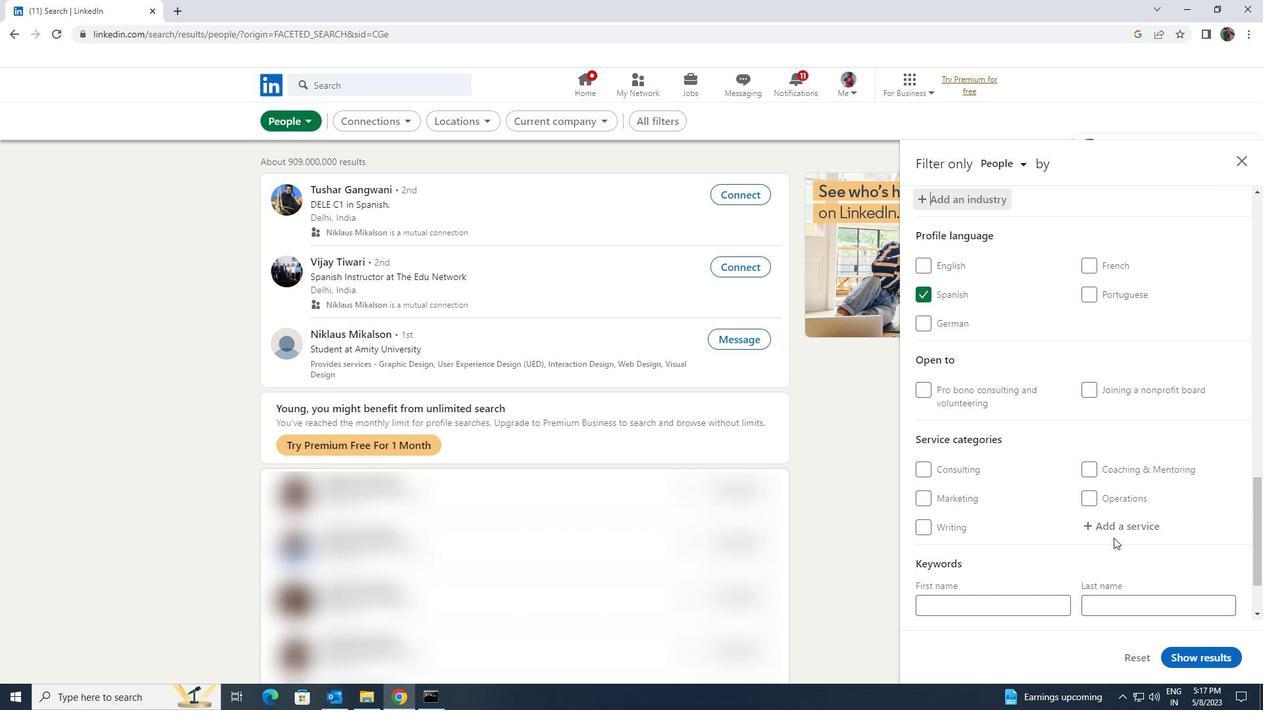 
Action: Mouse pressed left at (1112, 531)
Screenshot: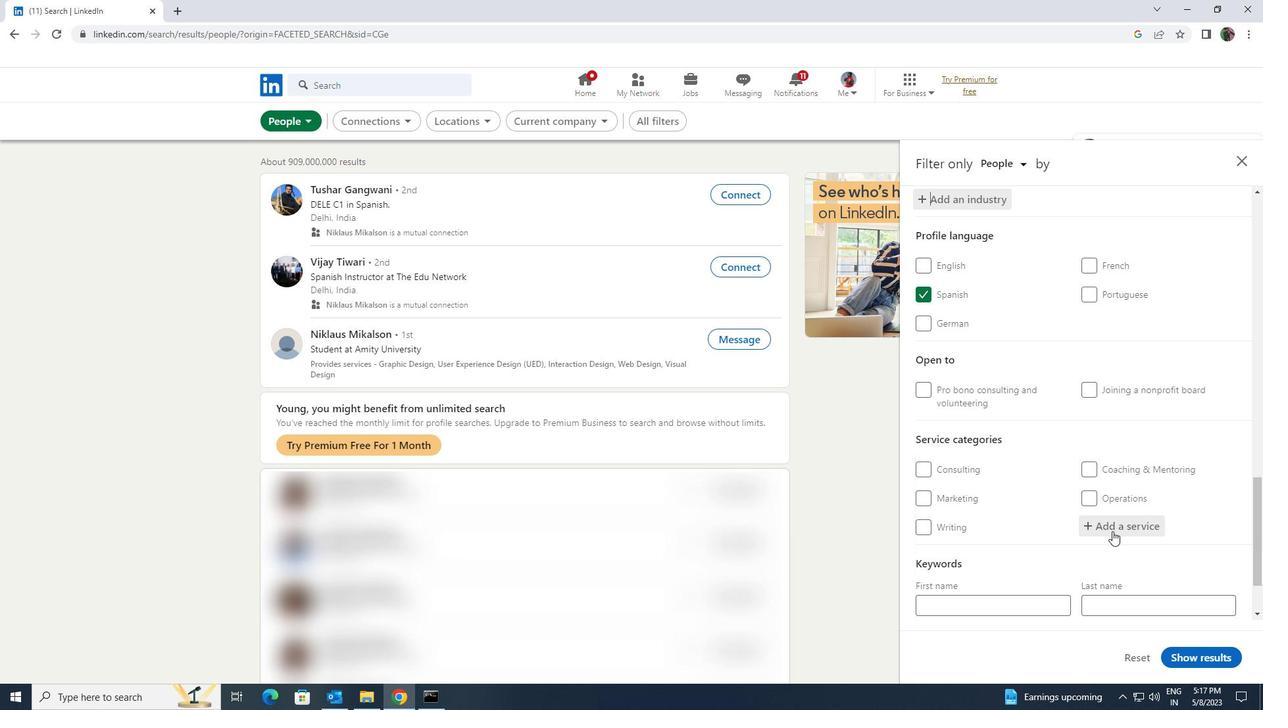 
Action: Key pressed <Key.shift><Key.shift><Key.shift><Key.shift><Key.shift><Key.shift><Key.shift><Key.shift>INSURANCE
Screenshot: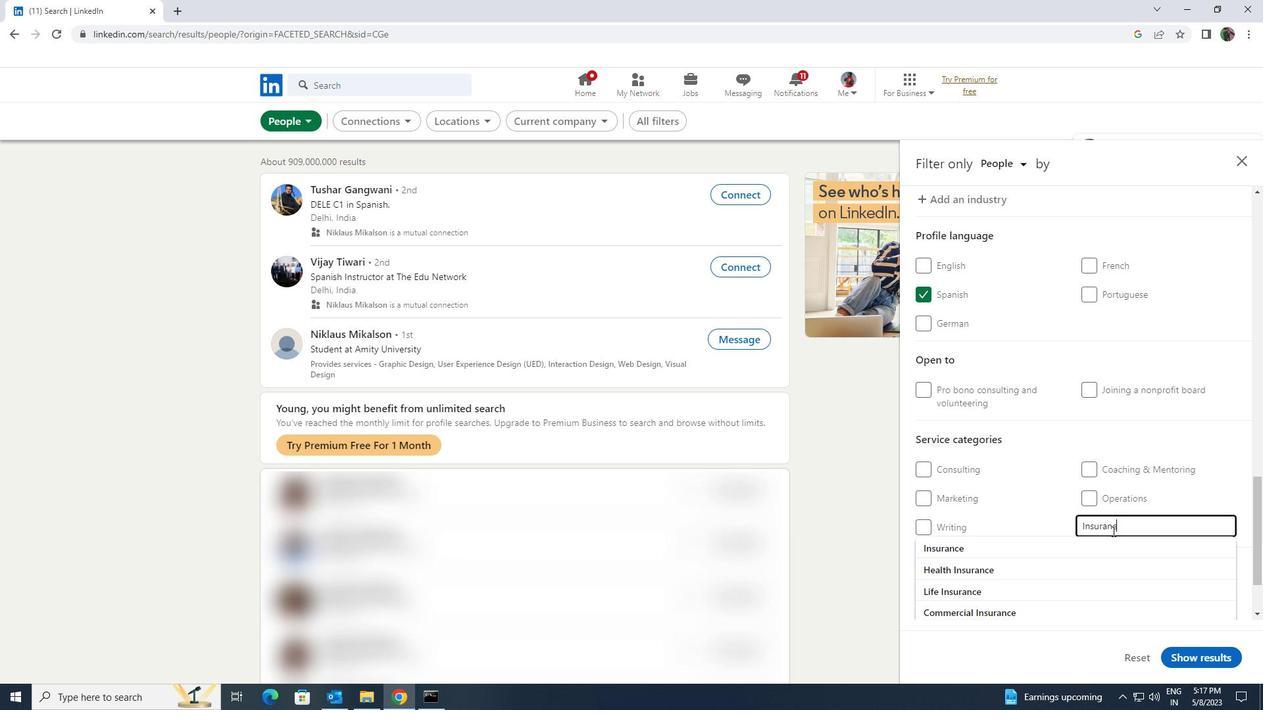 
Action: Mouse moved to (1108, 544)
Screenshot: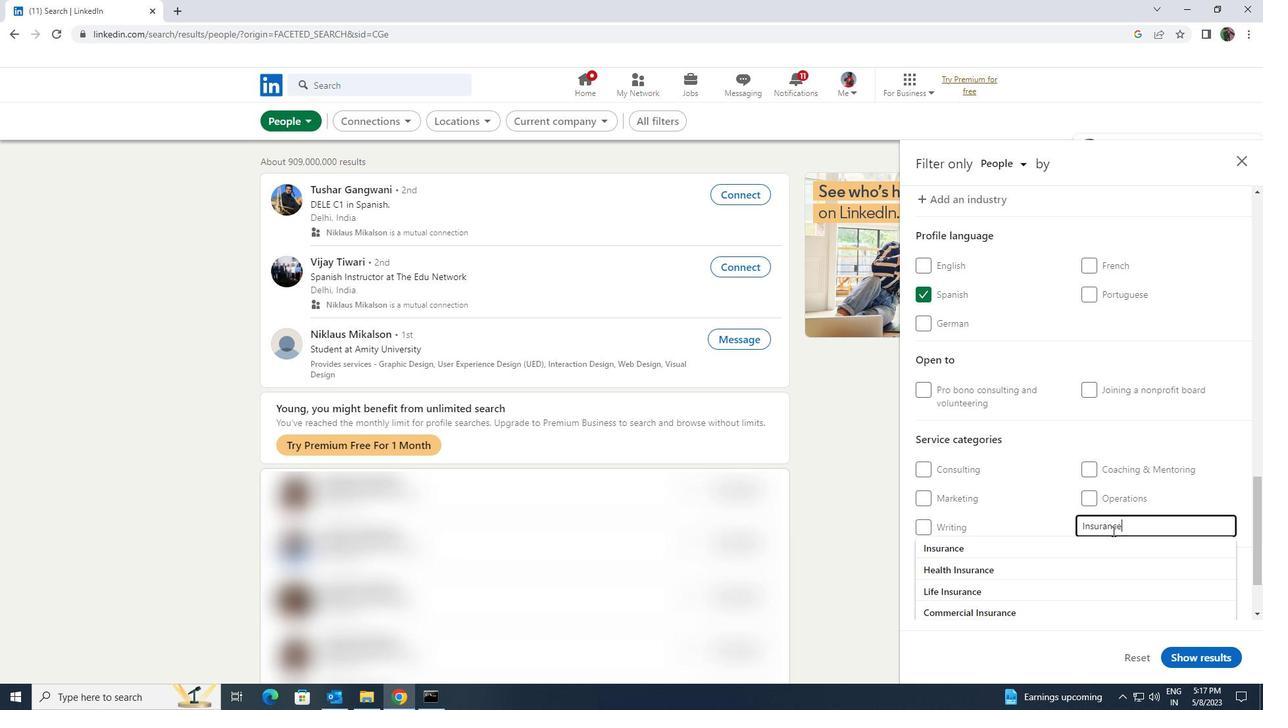 
Action: Mouse pressed left at (1108, 544)
Screenshot: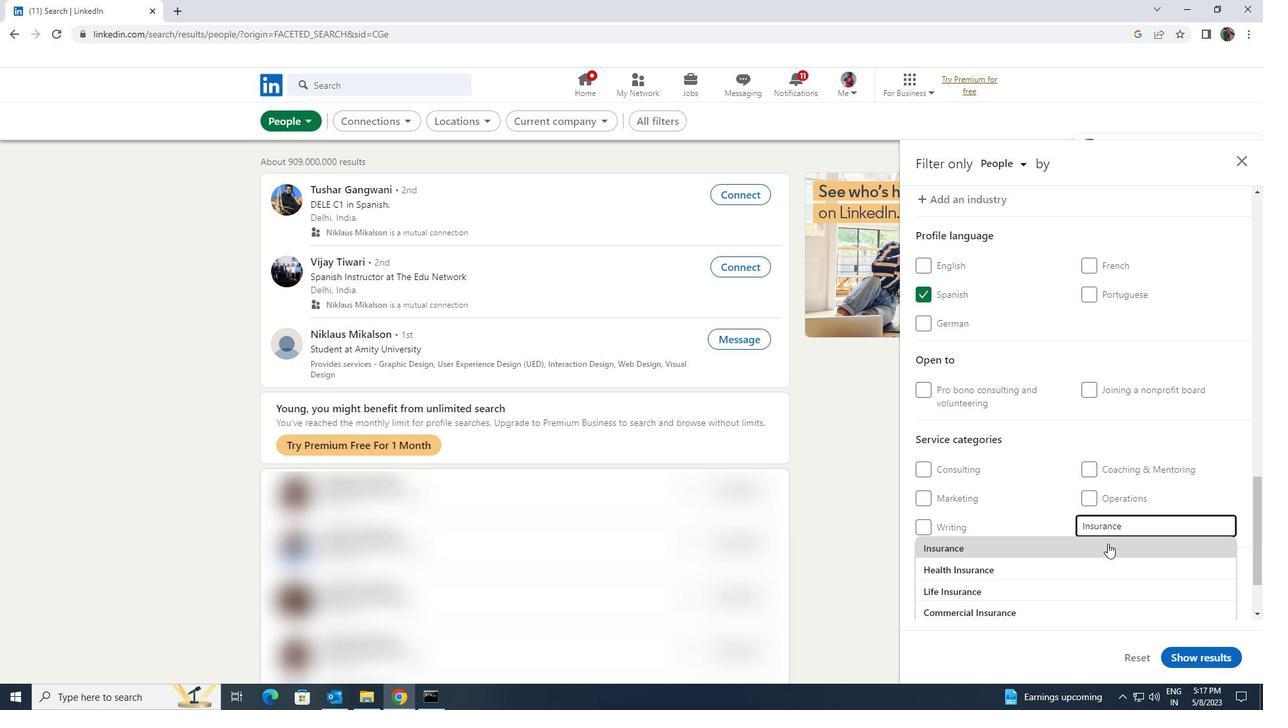 
Action: Mouse scrolled (1108, 543) with delta (0, 0)
Screenshot: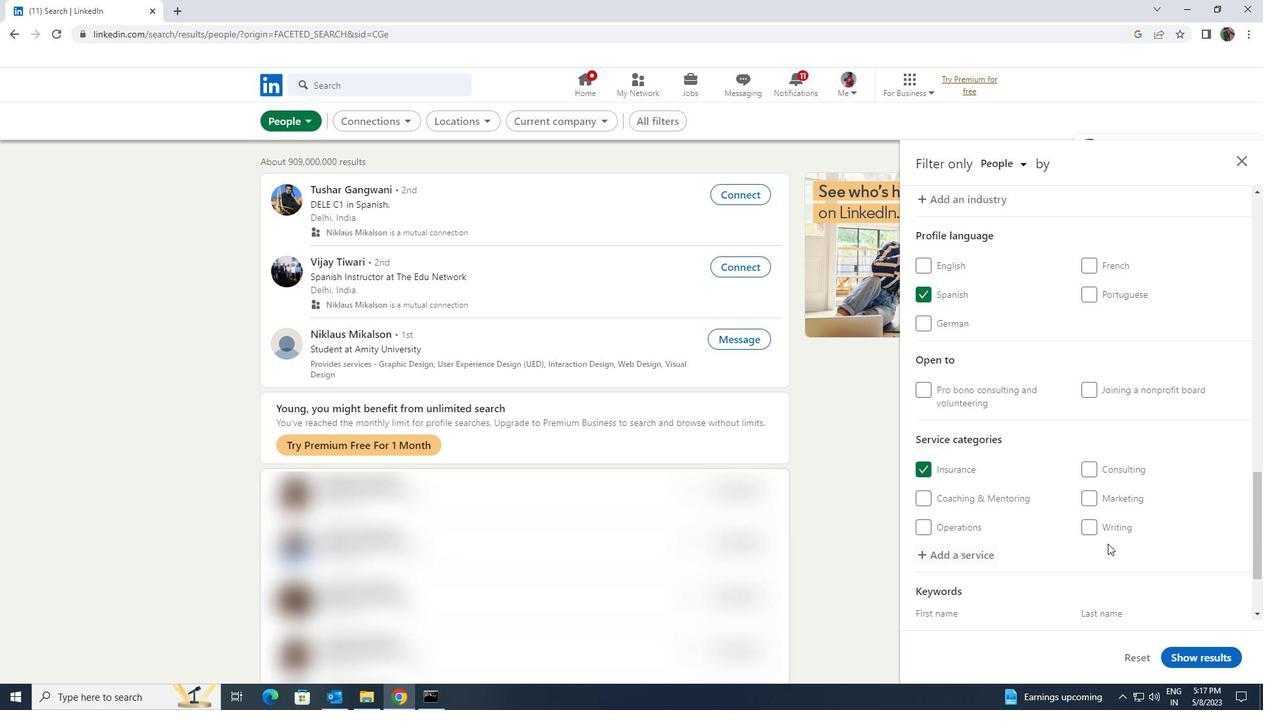 
Action: Mouse scrolled (1108, 543) with delta (0, 0)
Screenshot: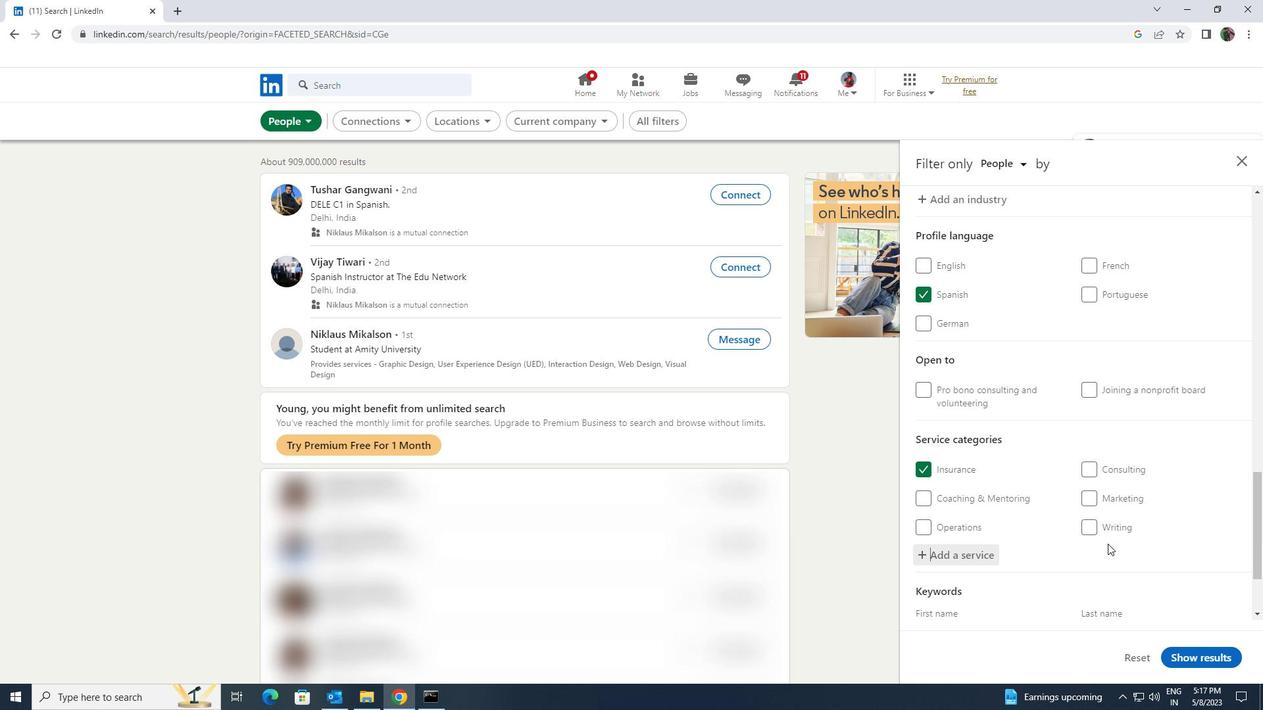 
Action: Mouse scrolled (1108, 543) with delta (0, 0)
Screenshot: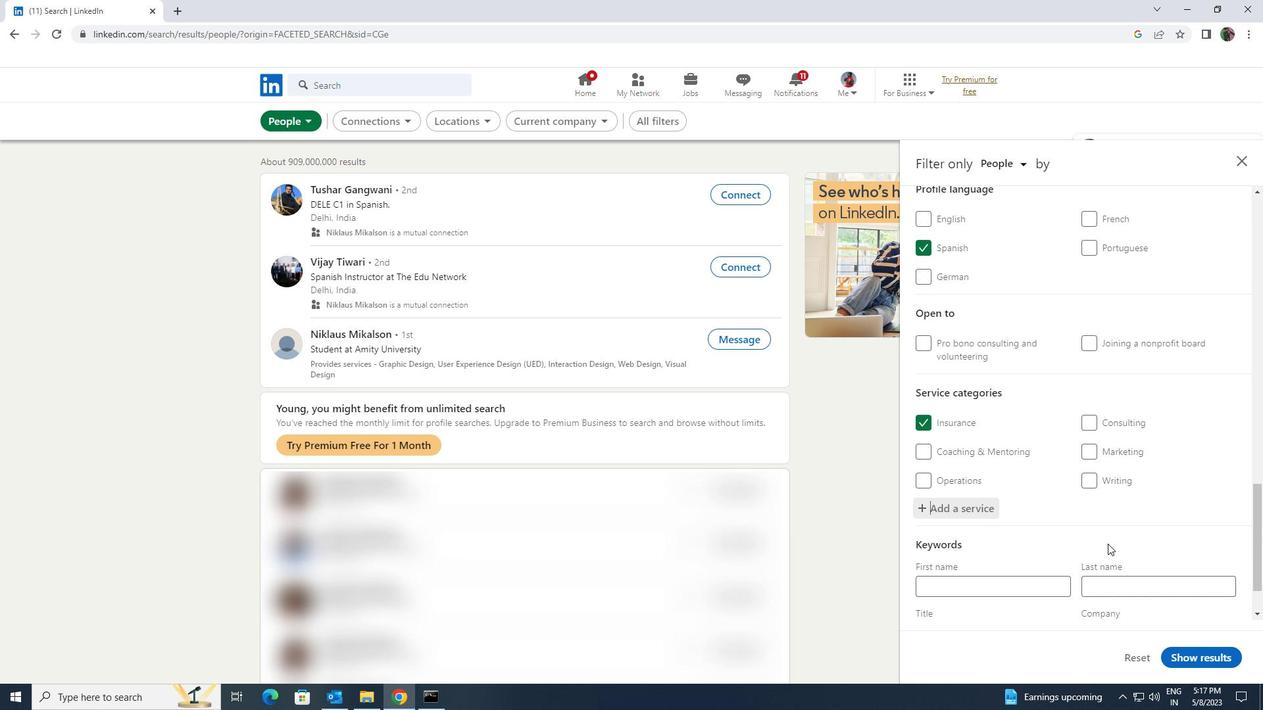 
Action: Mouse moved to (1060, 556)
Screenshot: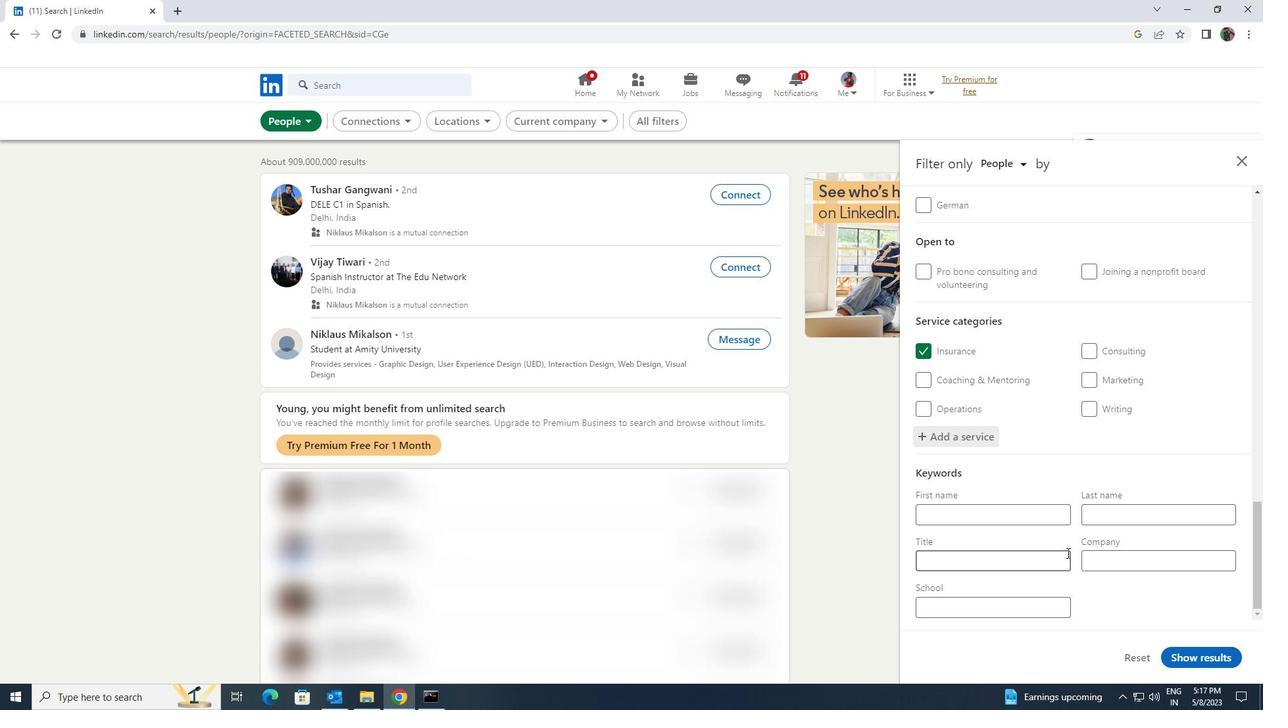 
Action: Mouse pressed left at (1060, 556)
Screenshot: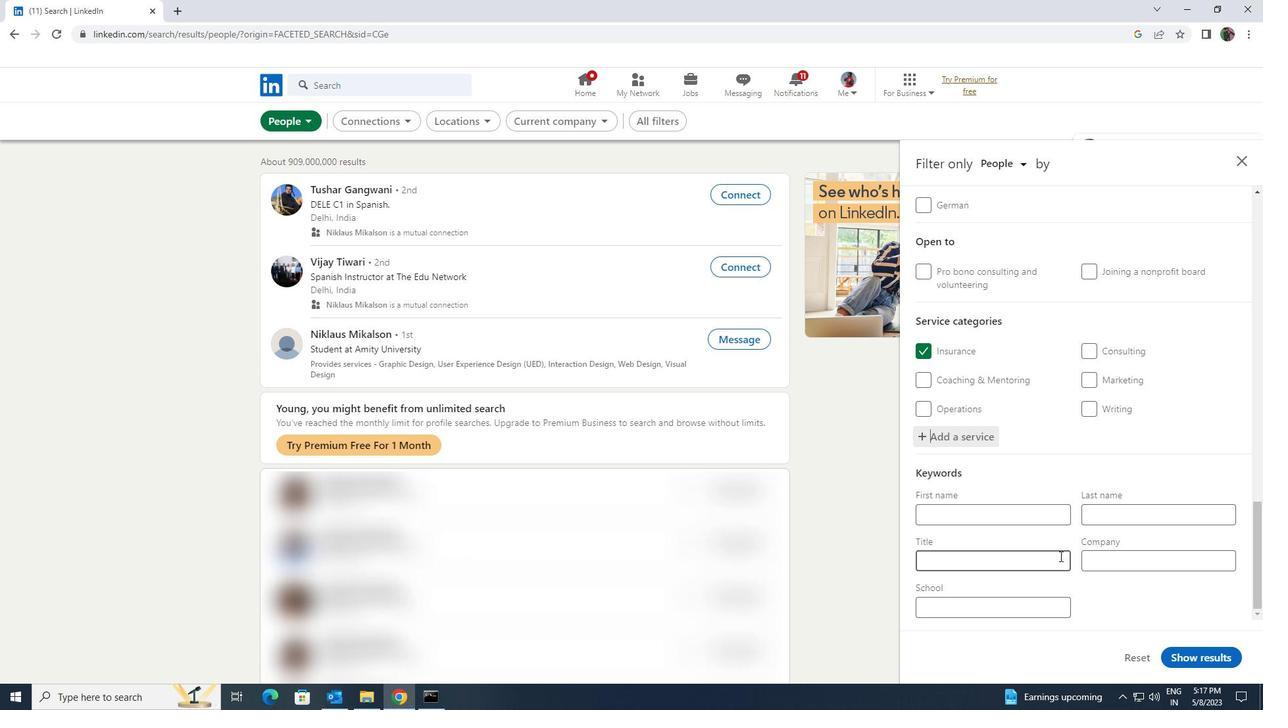 
Action: Key pressed <Key.shift><Key.shift><Key.shift><Key.shift><Key.shift><Key.shift><Key.shift>WELDER
Screenshot: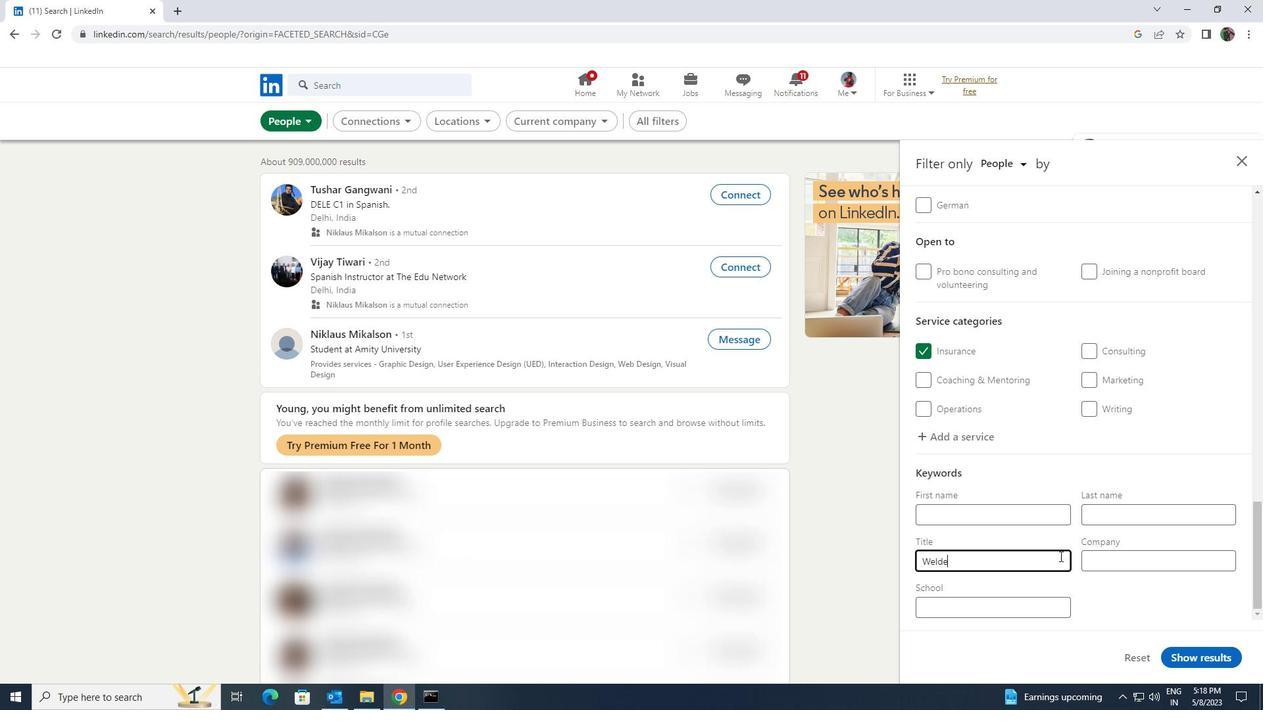 
Action: Mouse moved to (1218, 652)
Screenshot: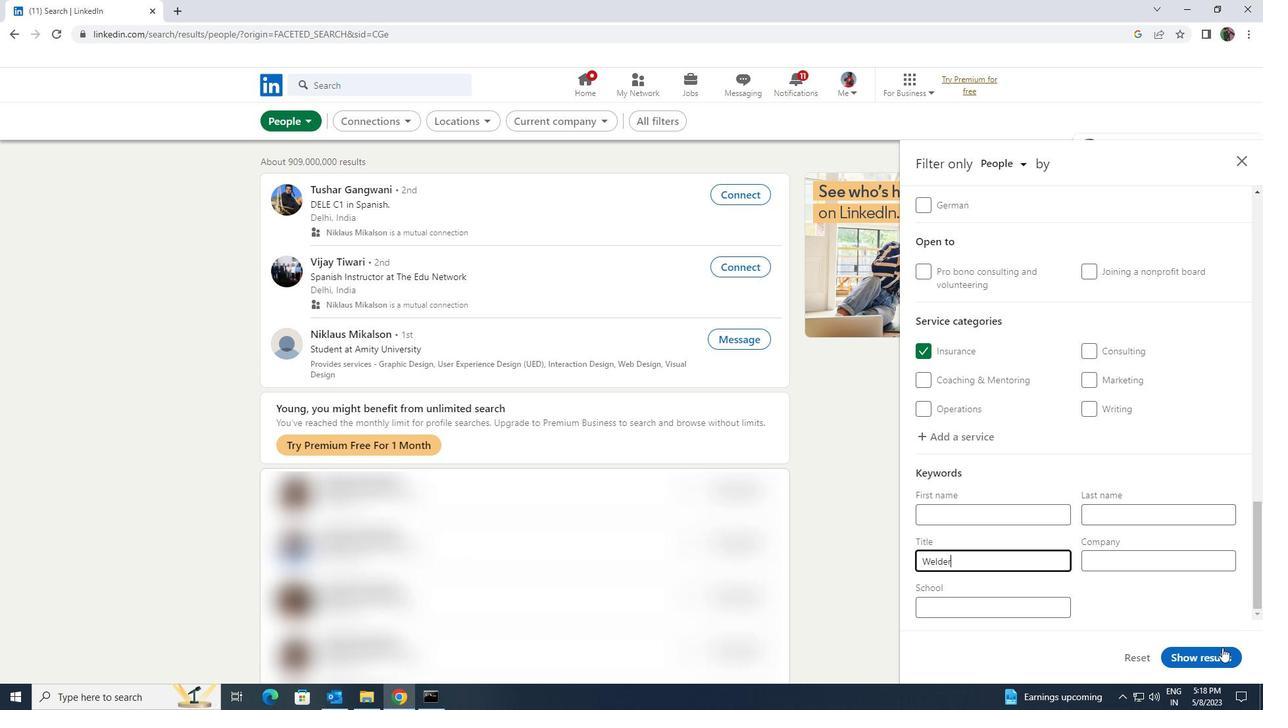
Action: Mouse pressed left at (1218, 652)
Screenshot: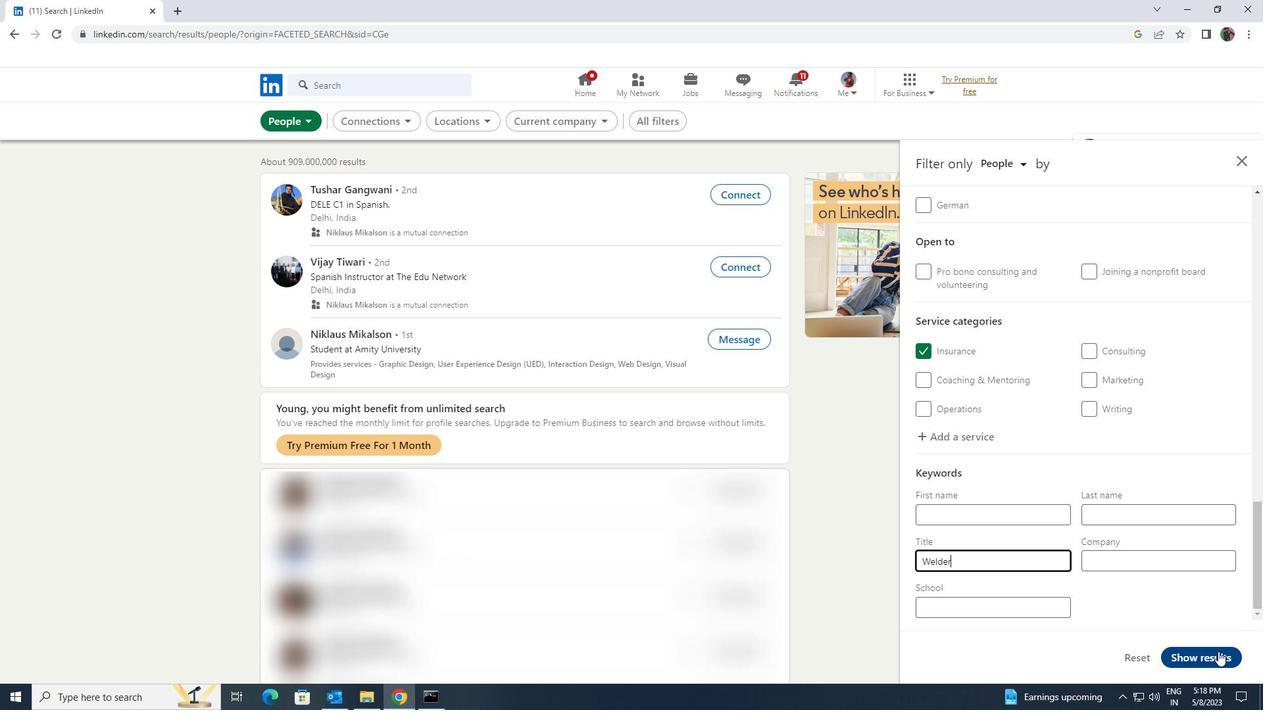 
